 Task: Find connections with filter location Kadaň with filter topic #Jobhunterswith filter profile language English with filter current company BMW India with filter school Lala Lajpatrai College of Commerce And Economics Lajpatrai Marg Mahalaxmi Haji Ali Mumbai 400 034 with filter industry Wind Electric Power Generation with filter service category CateringChange with filter keywords title Chief People Officer
Action: Mouse moved to (703, 97)
Screenshot: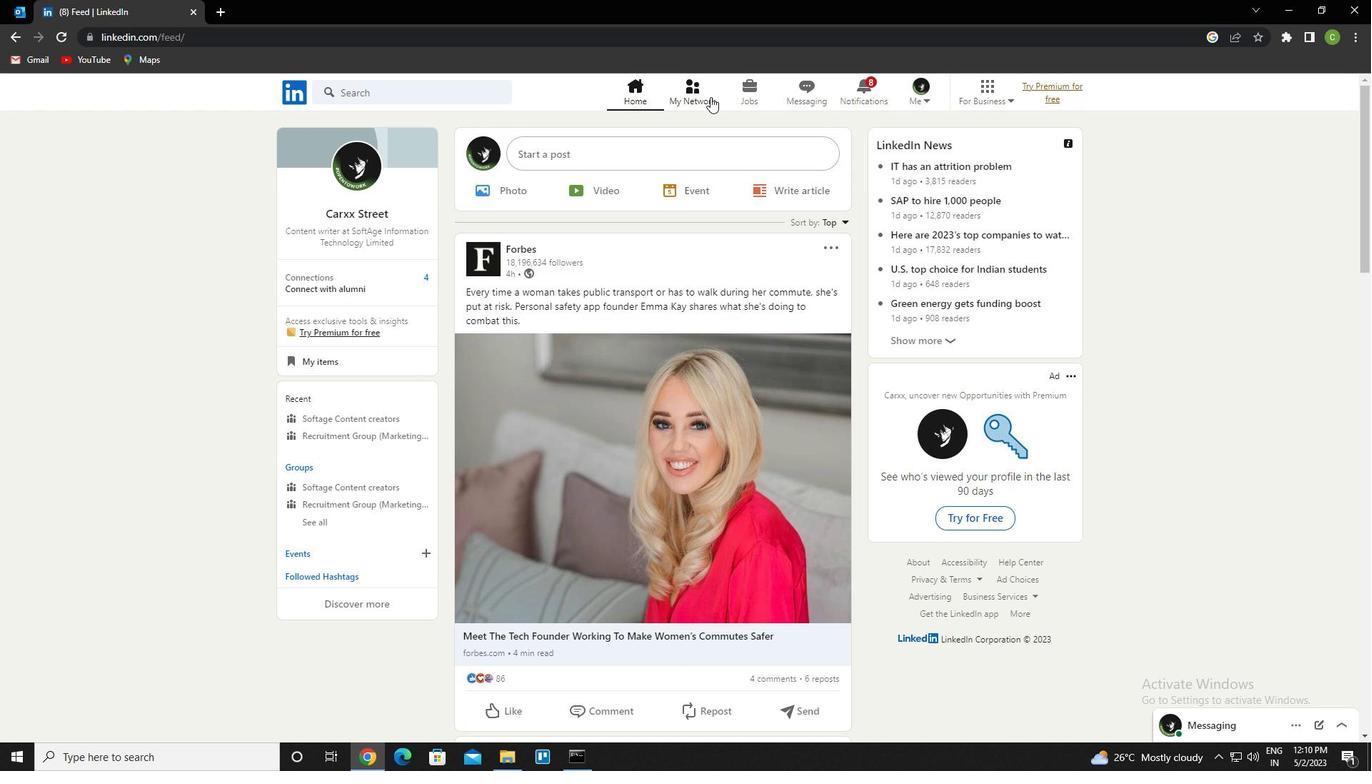 
Action: Mouse pressed left at (703, 97)
Screenshot: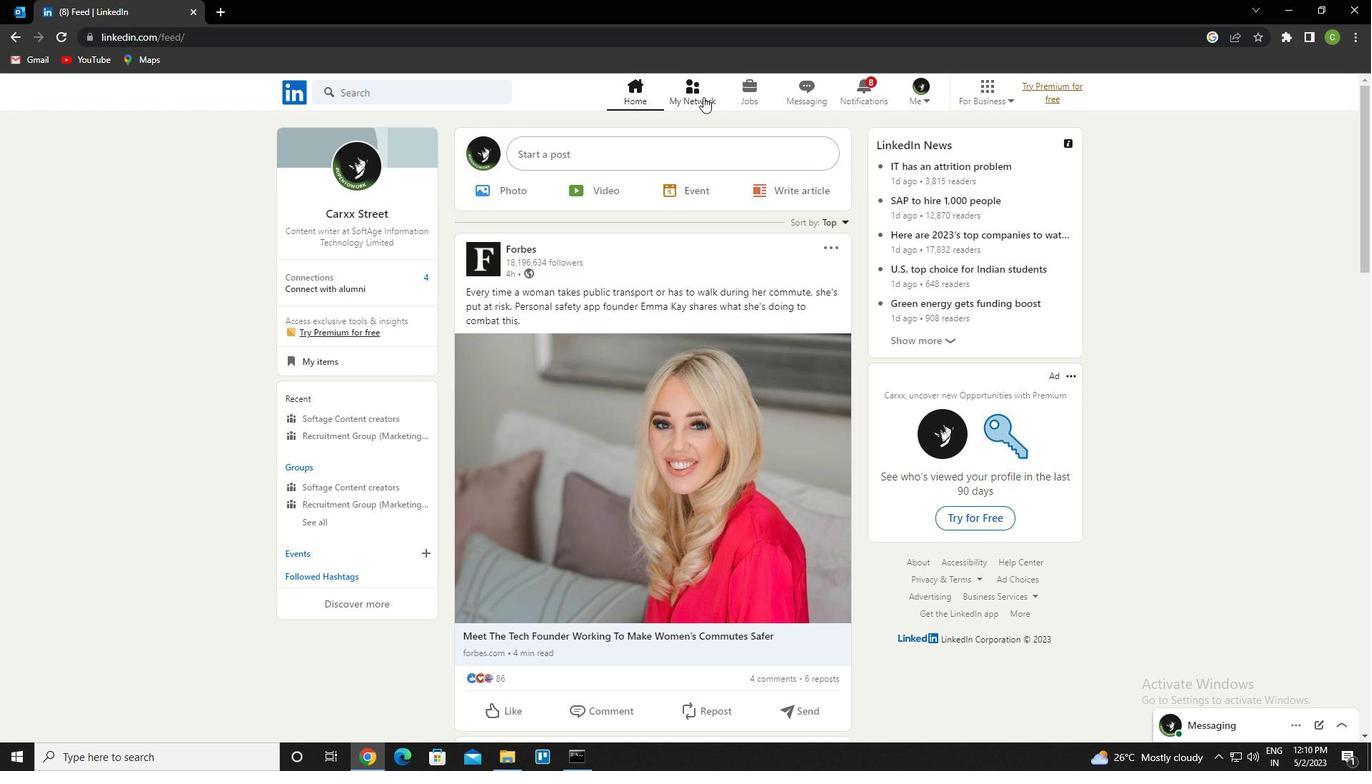 
Action: Mouse moved to (359, 164)
Screenshot: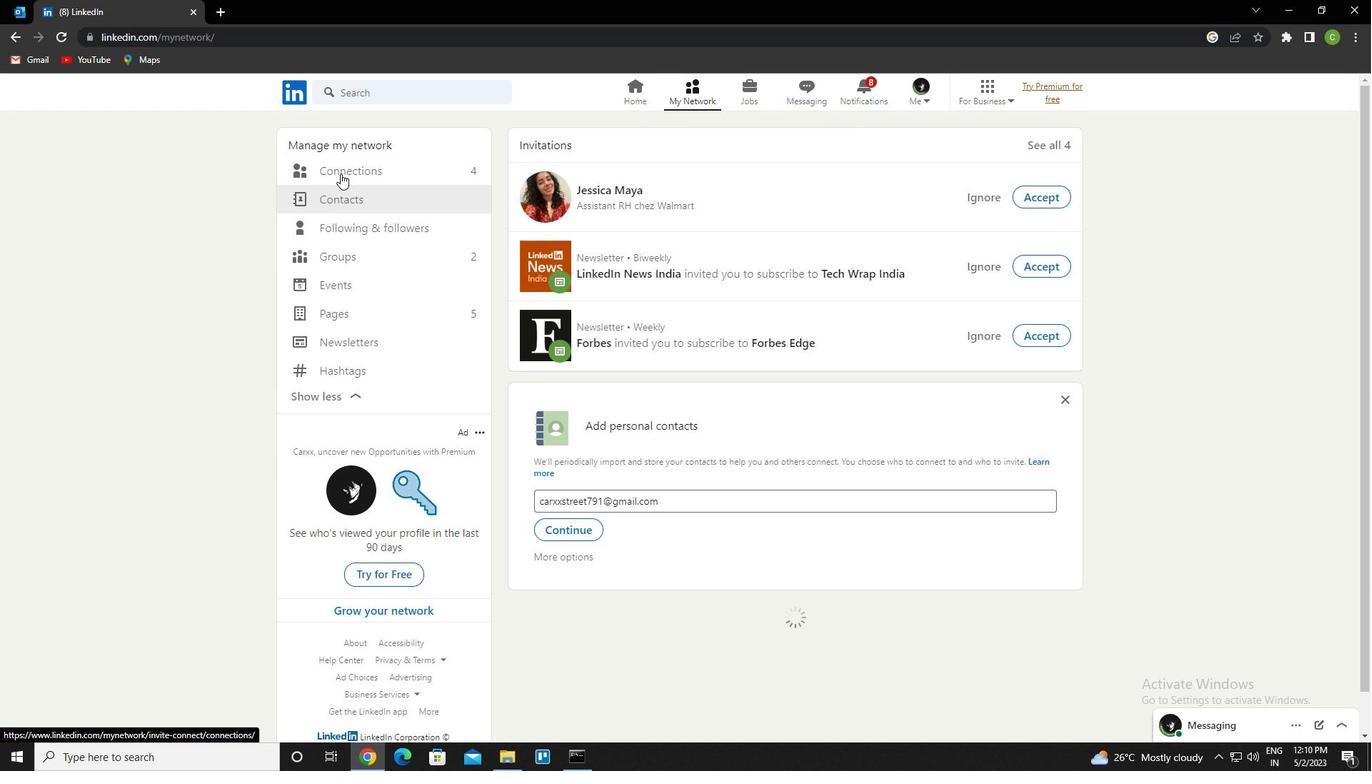 
Action: Mouse pressed left at (359, 164)
Screenshot: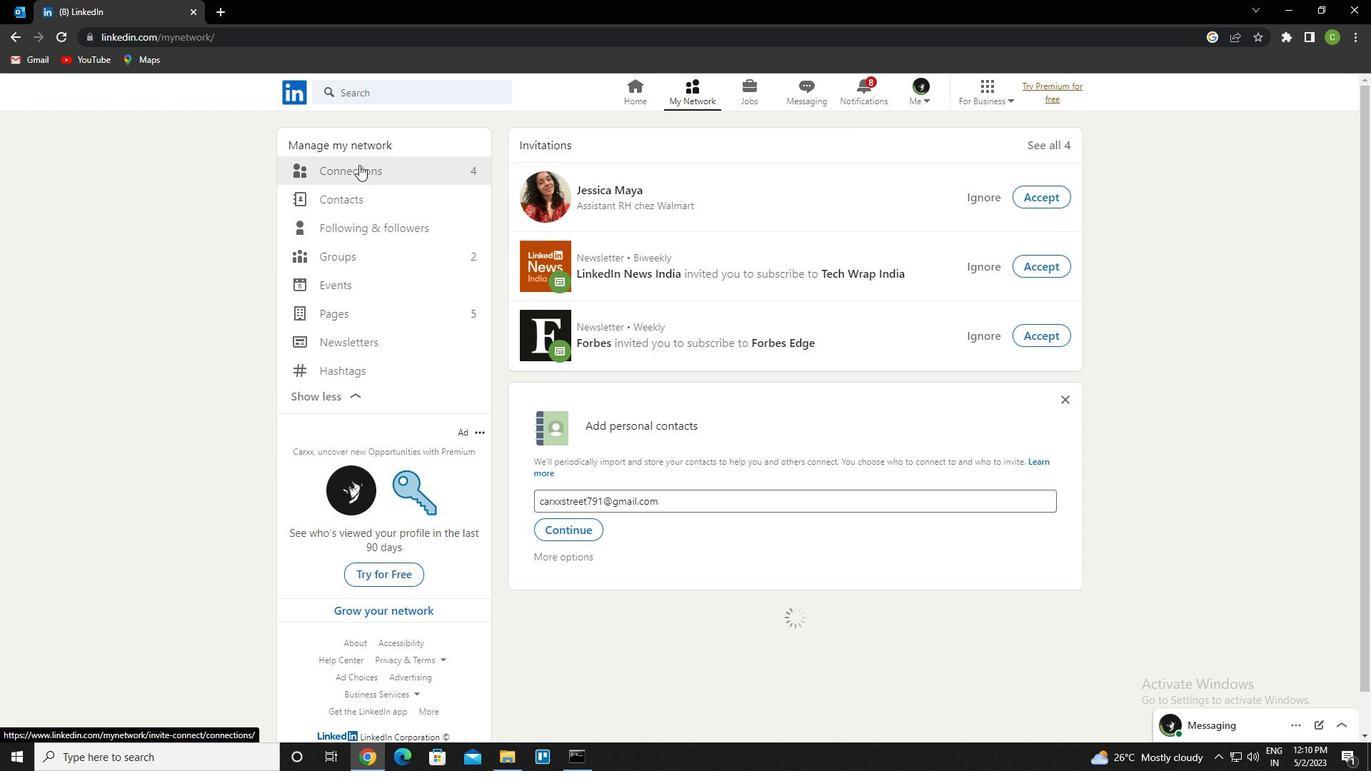 
Action: Mouse moved to (801, 170)
Screenshot: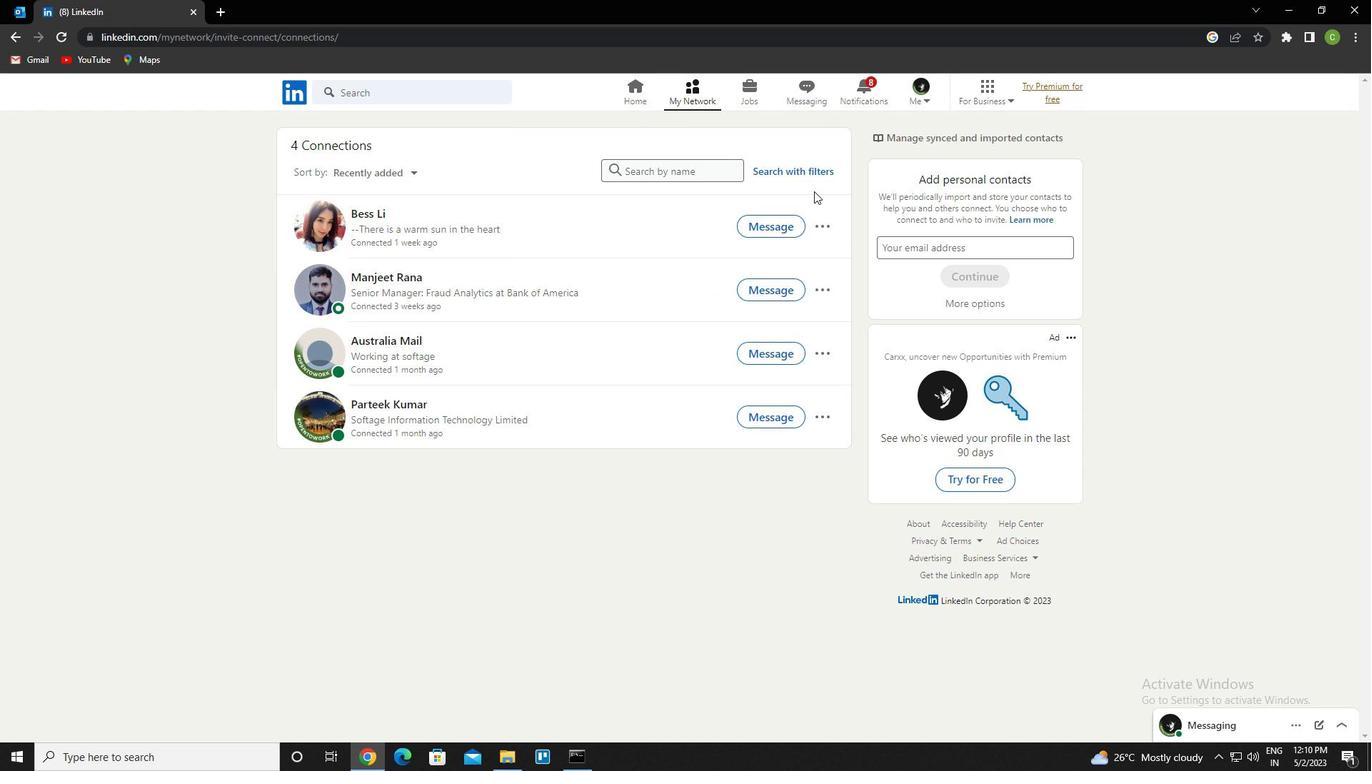
Action: Mouse pressed left at (801, 170)
Screenshot: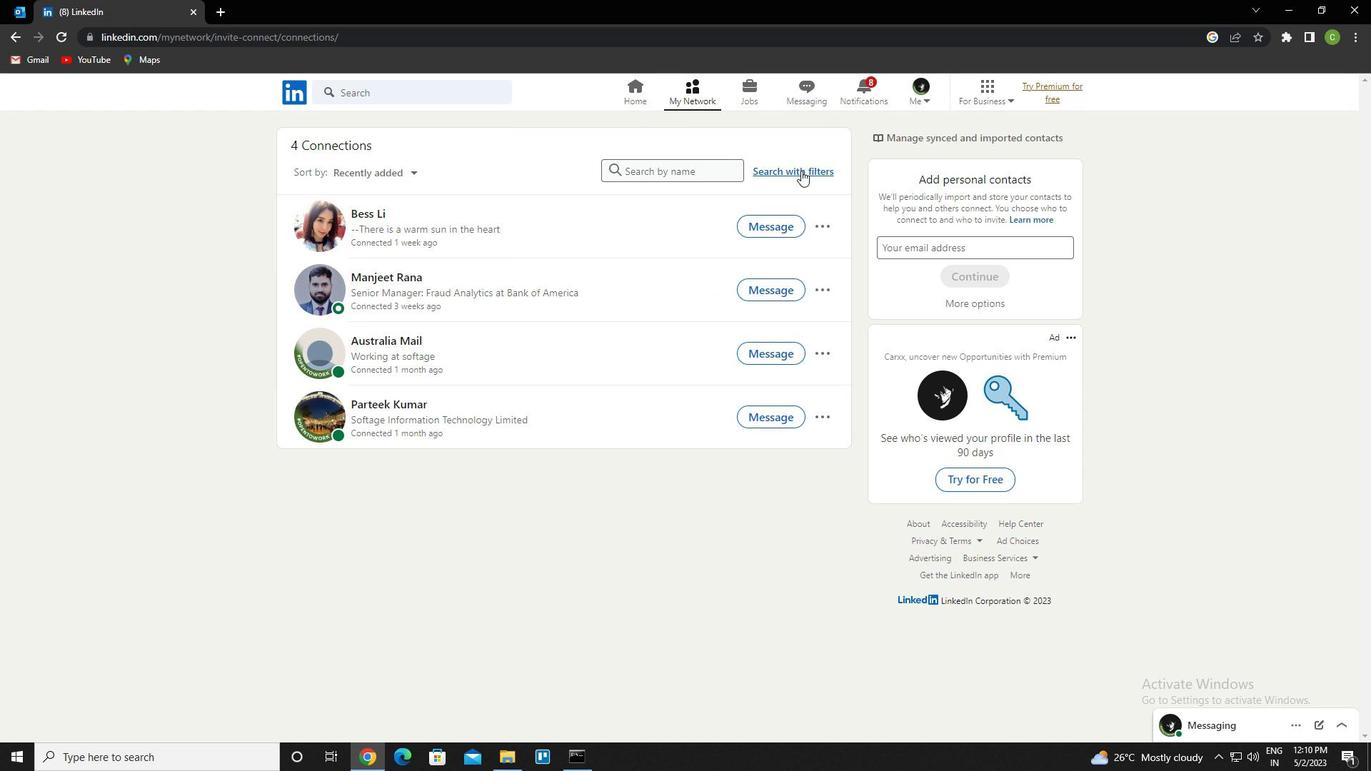 
Action: Mouse moved to (741, 134)
Screenshot: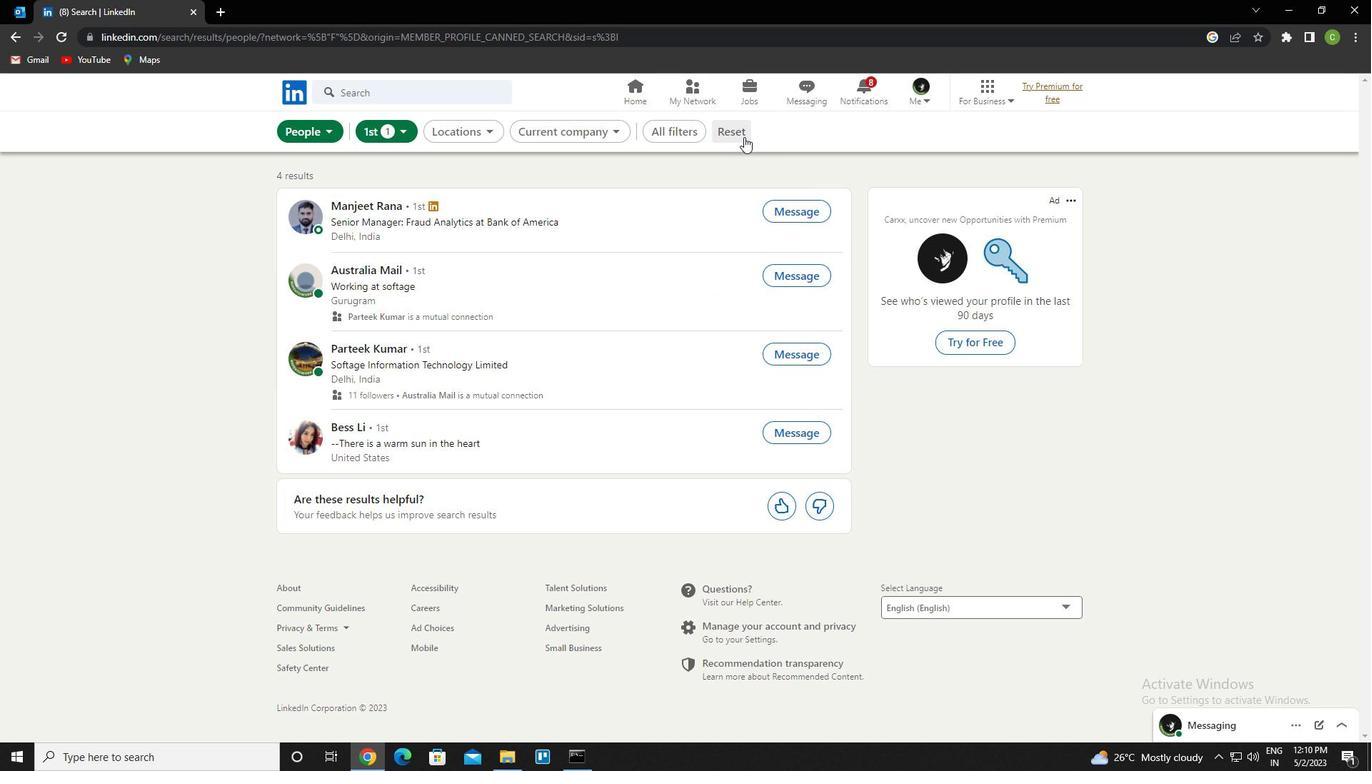 
Action: Mouse pressed left at (741, 134)
Screenshot: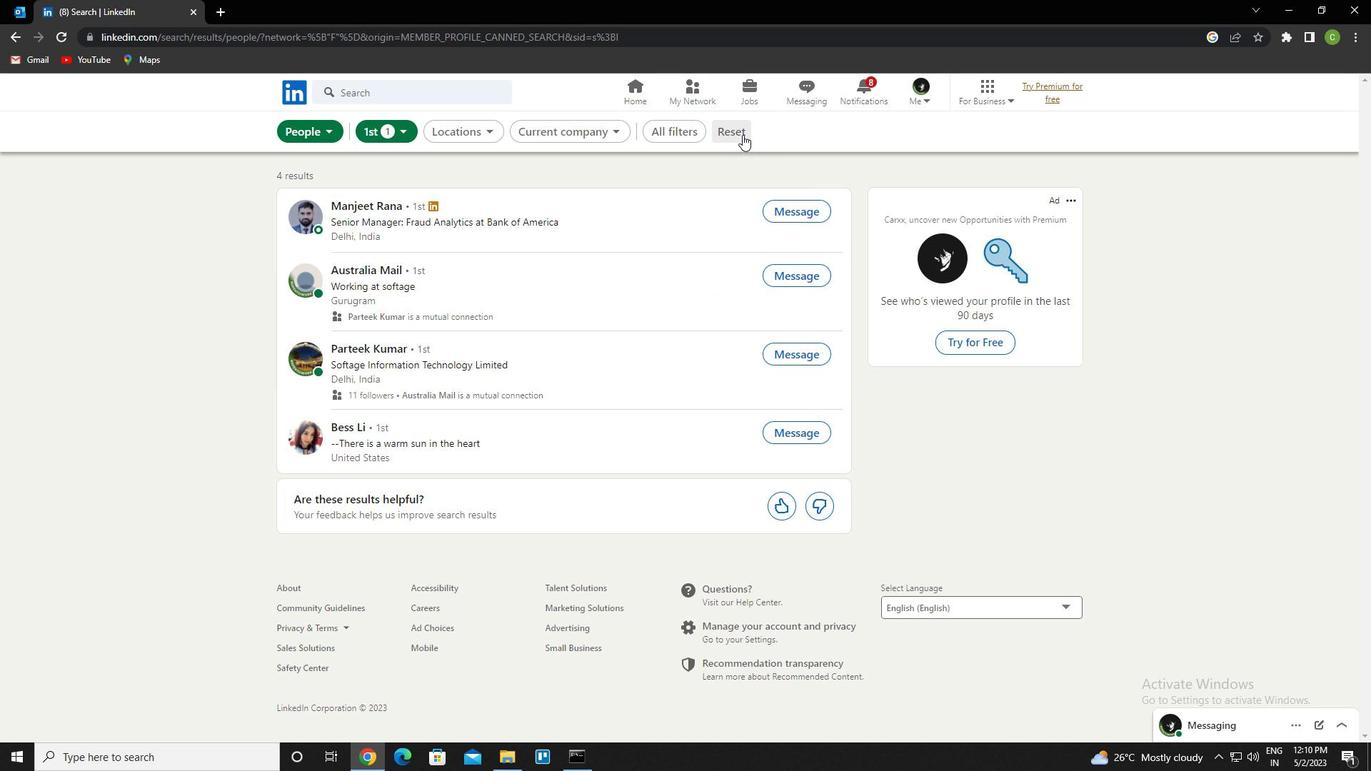 
Action: Mouse moved to (709, 129)
Screenshot: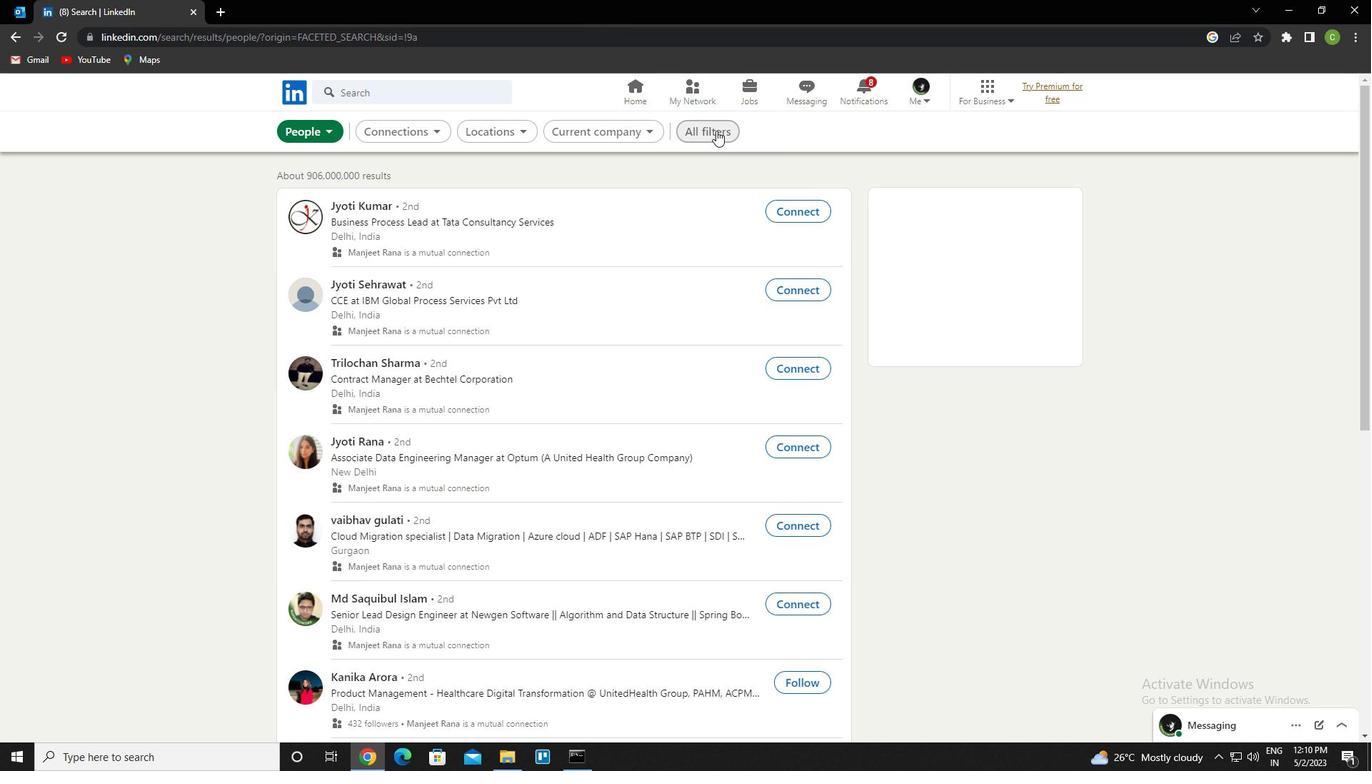 
Action: Mouse pressed left at (709, 129)
Screenshot: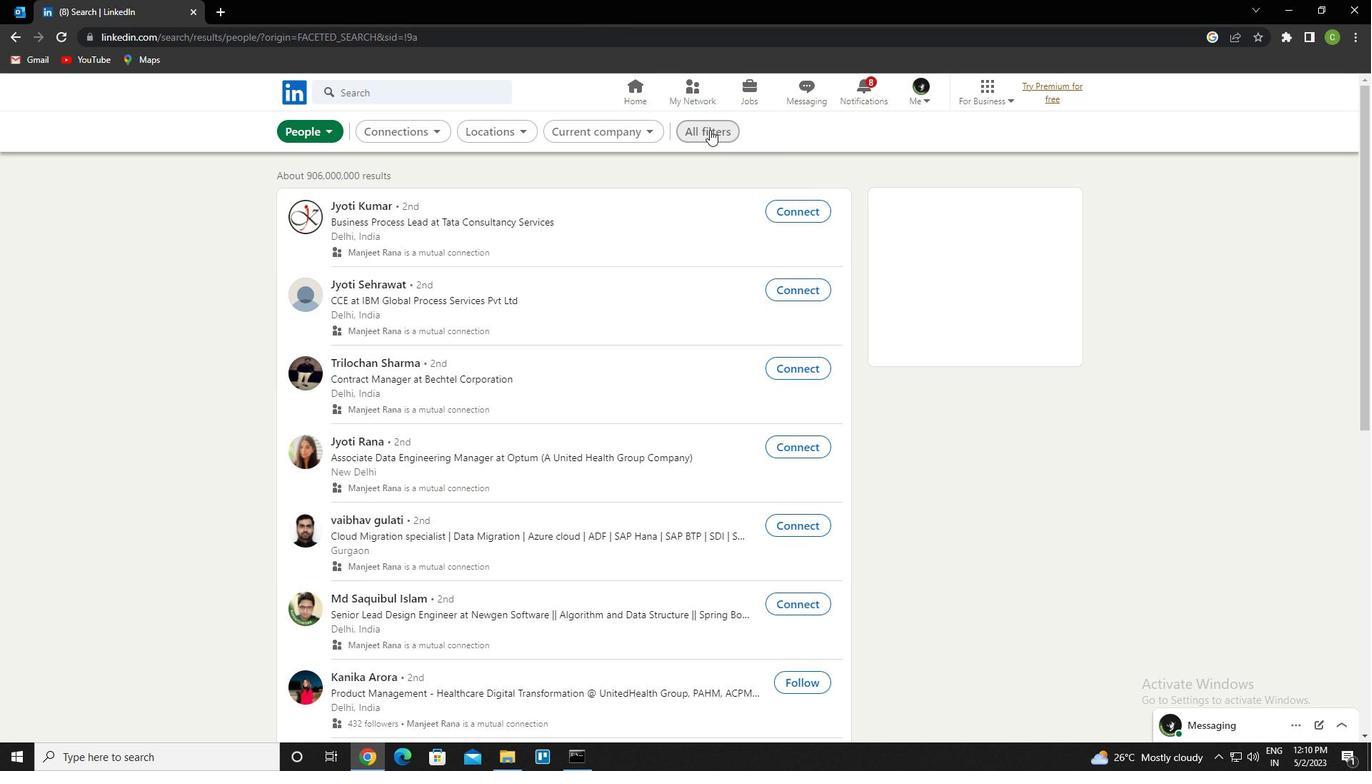 
Action: Mouse moved to (1310, 434)
Screenshot: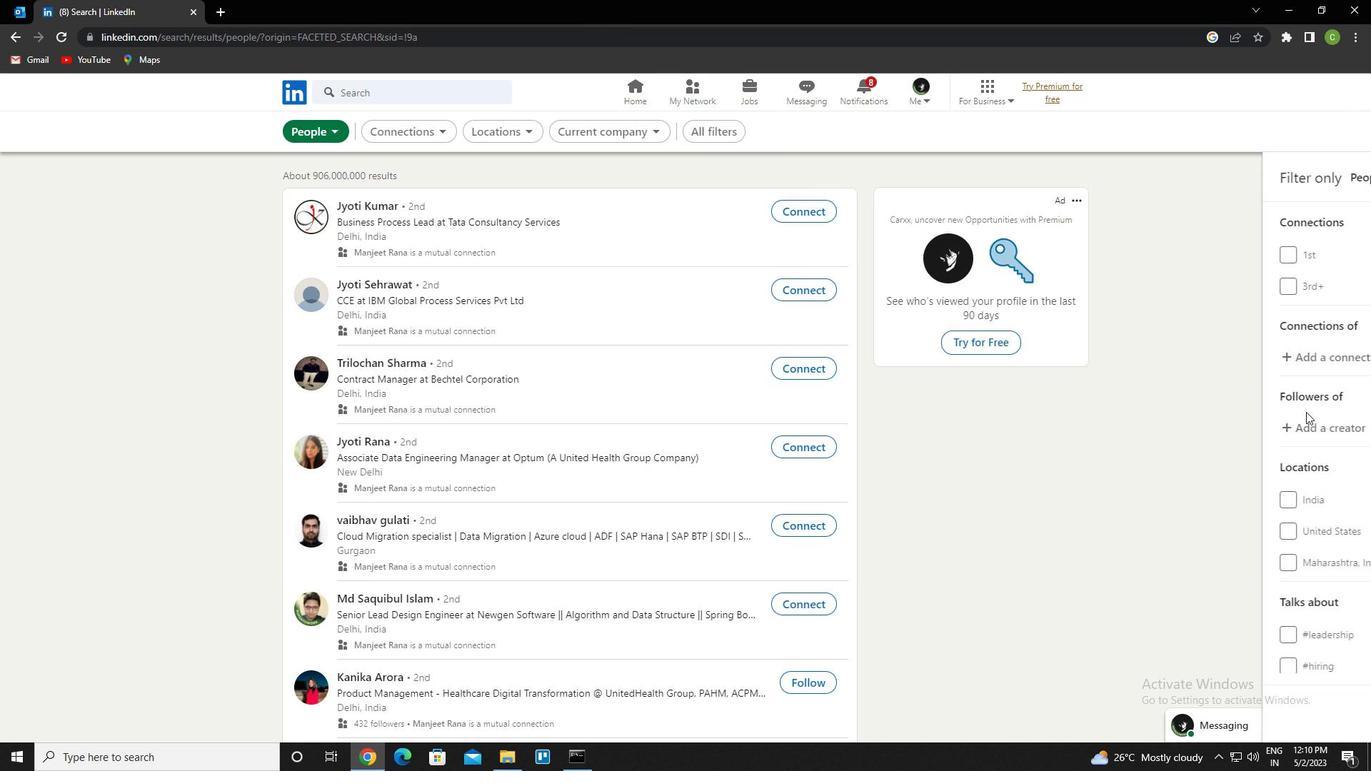
Action: Mouse scrolled (1310, 434) with delta (0, 0)
Screenshot: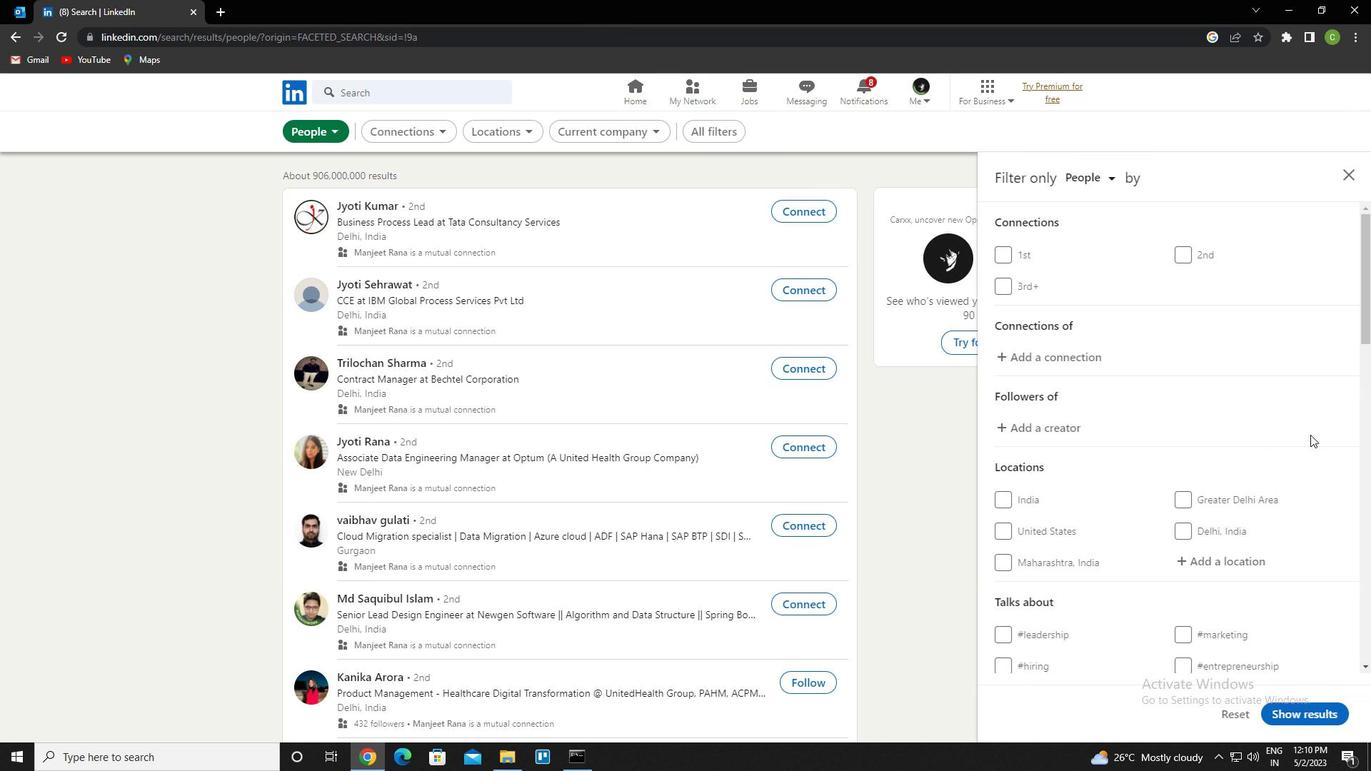 
Action: Mouse scrolled (1310, 434) with delta (0, 0)
Screenshot: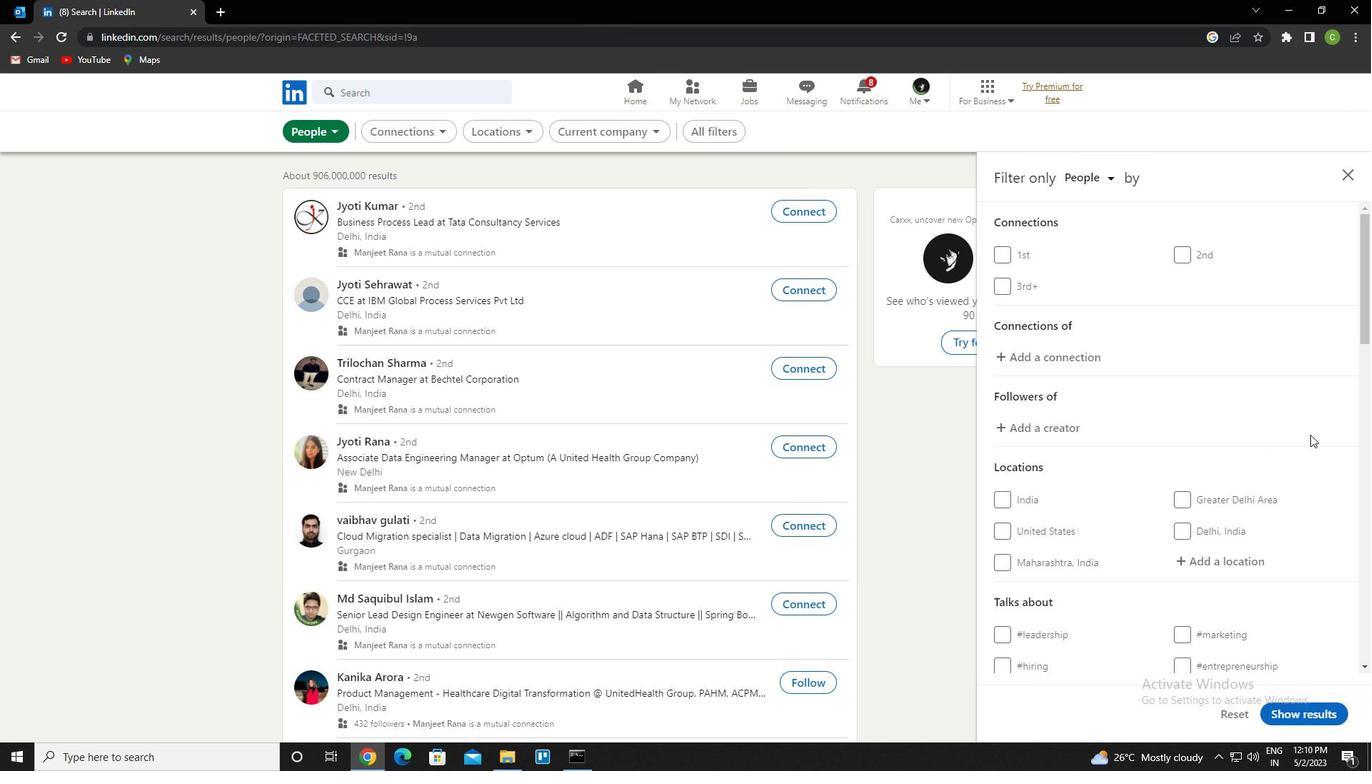 
Action: Mouse moved to (1236, 412)
Screenshot: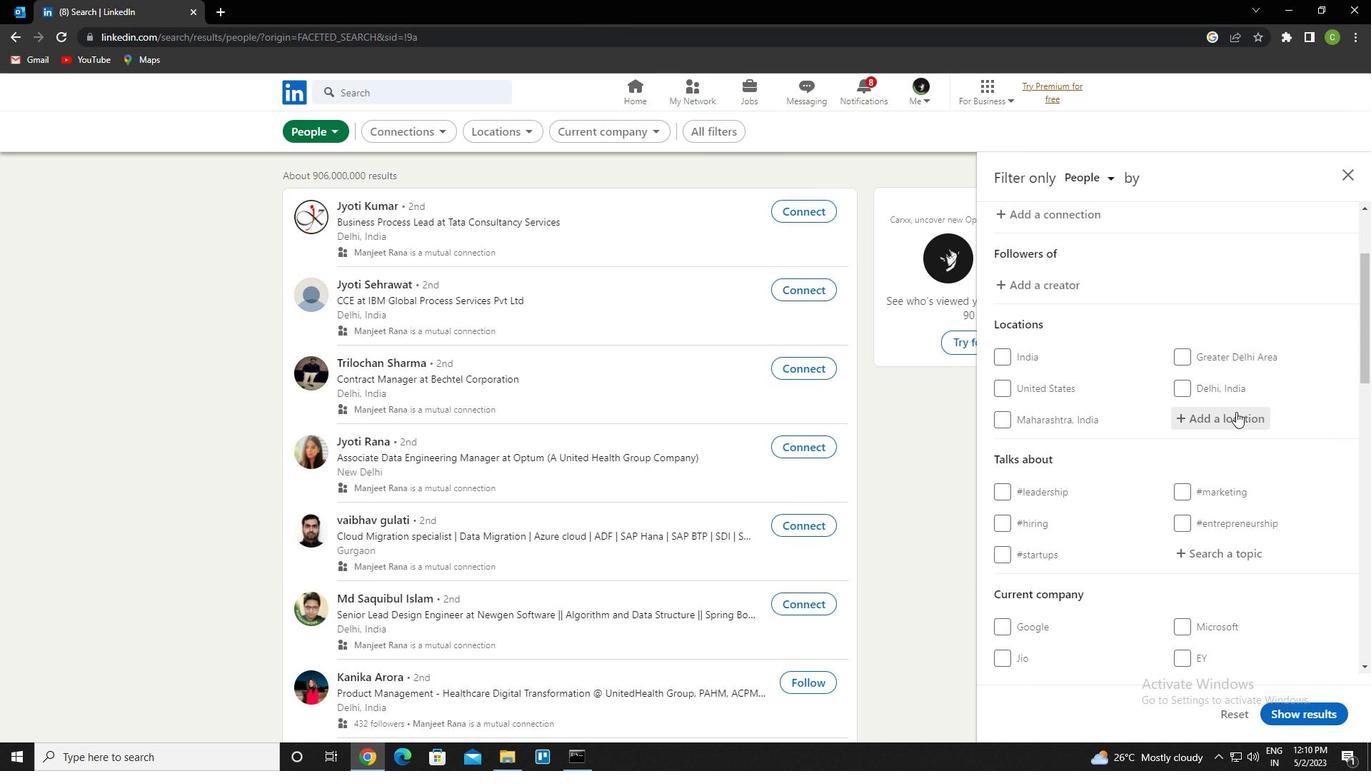 
Action: Mouse pressed left at (1236, 412)
Screenshot: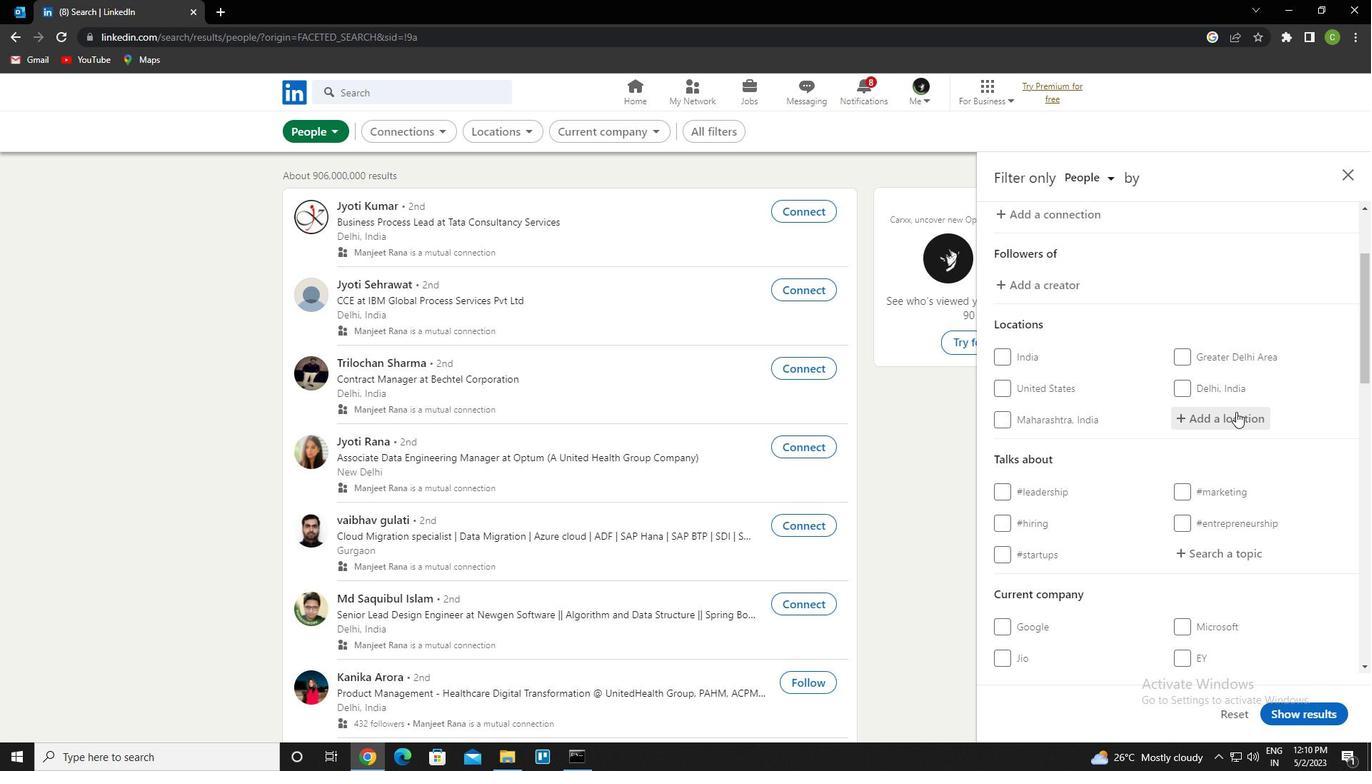 
Action: Key pressed <Key.caps_lock>k<Key.caps_lock>adan<Key.down><Key.enter>
Screenshot: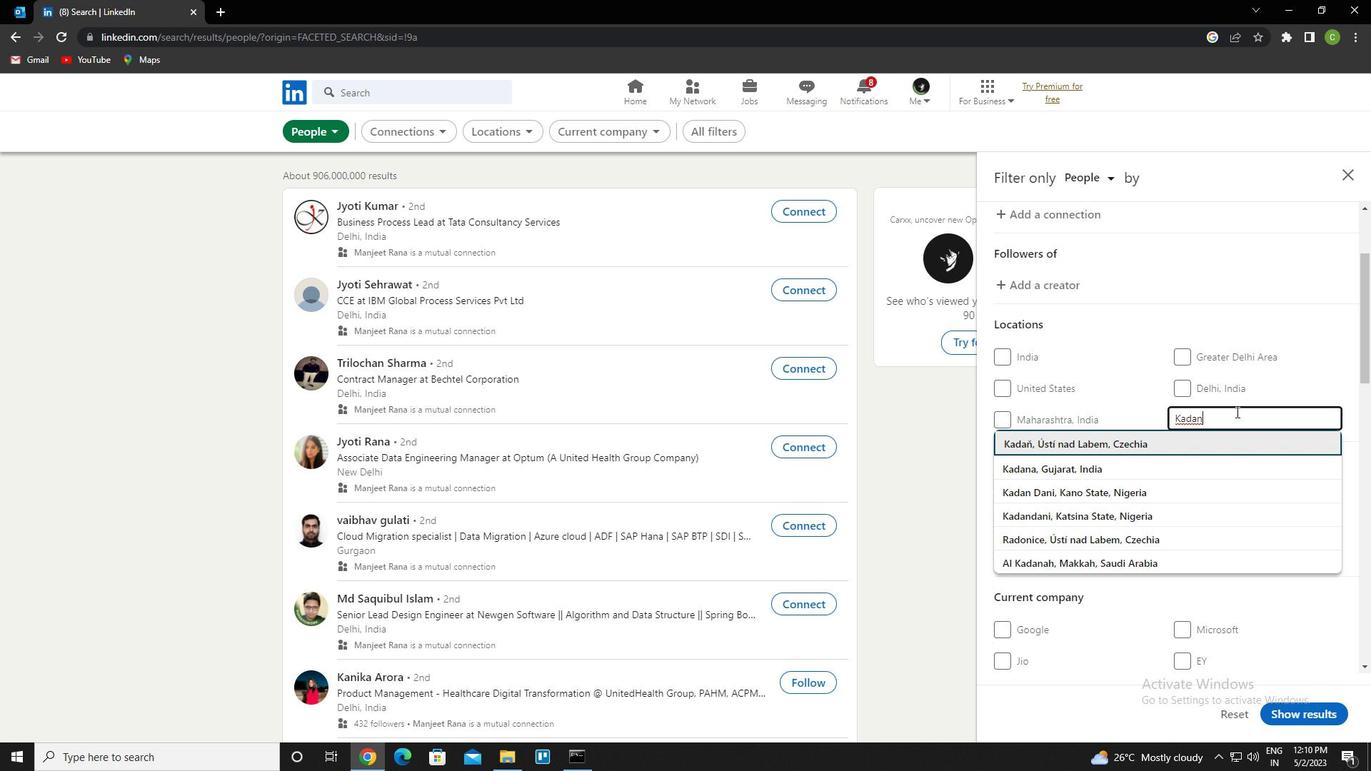 
Action: Mouse scrolled (1236, 411) with delta (0, 0)
Screenshot: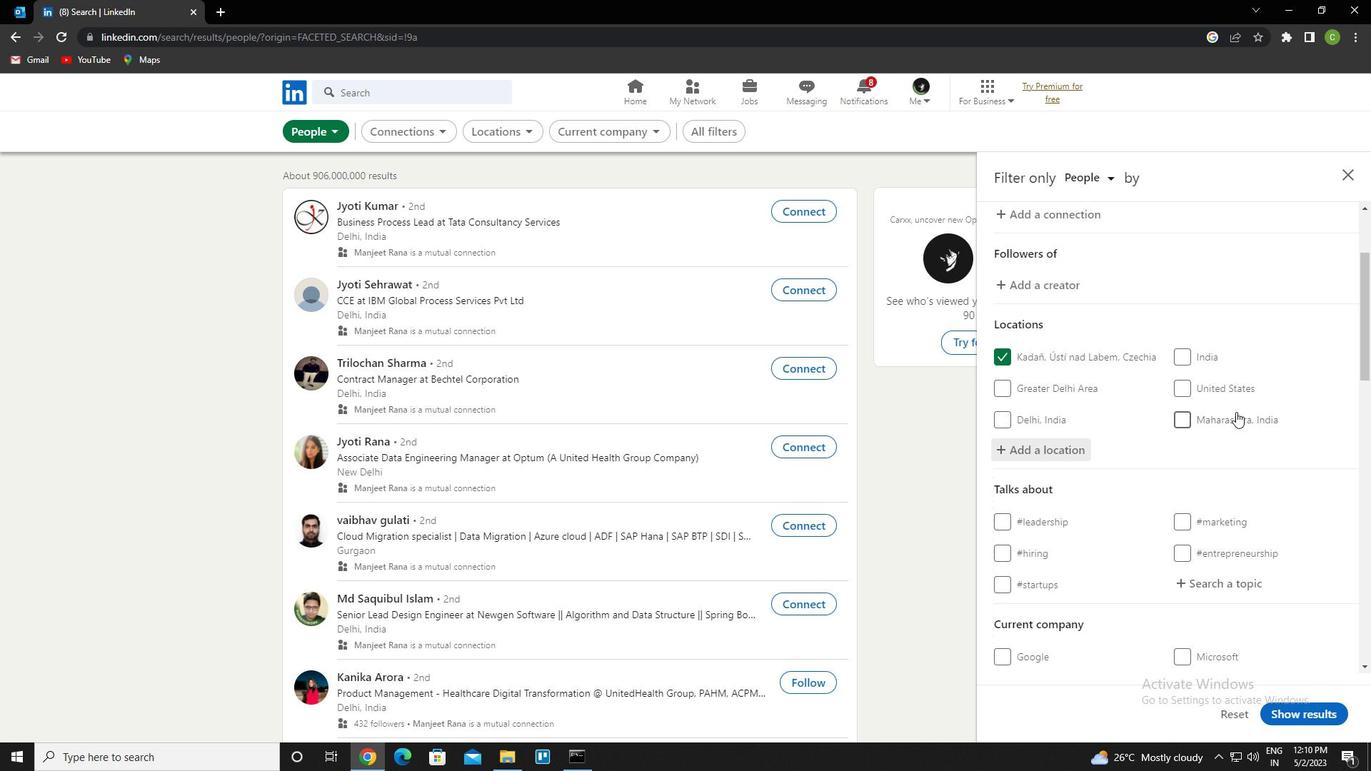 
Action: Mouse scrolled (1236, 411) with delta (0, 0)
Screenshot: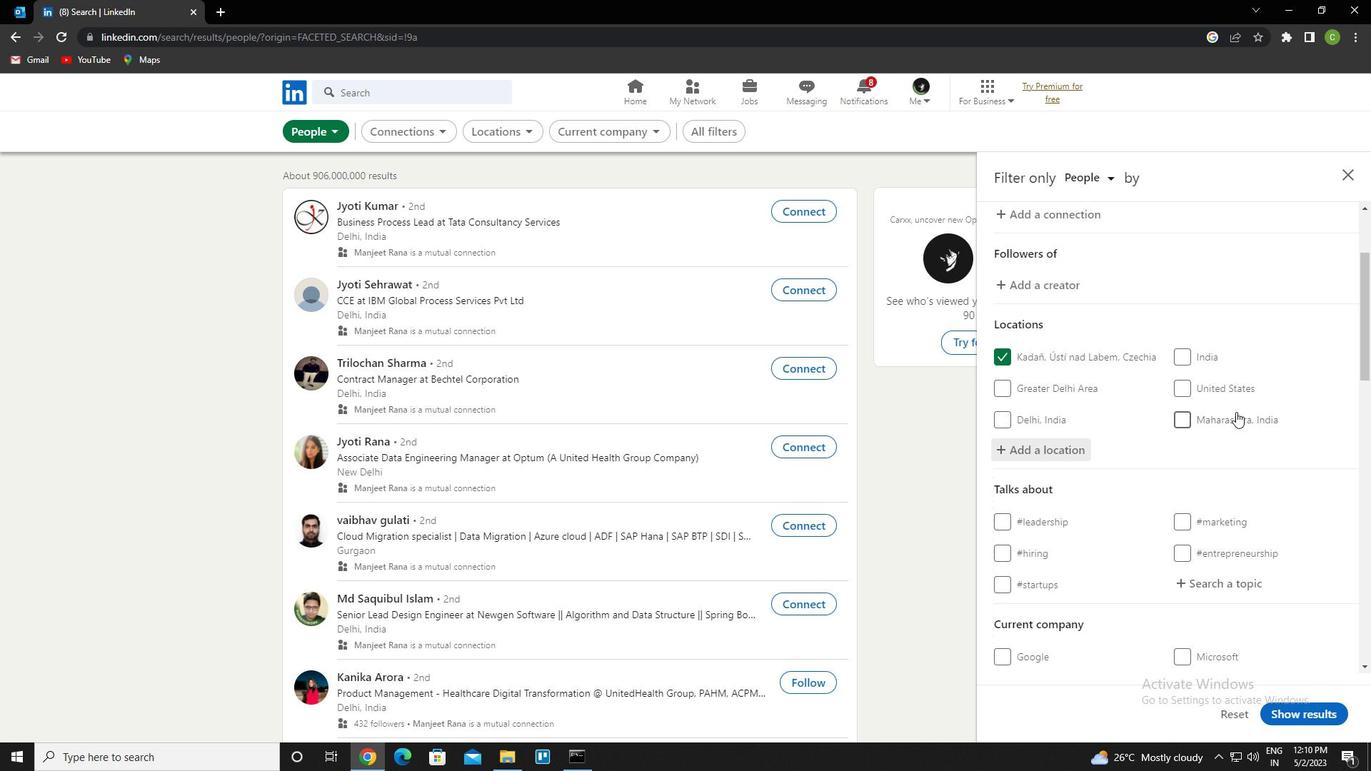 
Action: Mouse moved to (1231, 444)
Screenshot: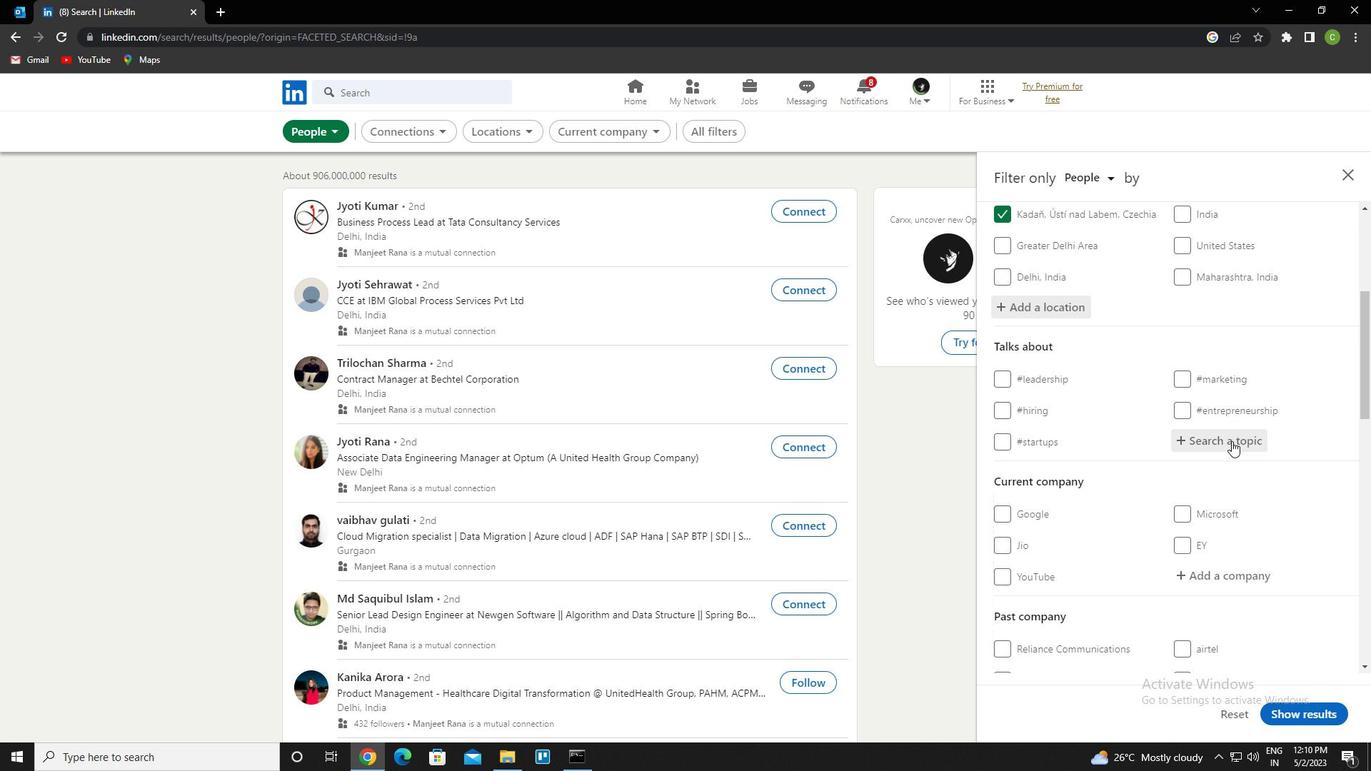 
Action: Mouse pressed left at (1231, 444)
Screenshot: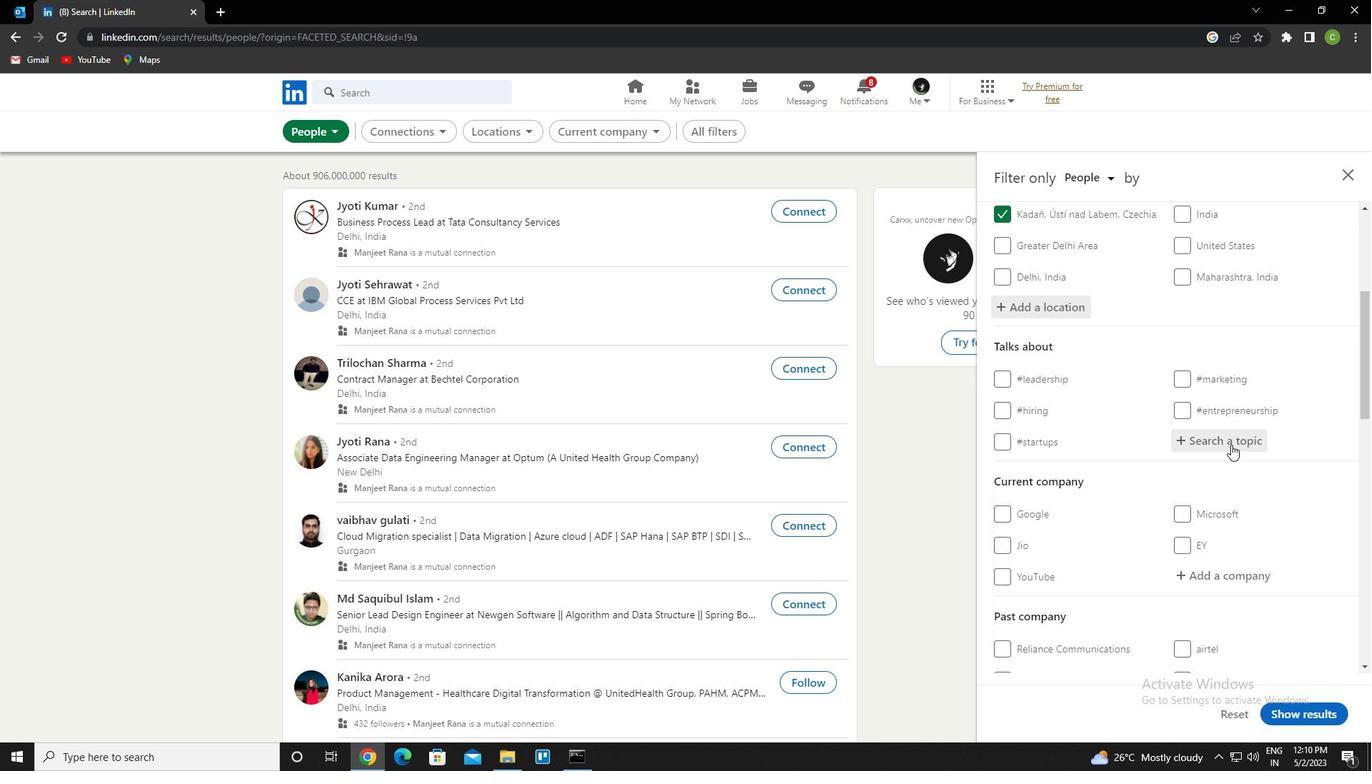 
Action: Key pressed jobhunter<Key.down><Key.enter>
Screenshot: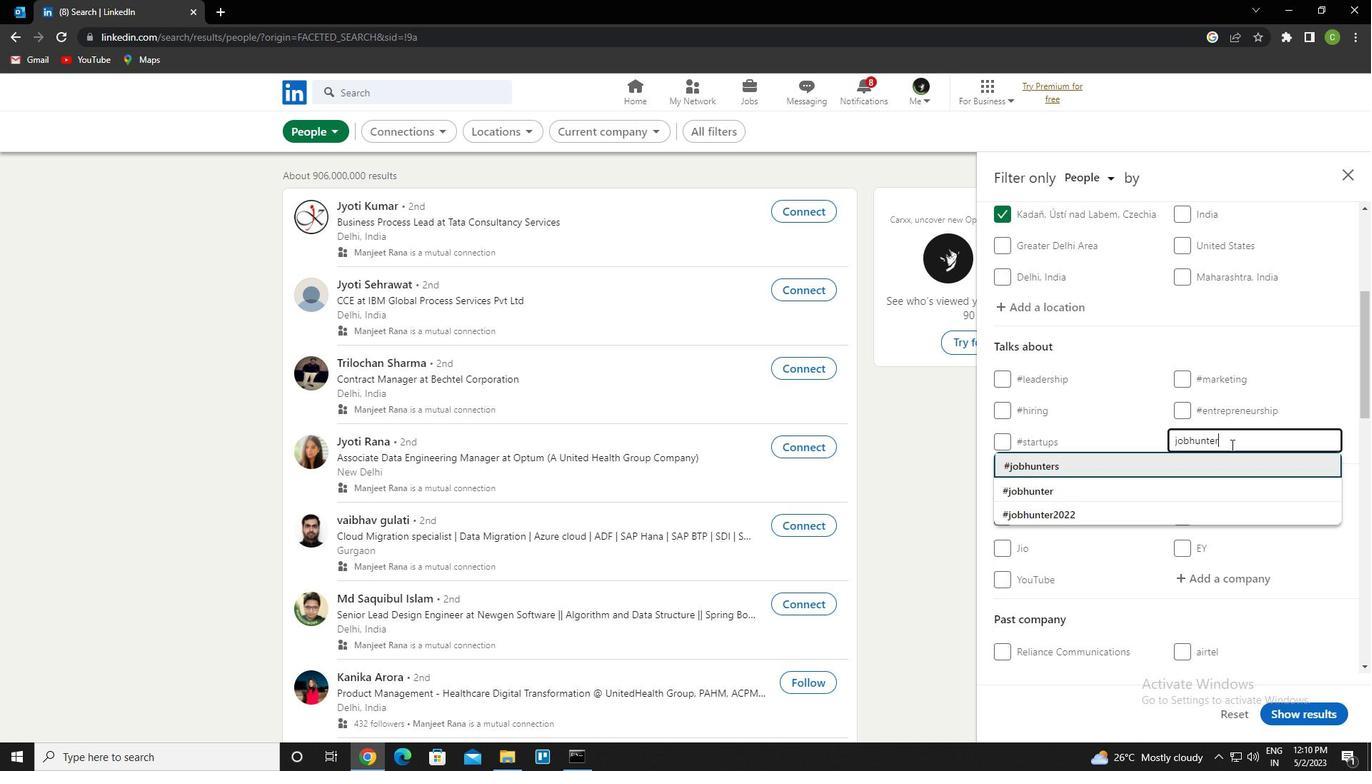 
Action: Mouse scrolled (1231, 444) with delta (0, 0)
Screenshot: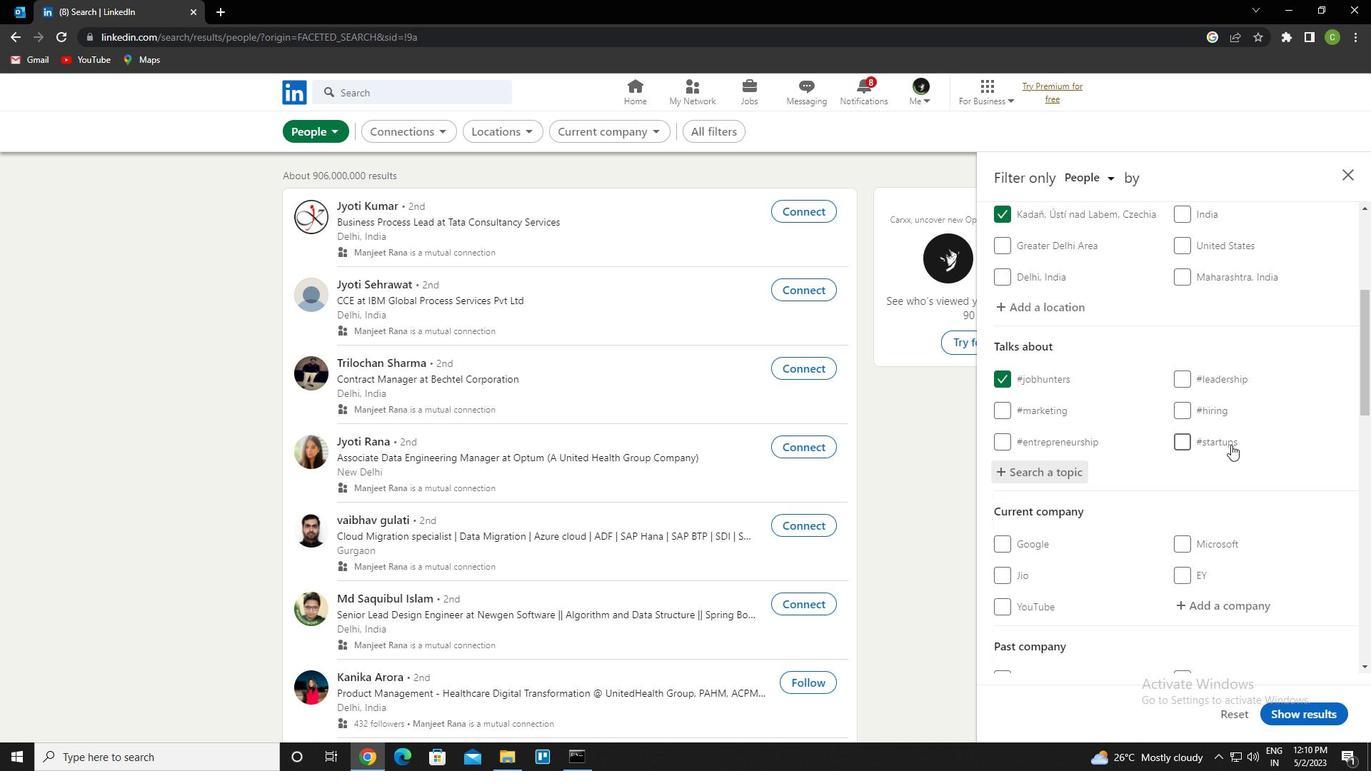 
Action: Mouse scrolled (1231, 444) with delta (0, 0)
Screenshot: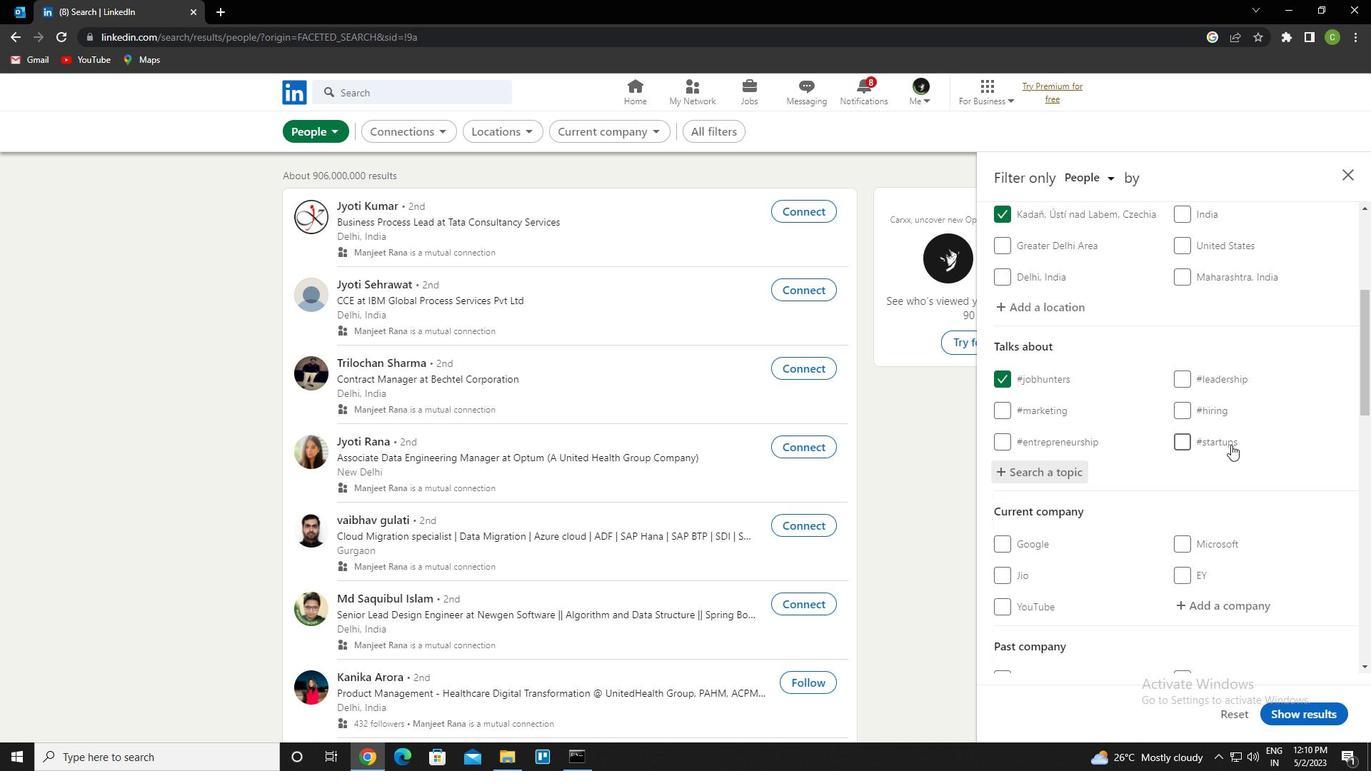 
Action: Mouse scrolled (1231, 444) with delta (0, 0)
Screenshot: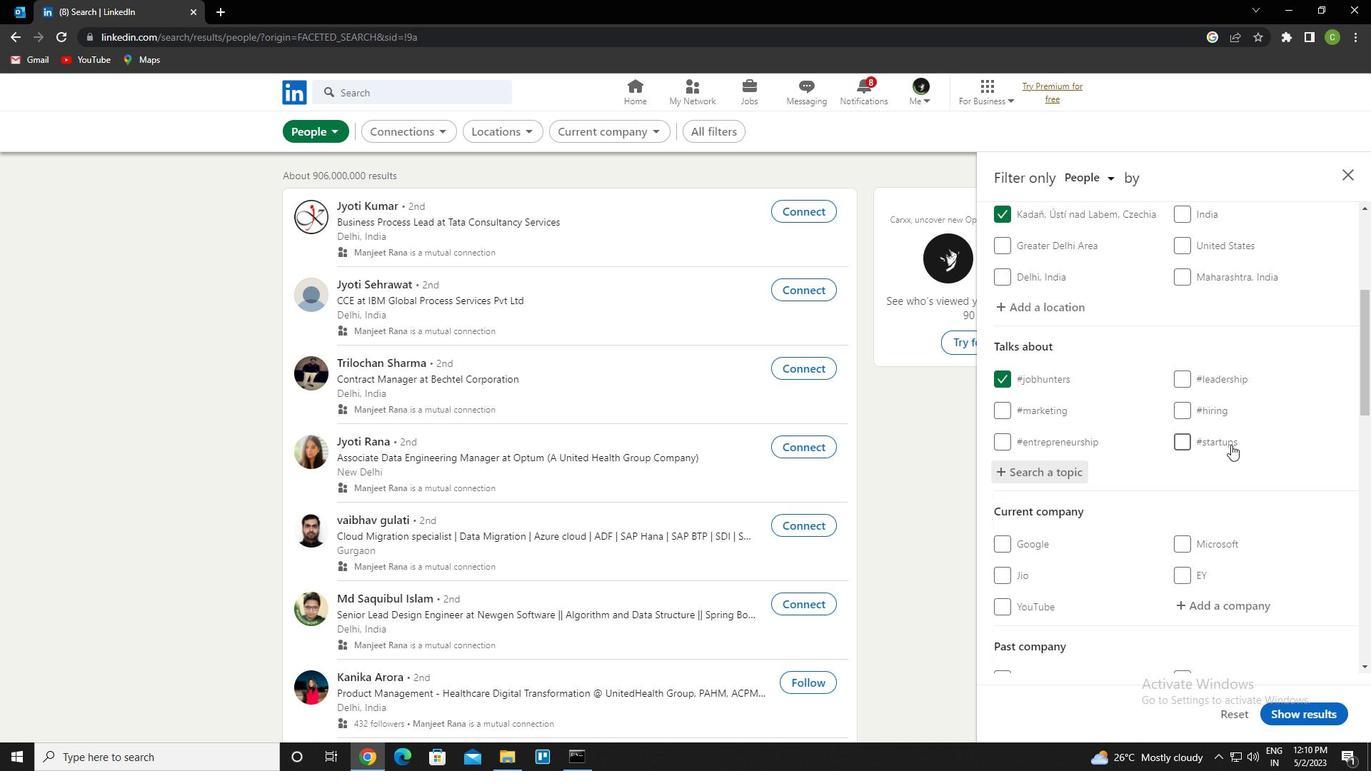 
Action: Mouse scrolled (1231, 444) with delta (0, 0)
Screenshot: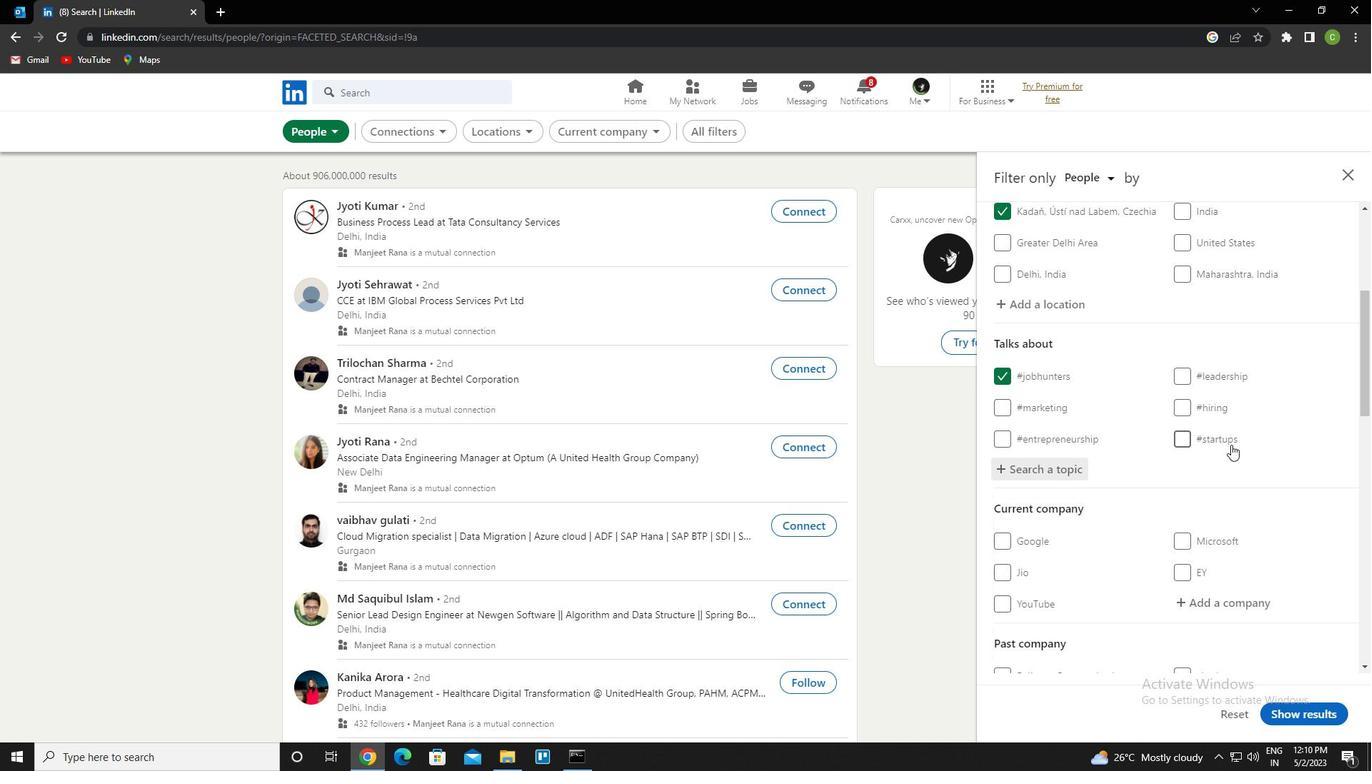 
Action: Mouse scrolled (1231, 444) with delta (0, 0)
Screenshot: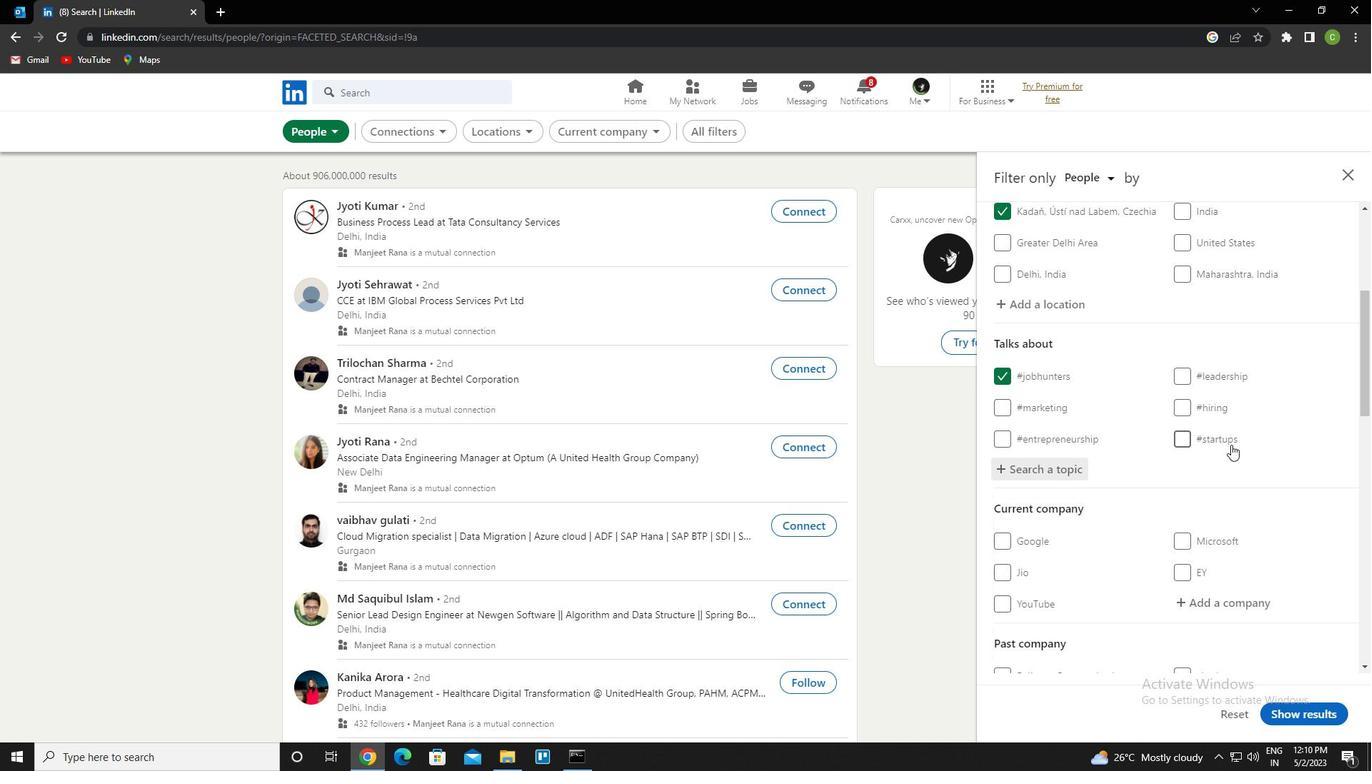 
Action: Mouse scrolled (1231, 444) with delta (0, 0)
Screenshot: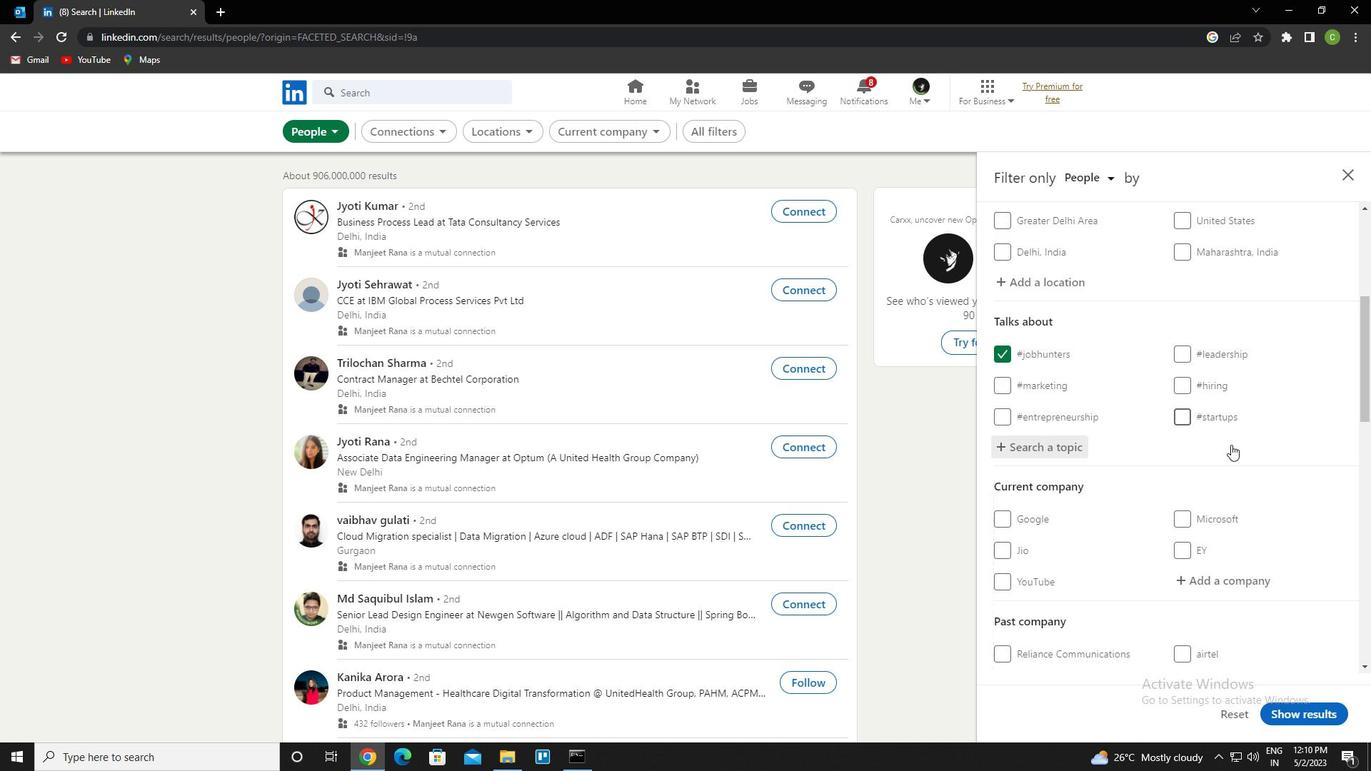 
Action: Mouse scrolled (1231, 444) with delta (0, 0)
Screenshot: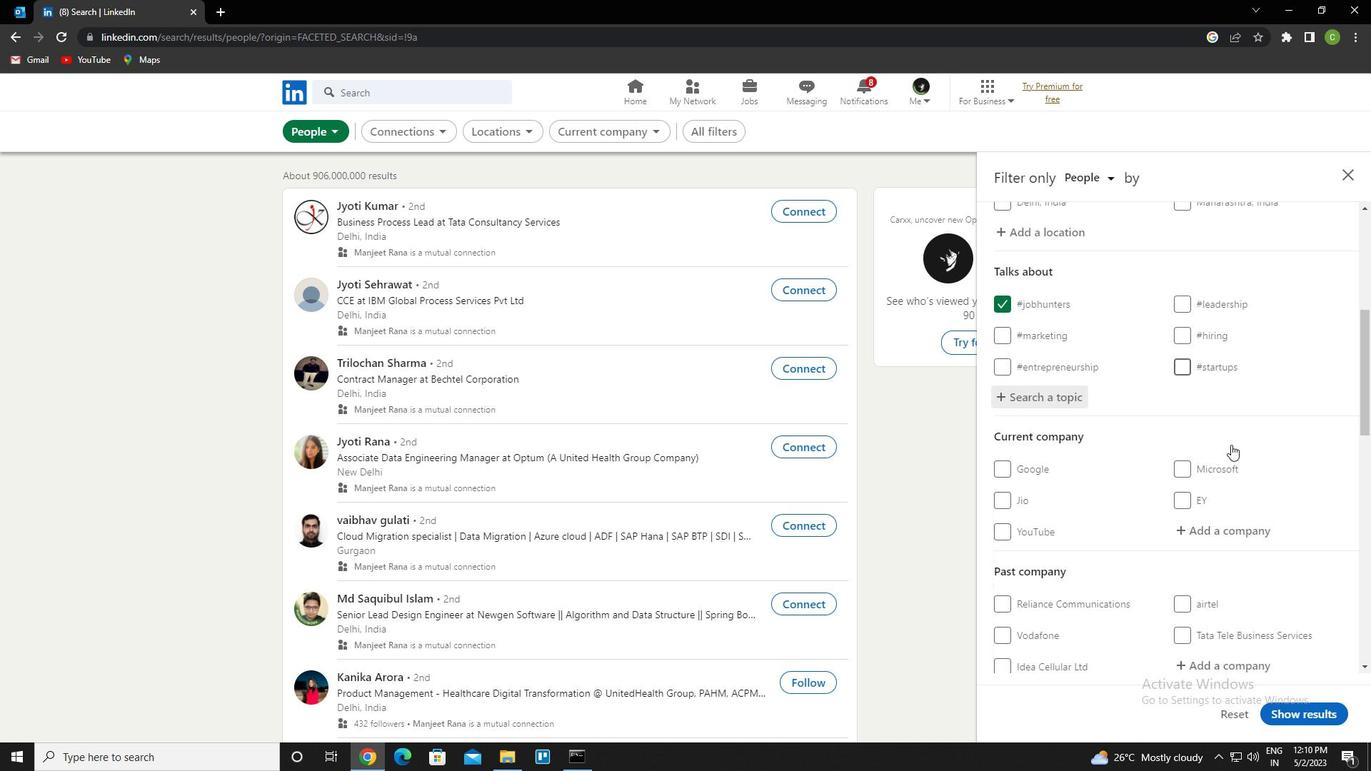 
Action: Mouse scrolled (1231, 444) with delta (0, 0)
Screenshot: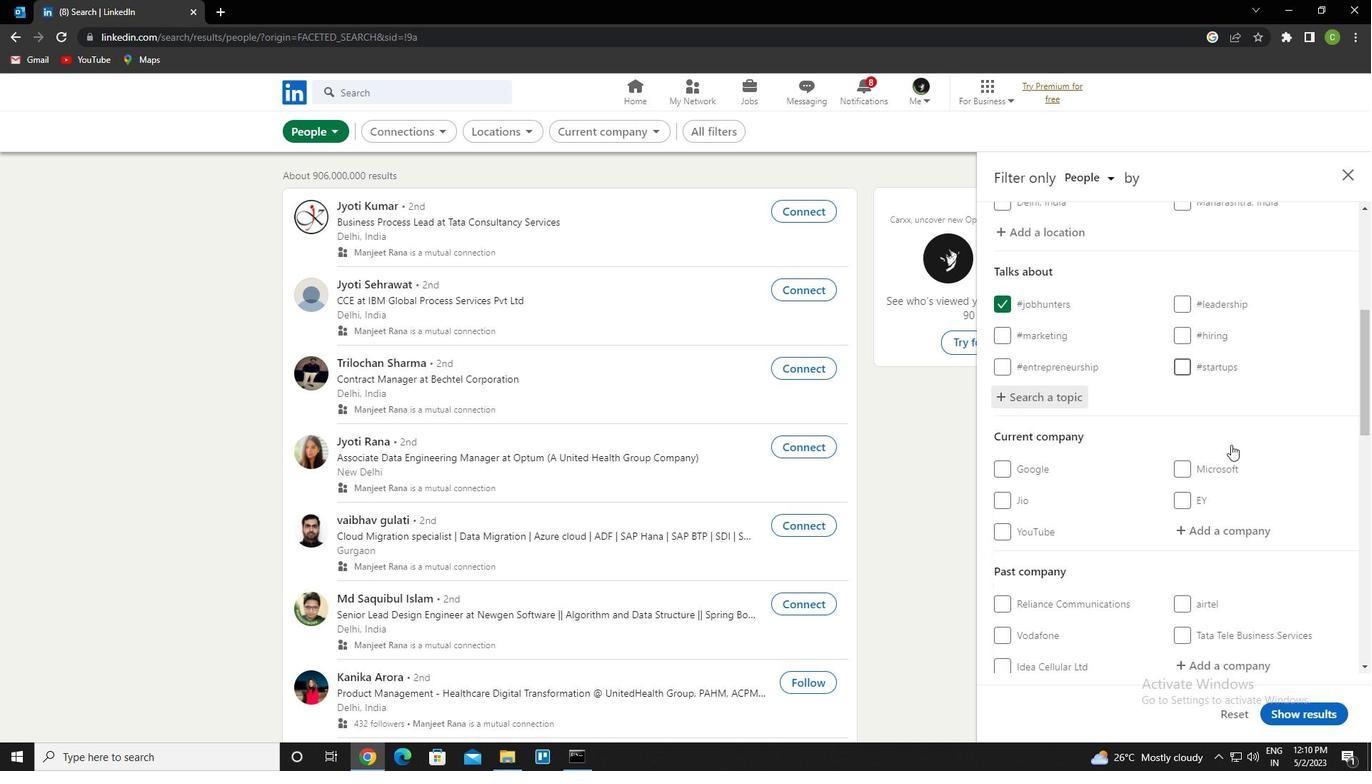 
Action: Mouse scrolled (1231, 444) with delta (0, 0)
Screenshot: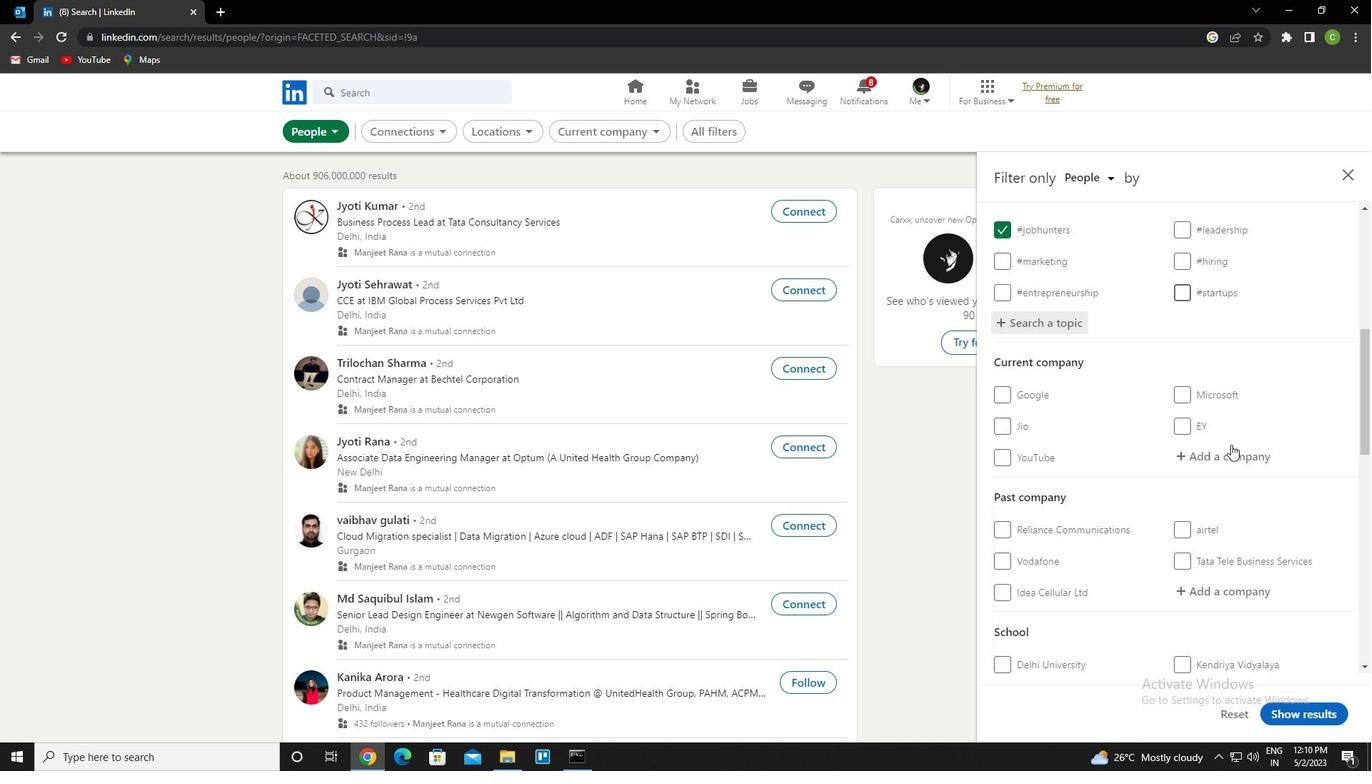 
Action: Mouse moved to (1004, 471)
Screenshot: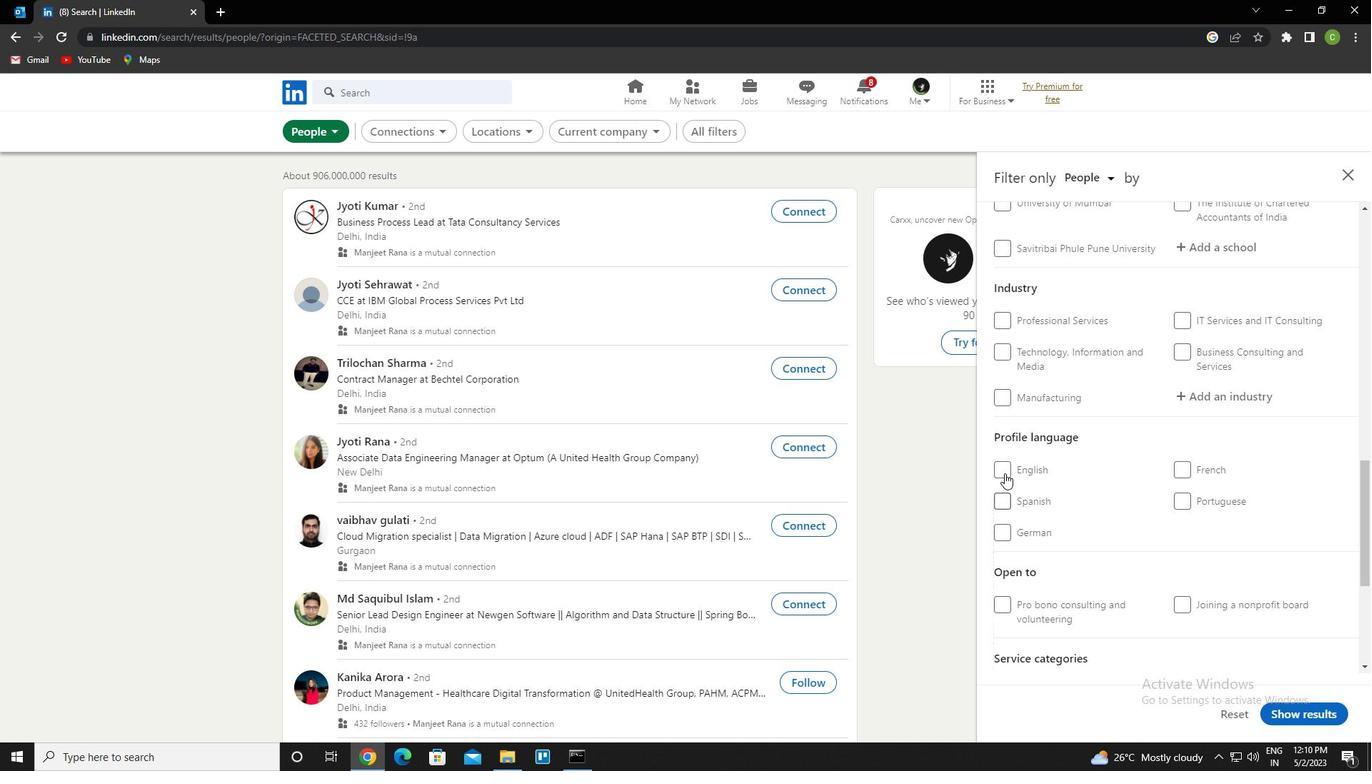 
Action: Mouse pressed left at (1004, 471)
Screenshot: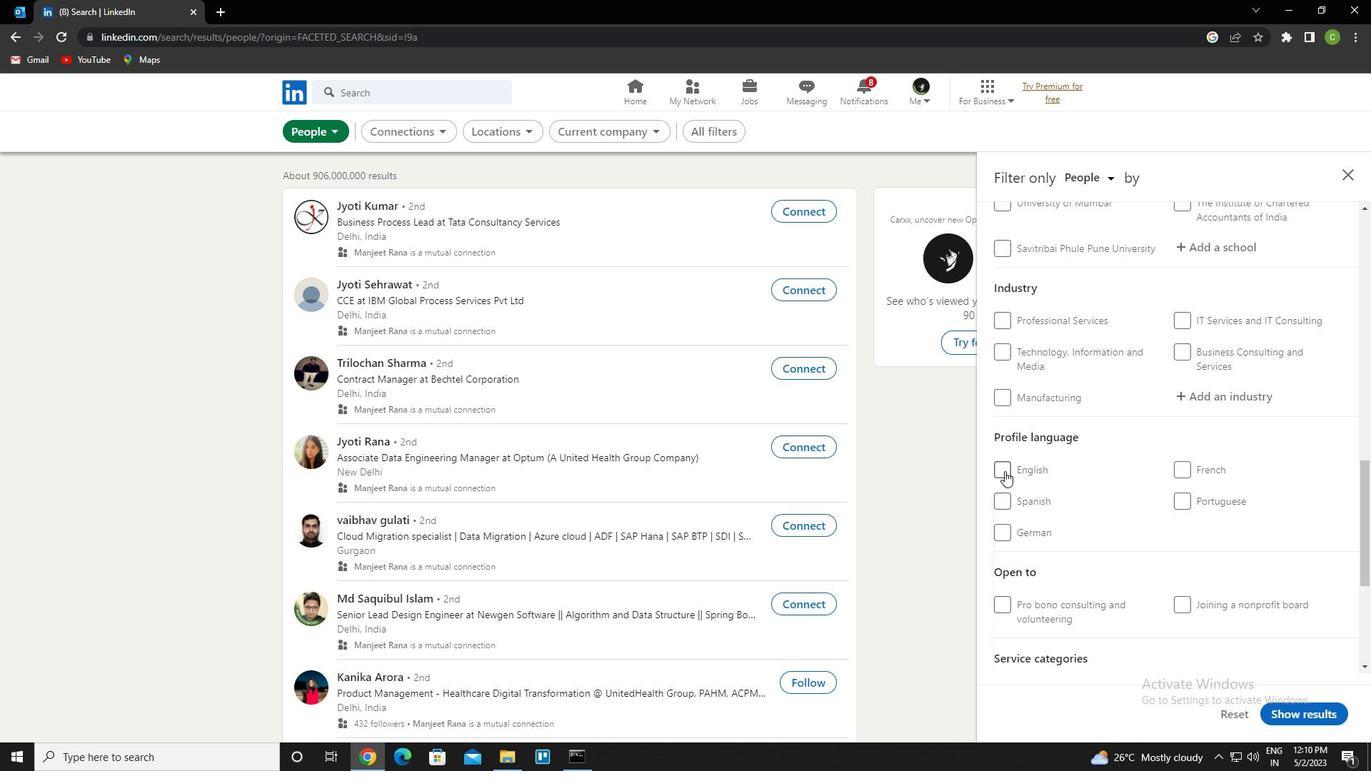 
Action: Mouse moved to (1034, 499)
Screenshot: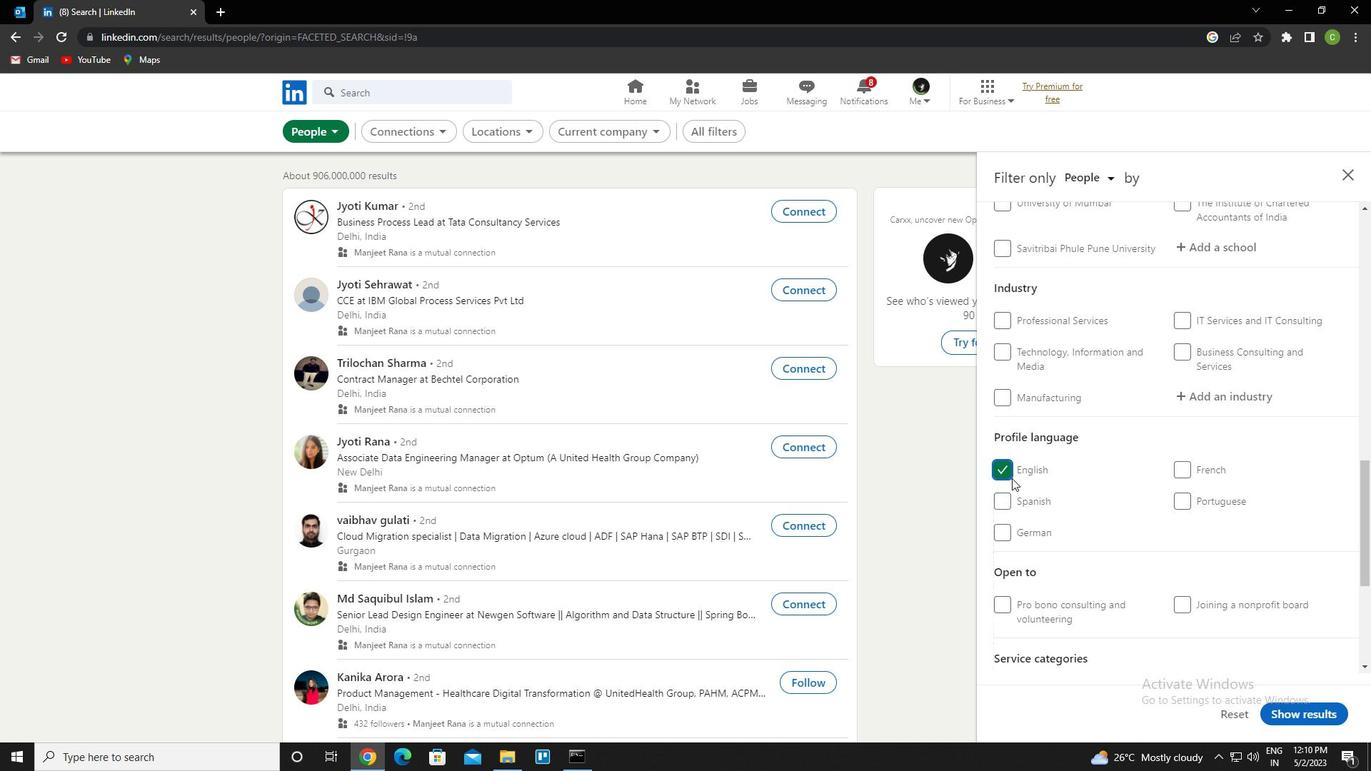 
Action: Mouse scrolled (1034, 500) with delta (0, 0)
Screenshot: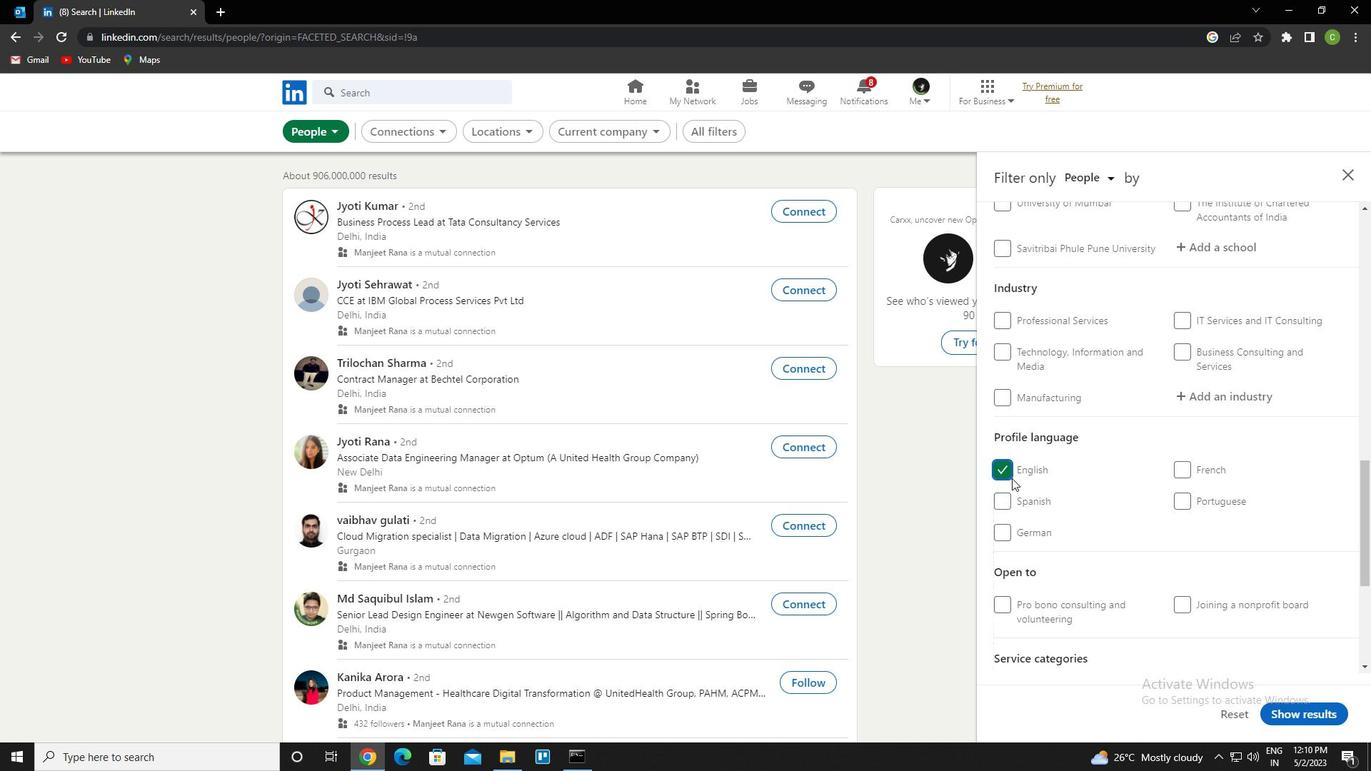 
Action: Mouse scrolled (1034, 500) with delta (0, 0)
Screenshot: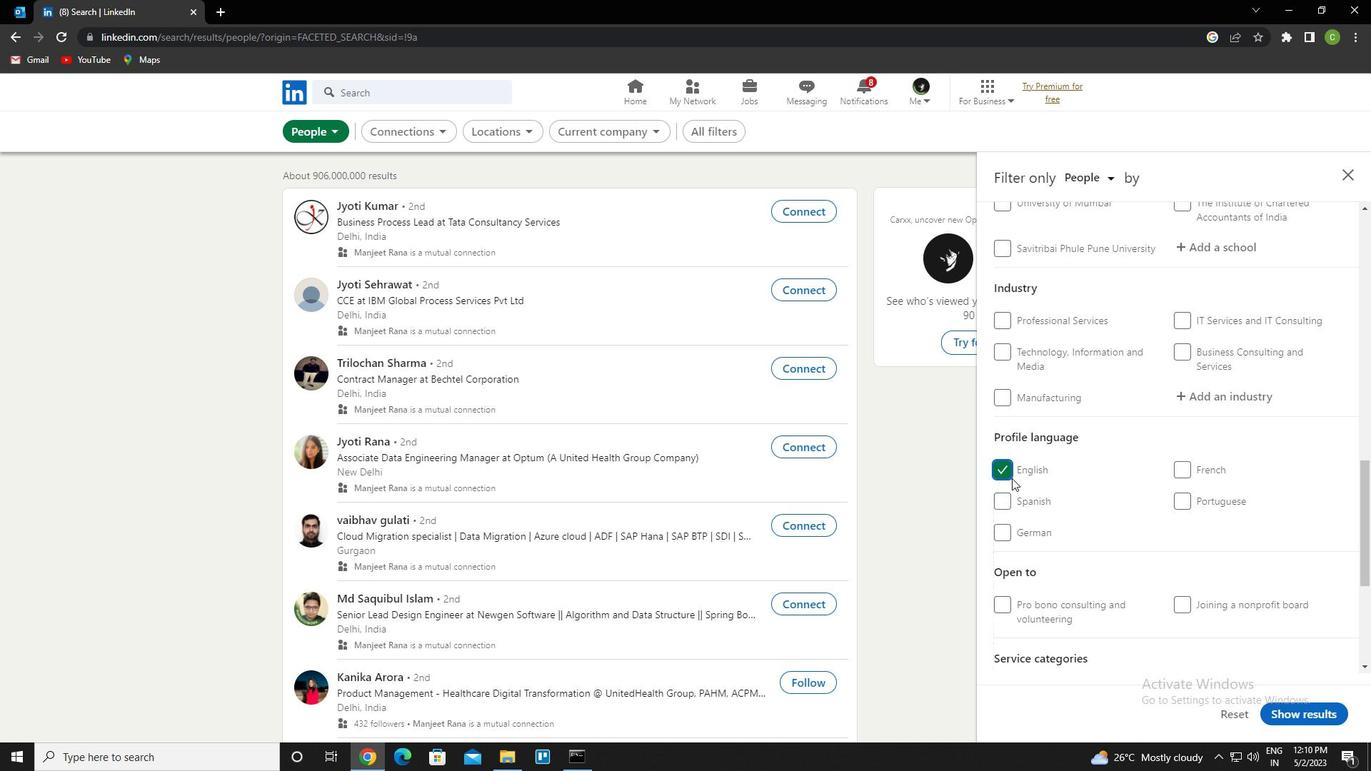 
Action: Mouse scrolled (1034, 500) with delta (0, 0)
Screenshot: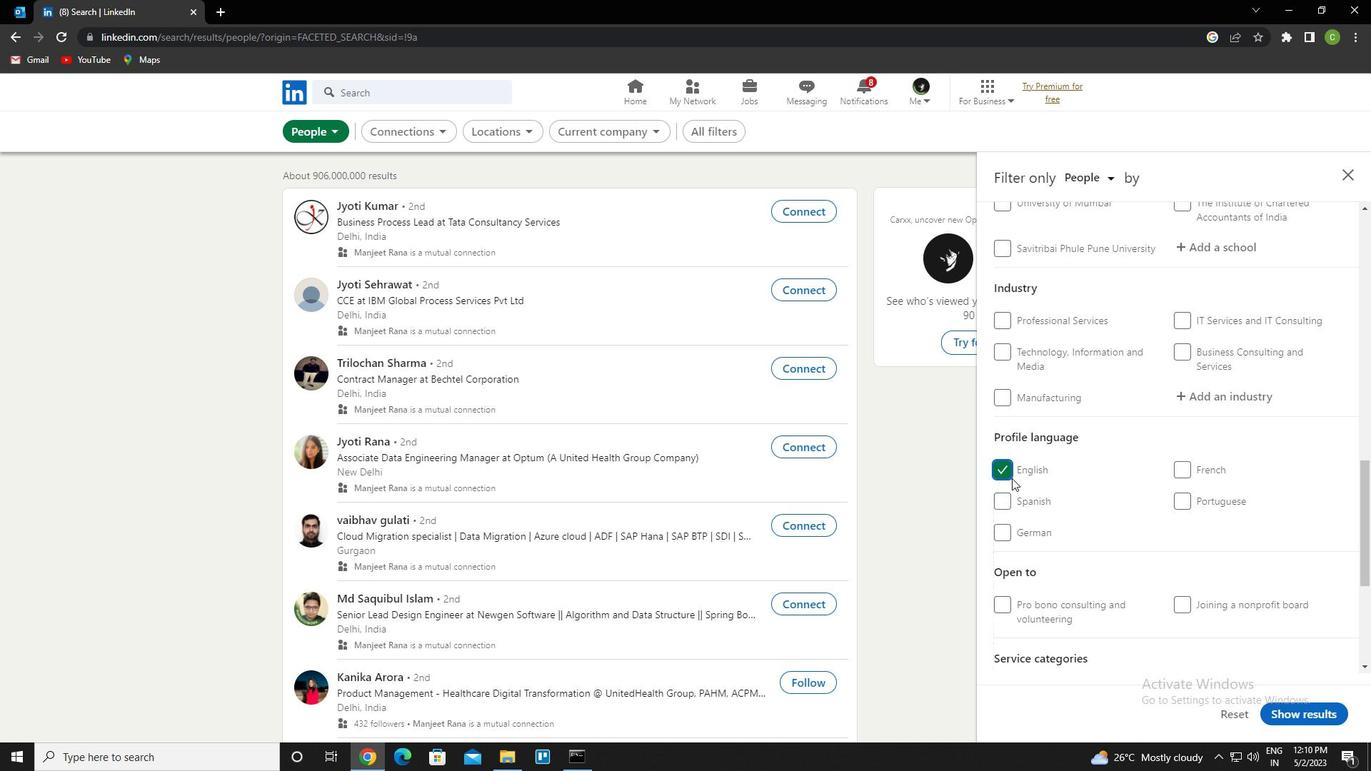 
Action: Mouse scrolled (1034, 500) with delta (0, 0)
Screenshot: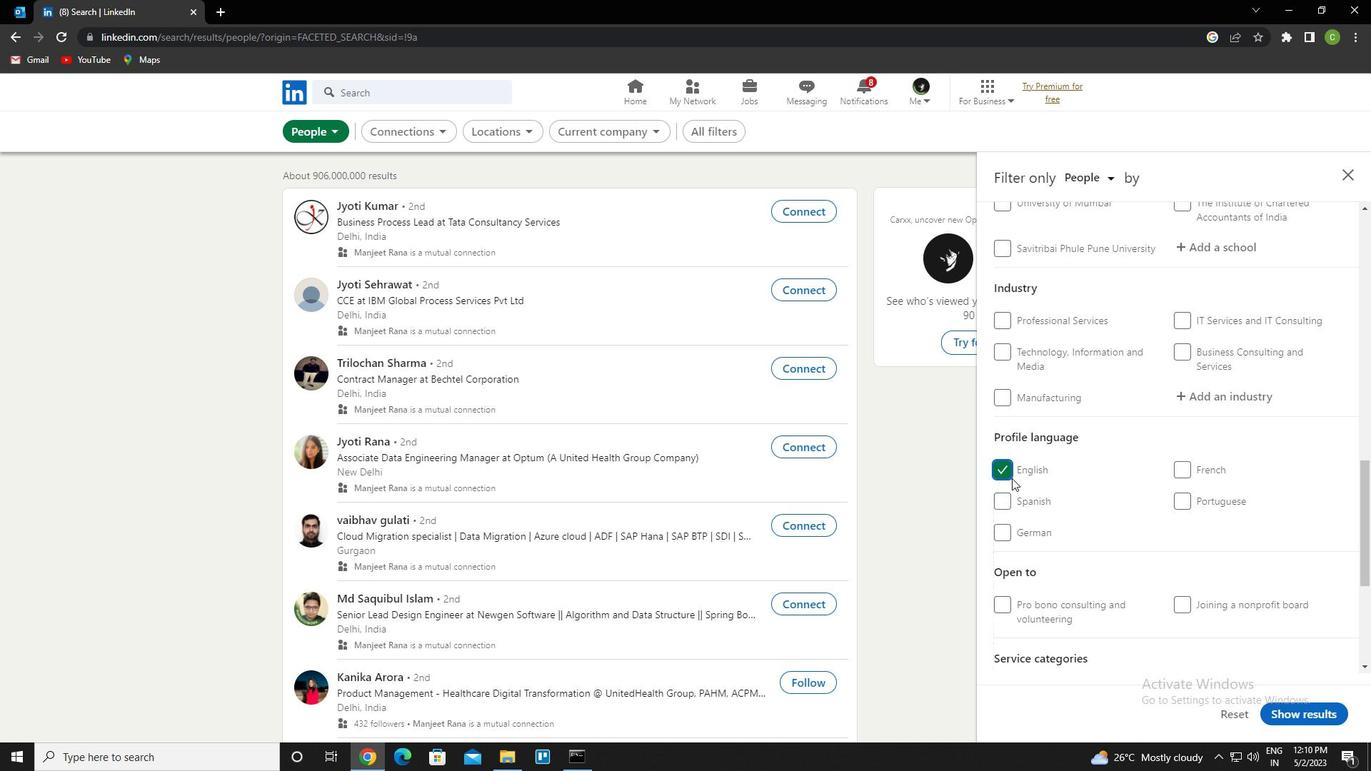 
Action: Mouse scrolled (1034, 500) with delta (0, 0)
Screenshot: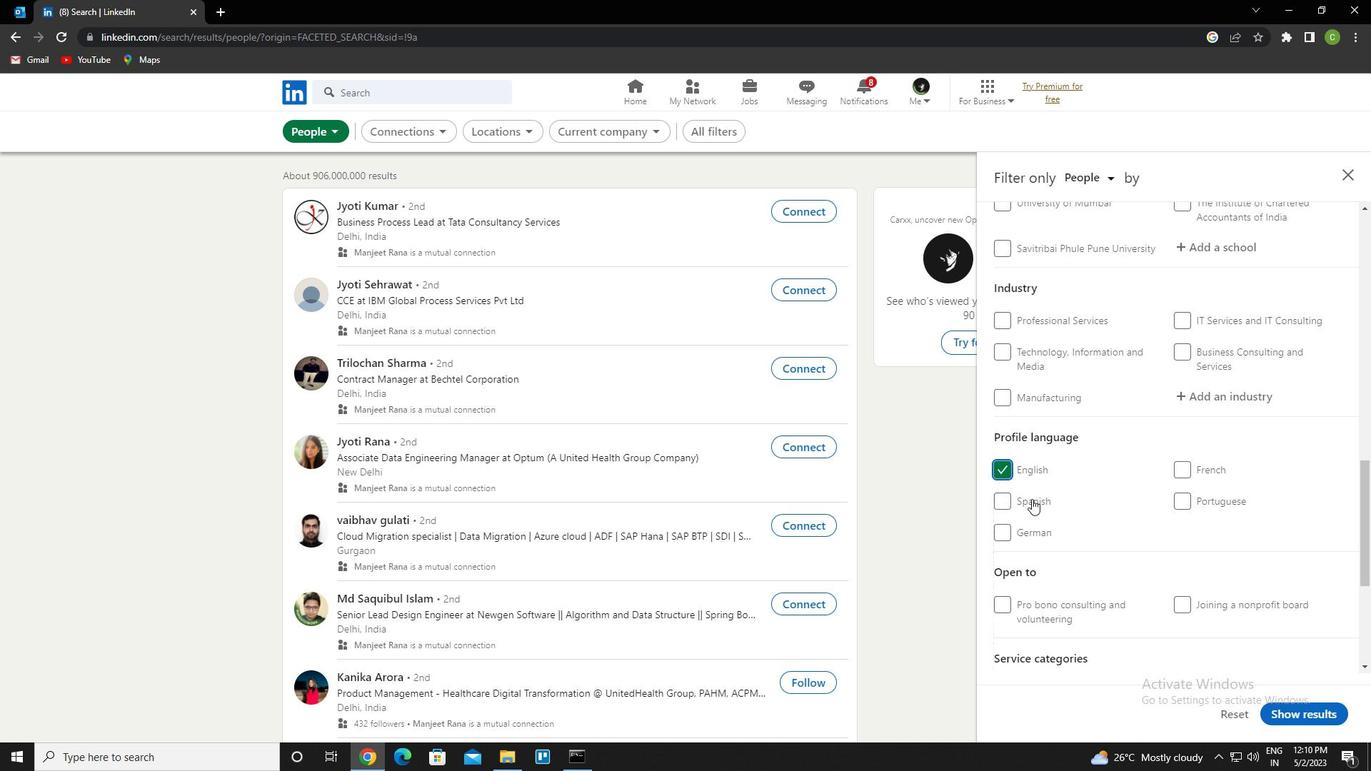 
Action: Mouse scrolled (1034, 500) with delta (0, 0)
Screenshot: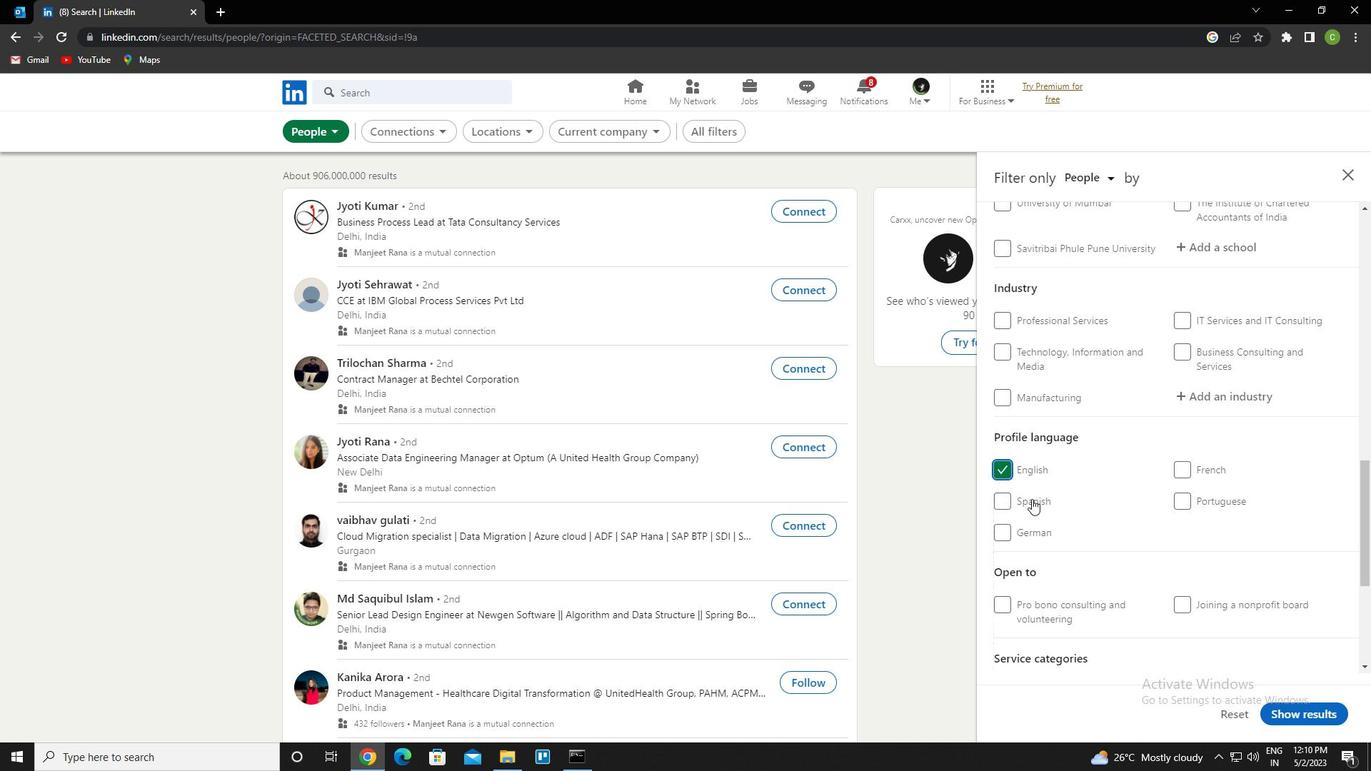 
Action: Mouse moved to (1193, 393)
Screenshot: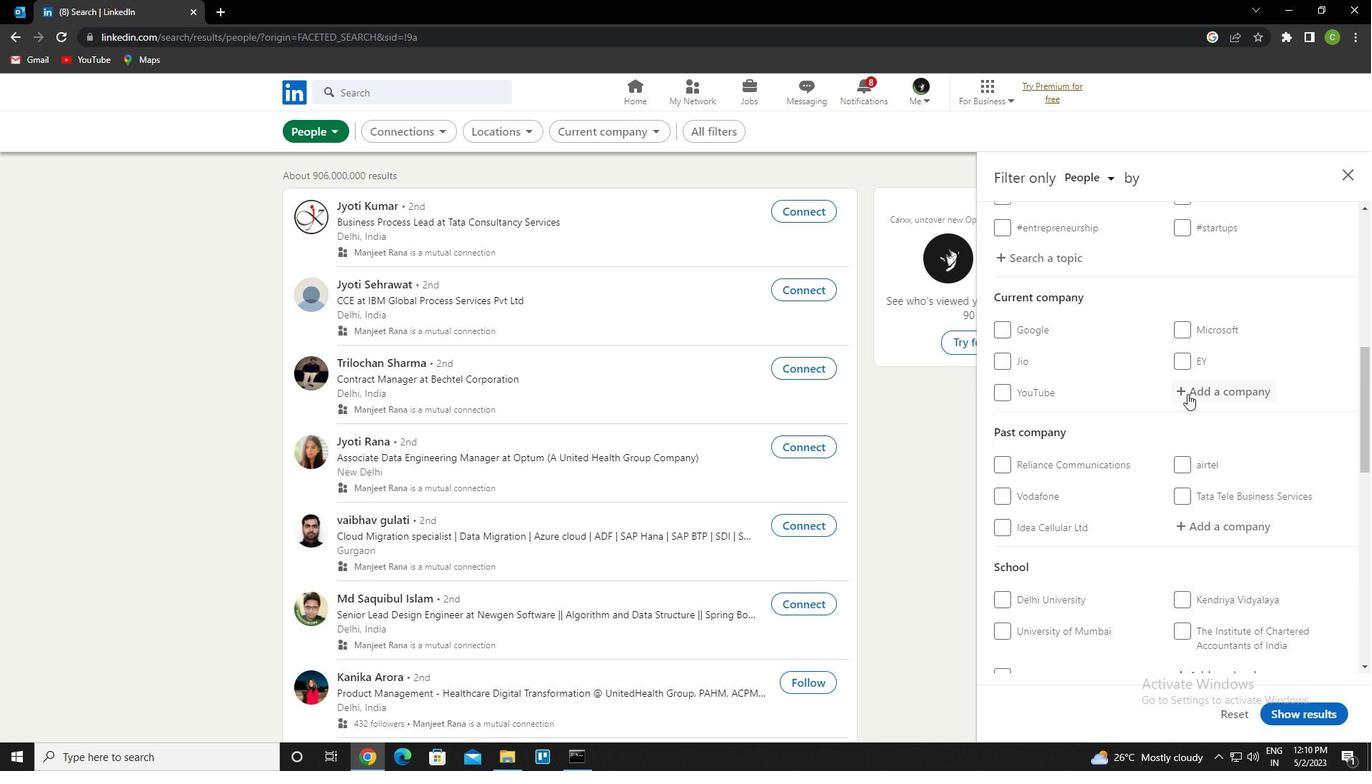 
Action: Mouse pressed left at (1193, 393)
Screenshot: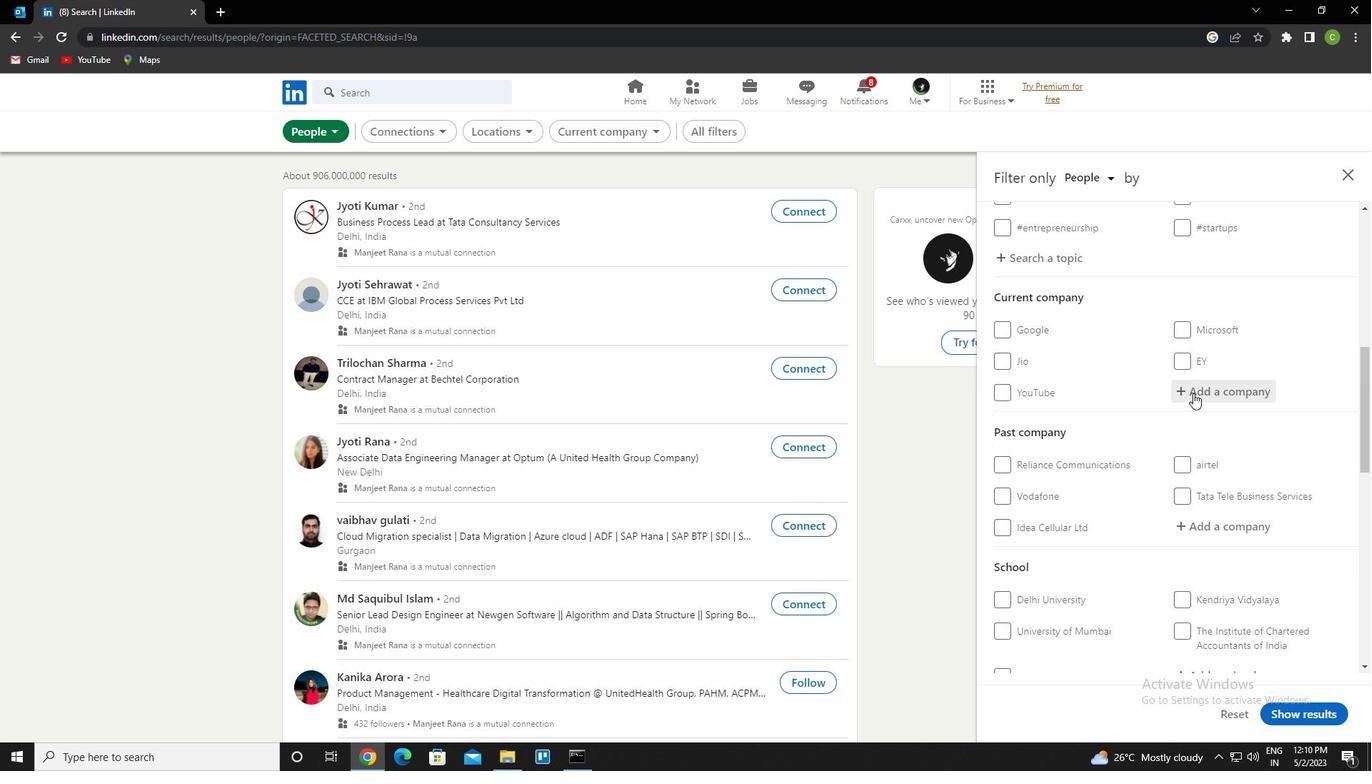 
Action: Key pressed <Key.caps_lock>bmw<Key.space>i<Key.caps_lock>ndia<Key.down><Key.down><Key.up><Key.up><Key.up><Key.up><Key.up>
Screenshot: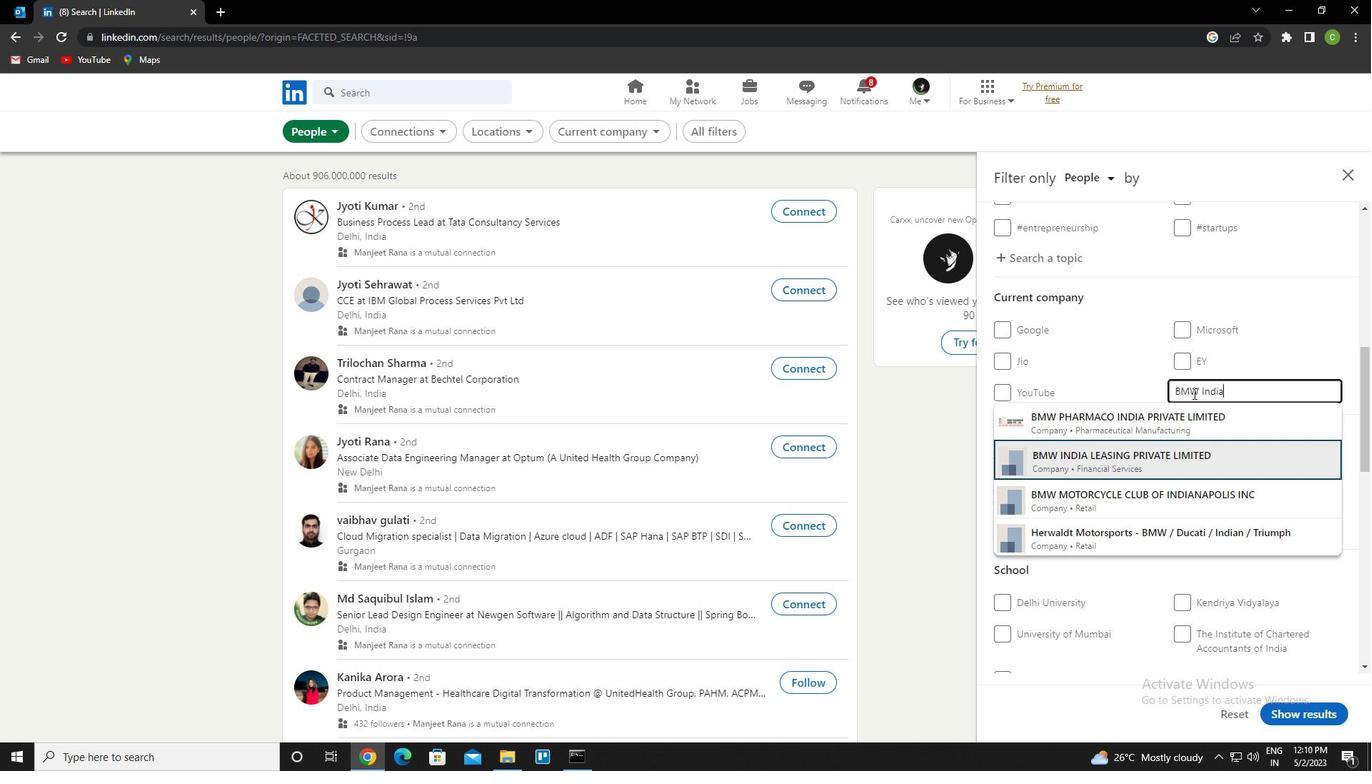 
Action: Mouse moved to (1266, 393)
Screenshot: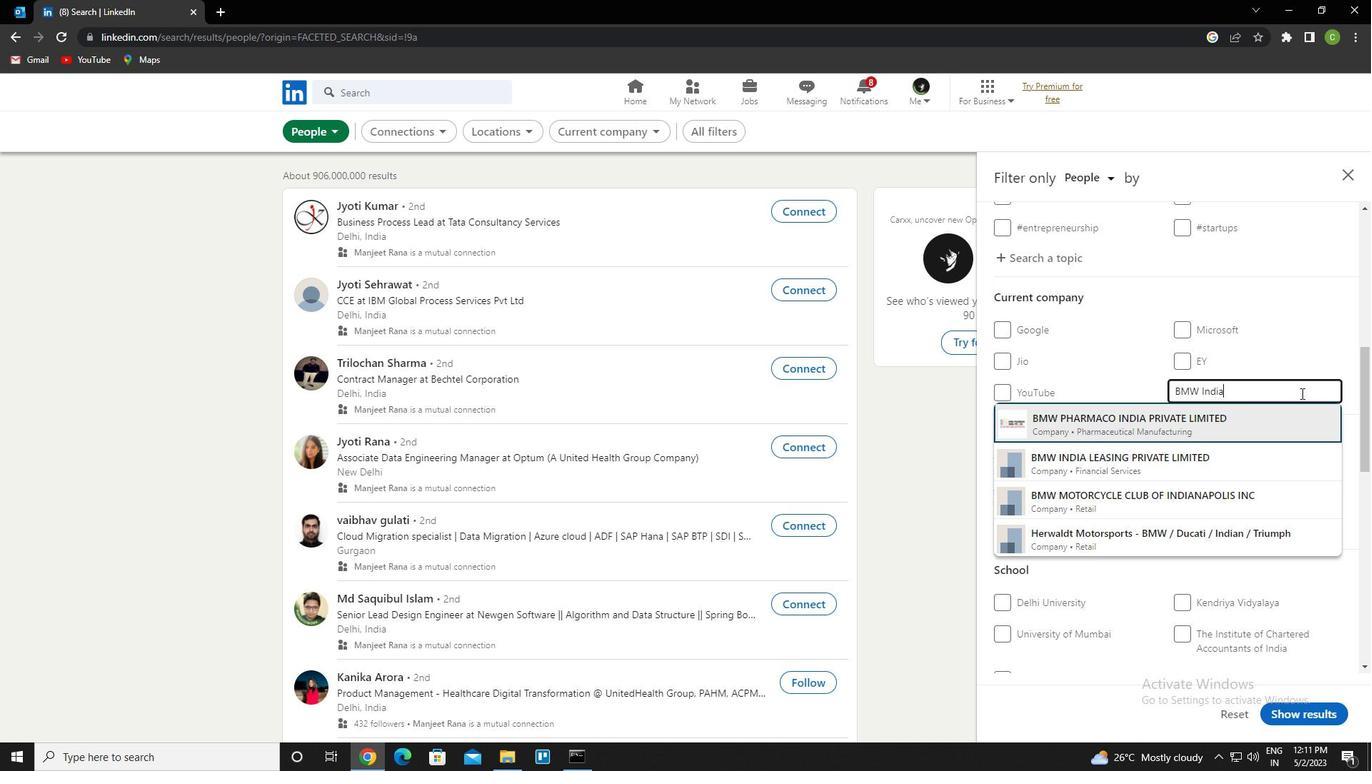 
Action: Mouse pressed left at (1266, 393)
Screenshot: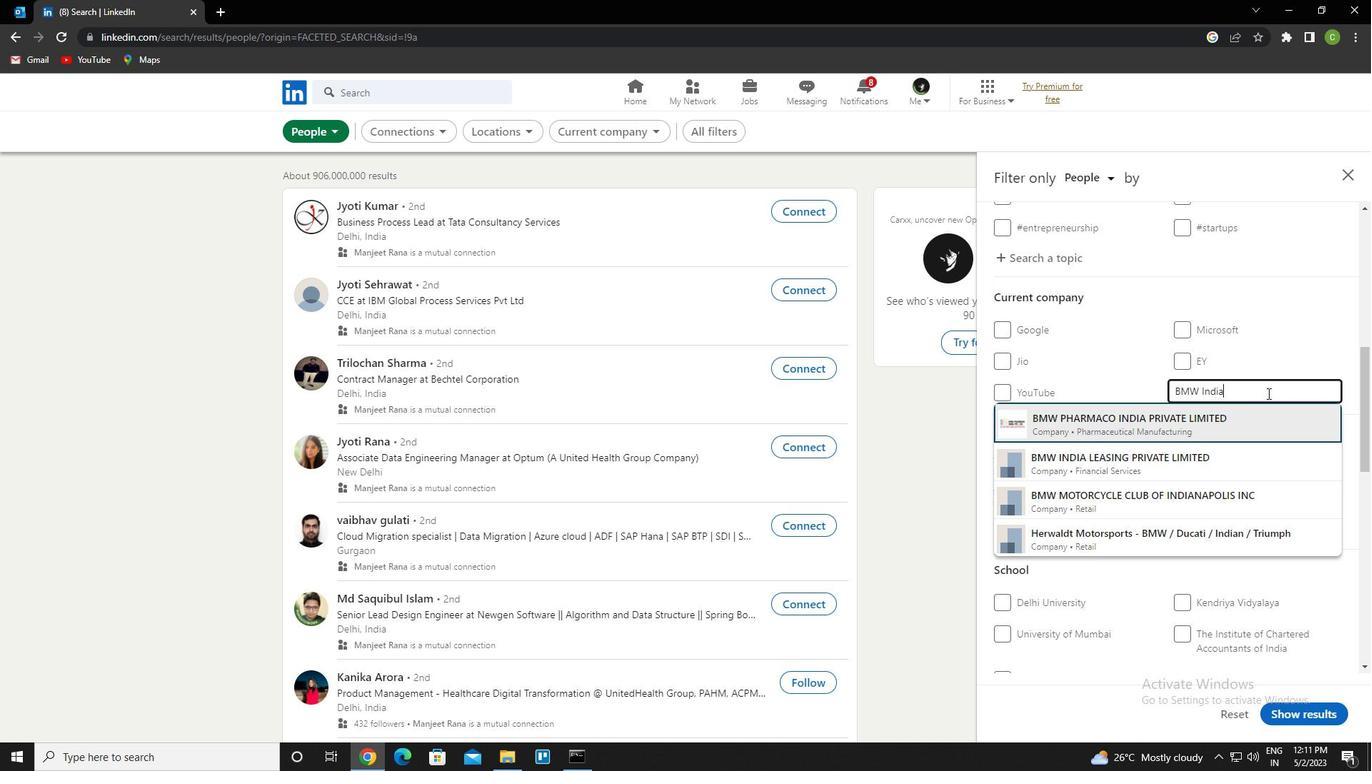 
Action: Key pressed <Key.enter>
Screenshot: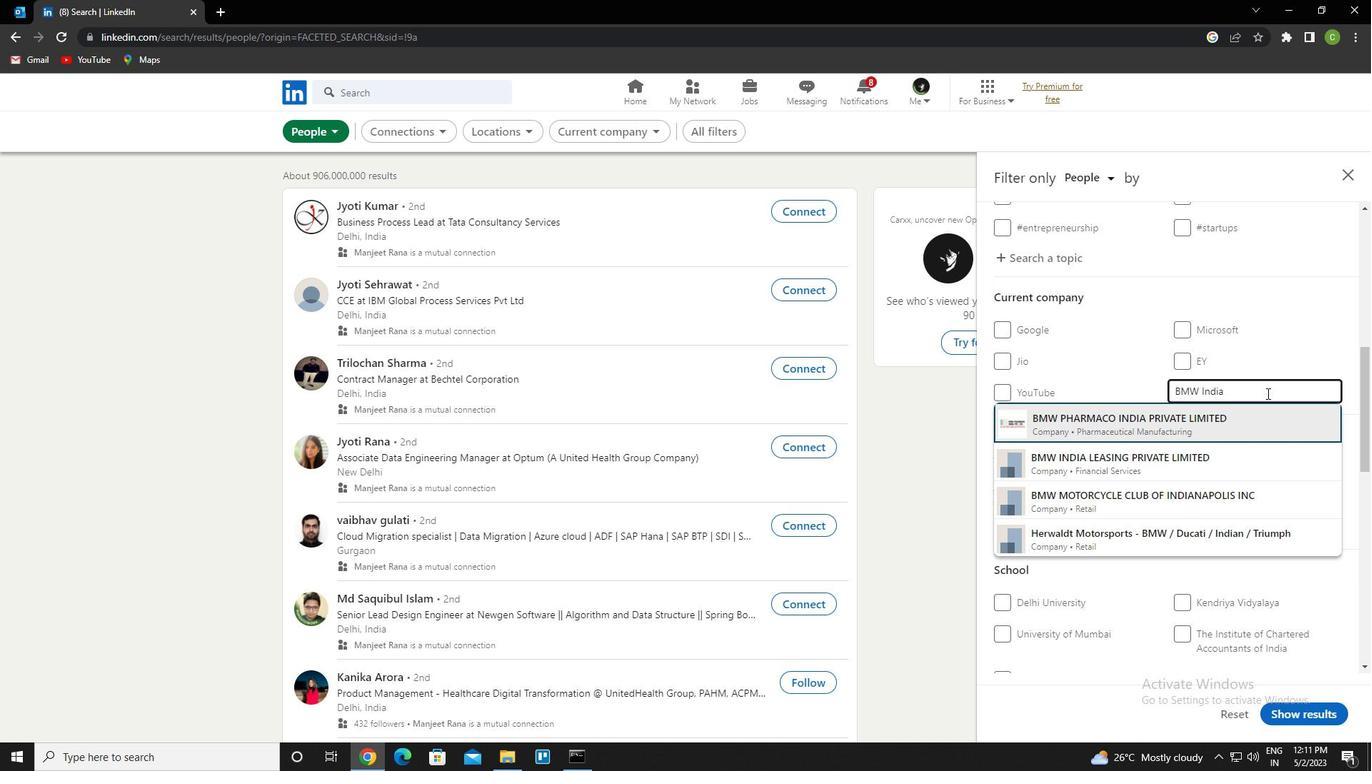 
Action: Mouse moved to (1234, 404)
Screenshot: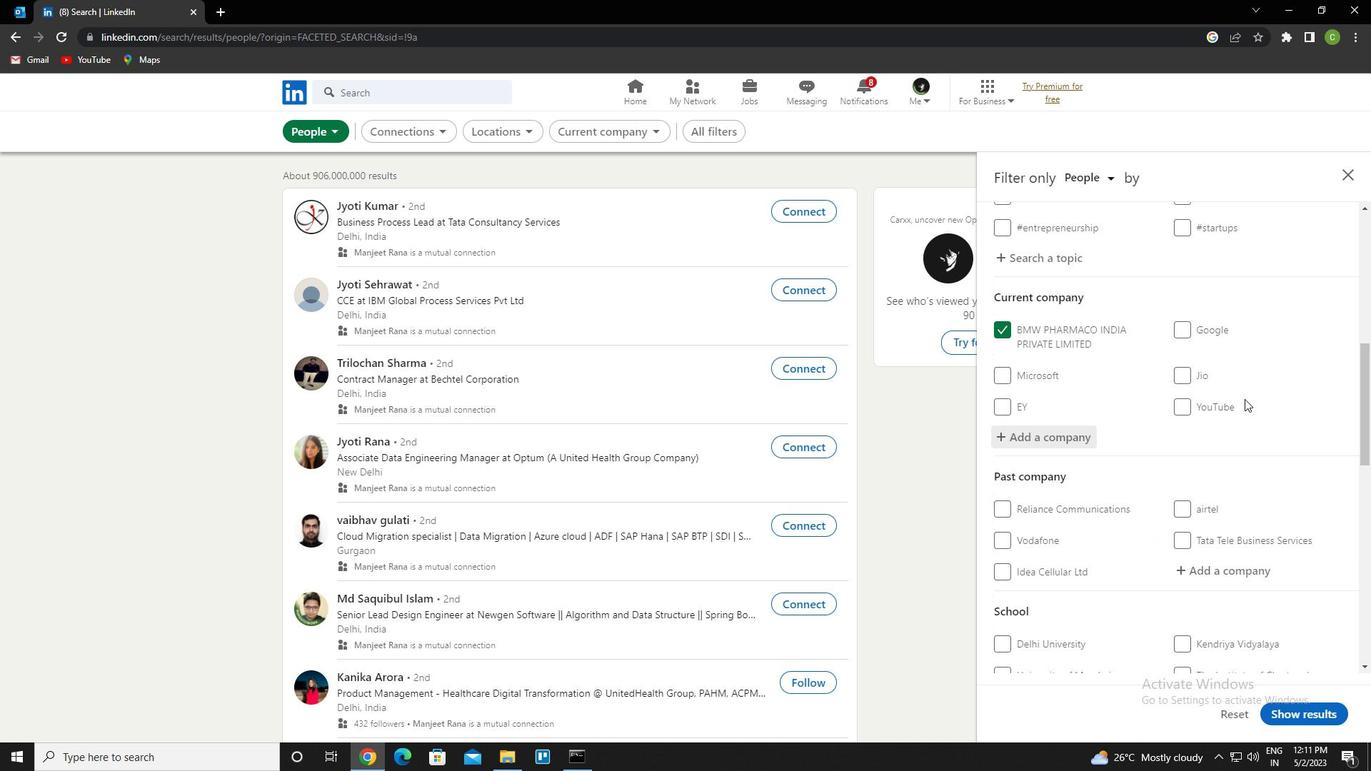 
Action: Mouse scrolled (1234, 403) with delta (0, 0)
Screenshot: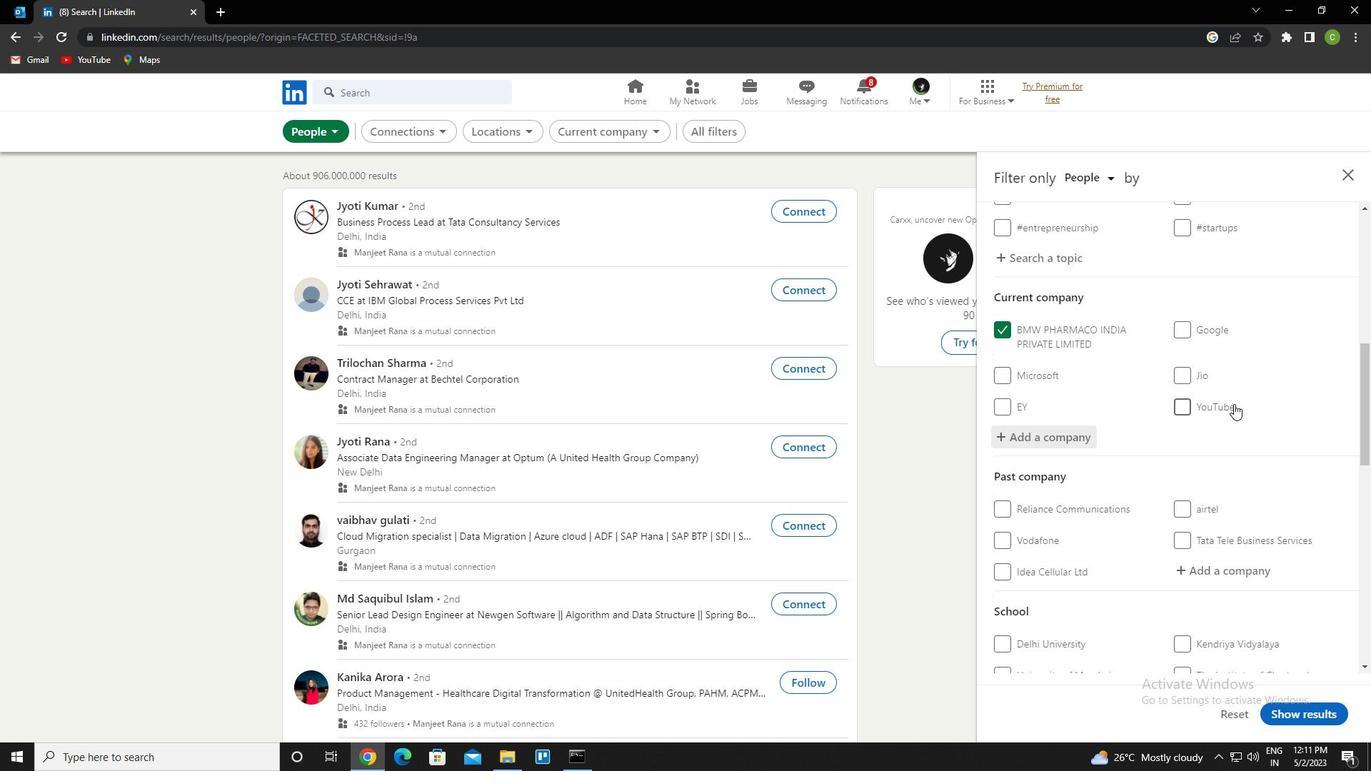 
Action: Mouse scrolled (1234, 403) with delta (0, 0)
Screenshot: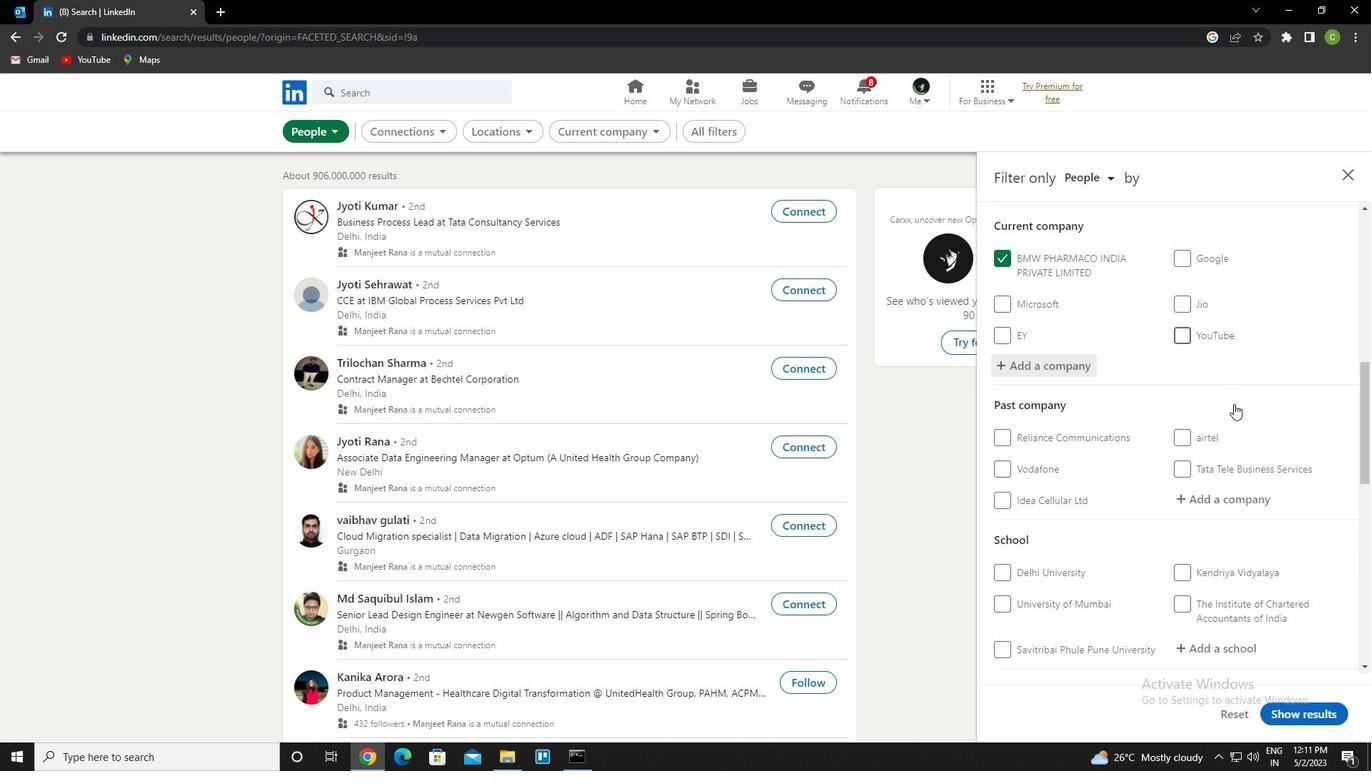 
Action: Mouse moved to (1216, 434)
Screenshot: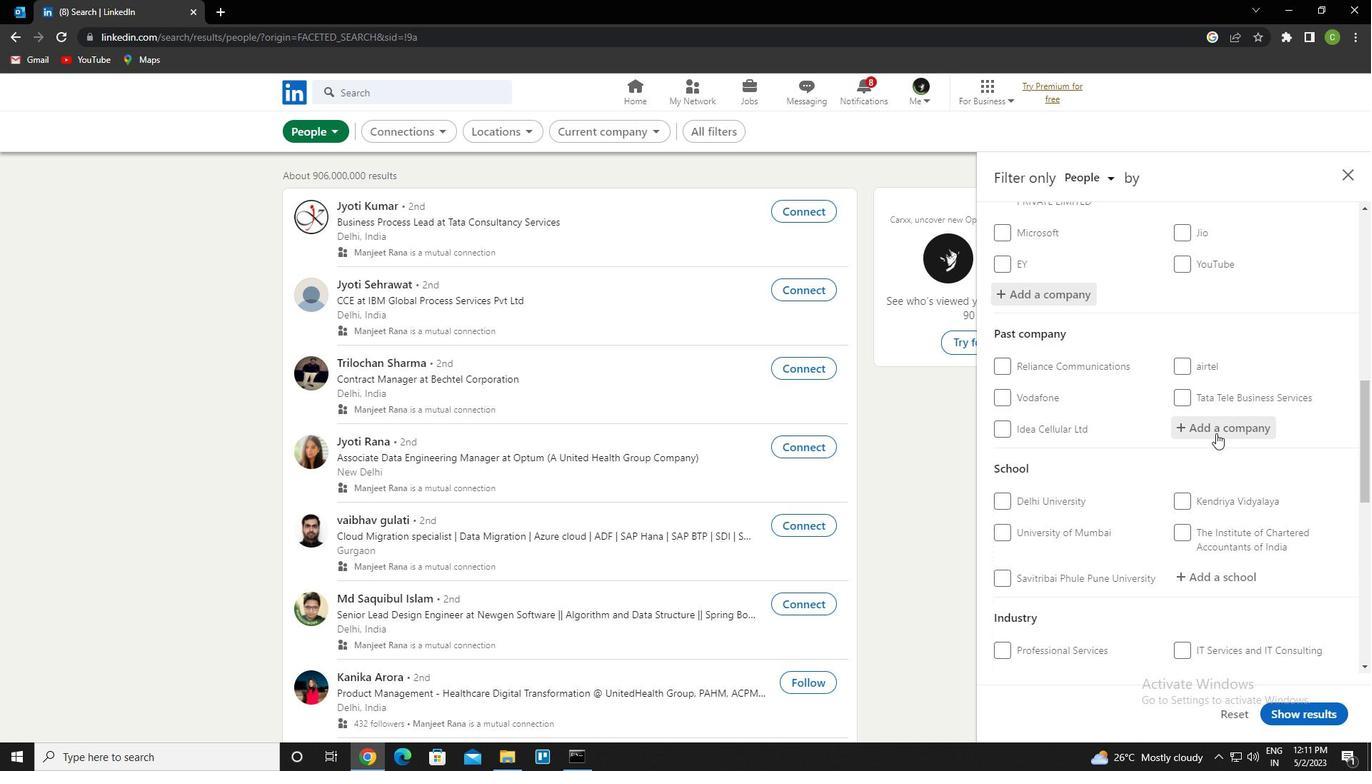
Action: Mouse scrolled (1216, 433) with delta (0, 0)
Screenshot: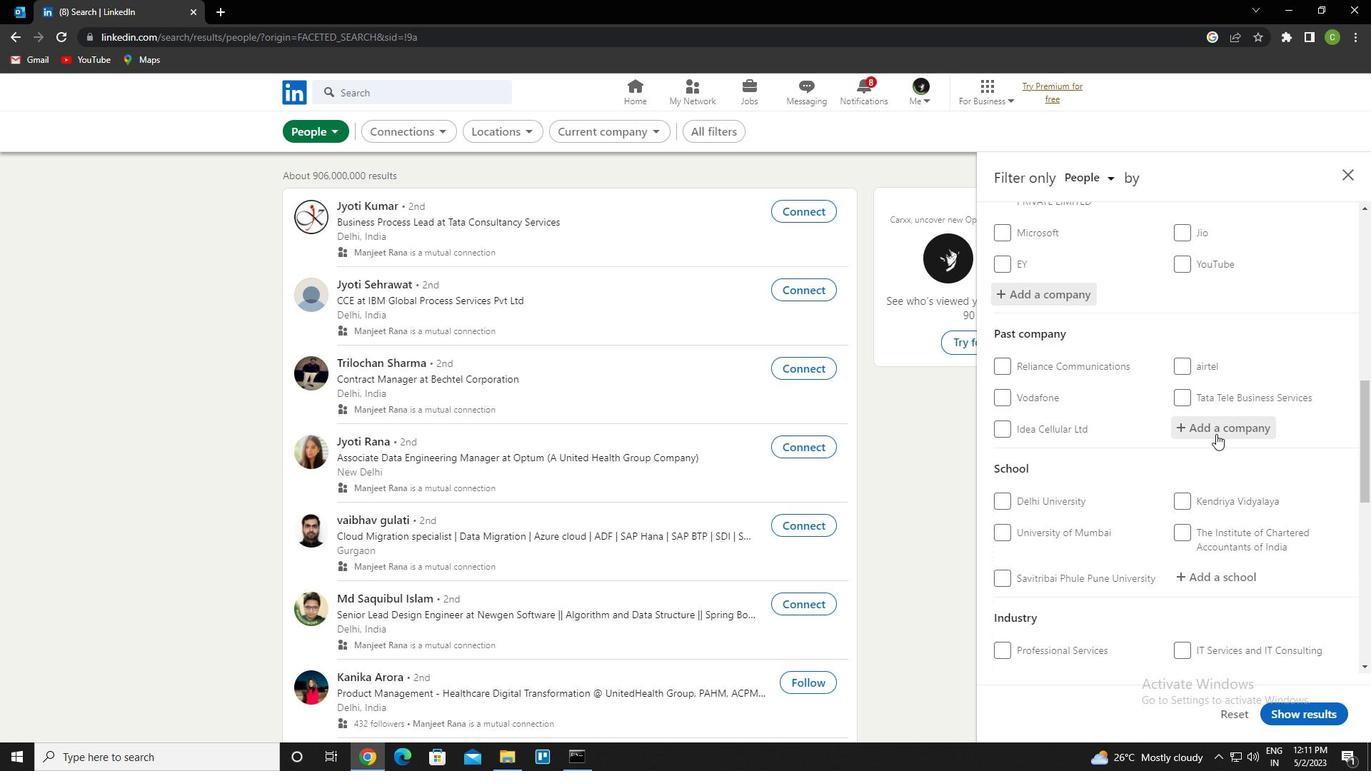 
Action: Mouse scrolled (1216, 433) with delta (0, 0)
Screenshot: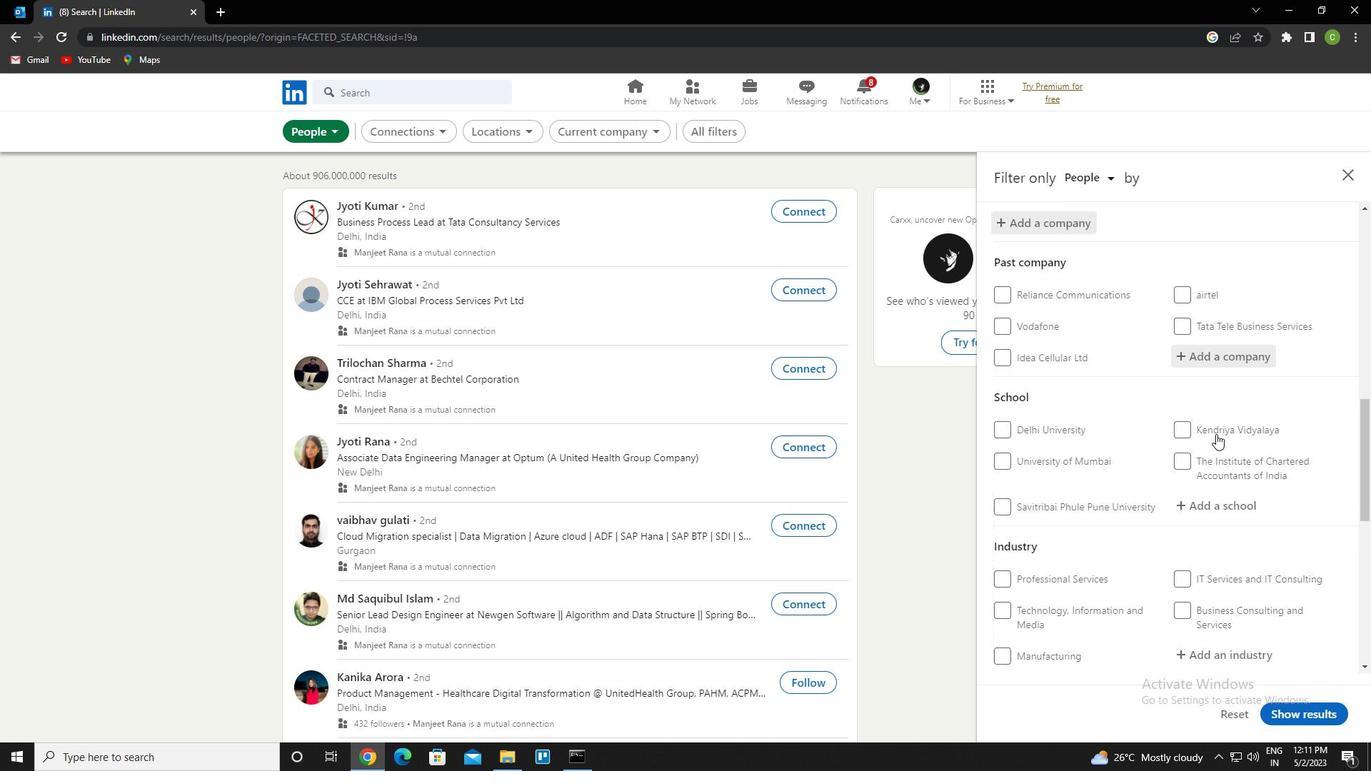 
Action: Mouse scrolled (1216, 433) with delta (0, 0)
Screenshot: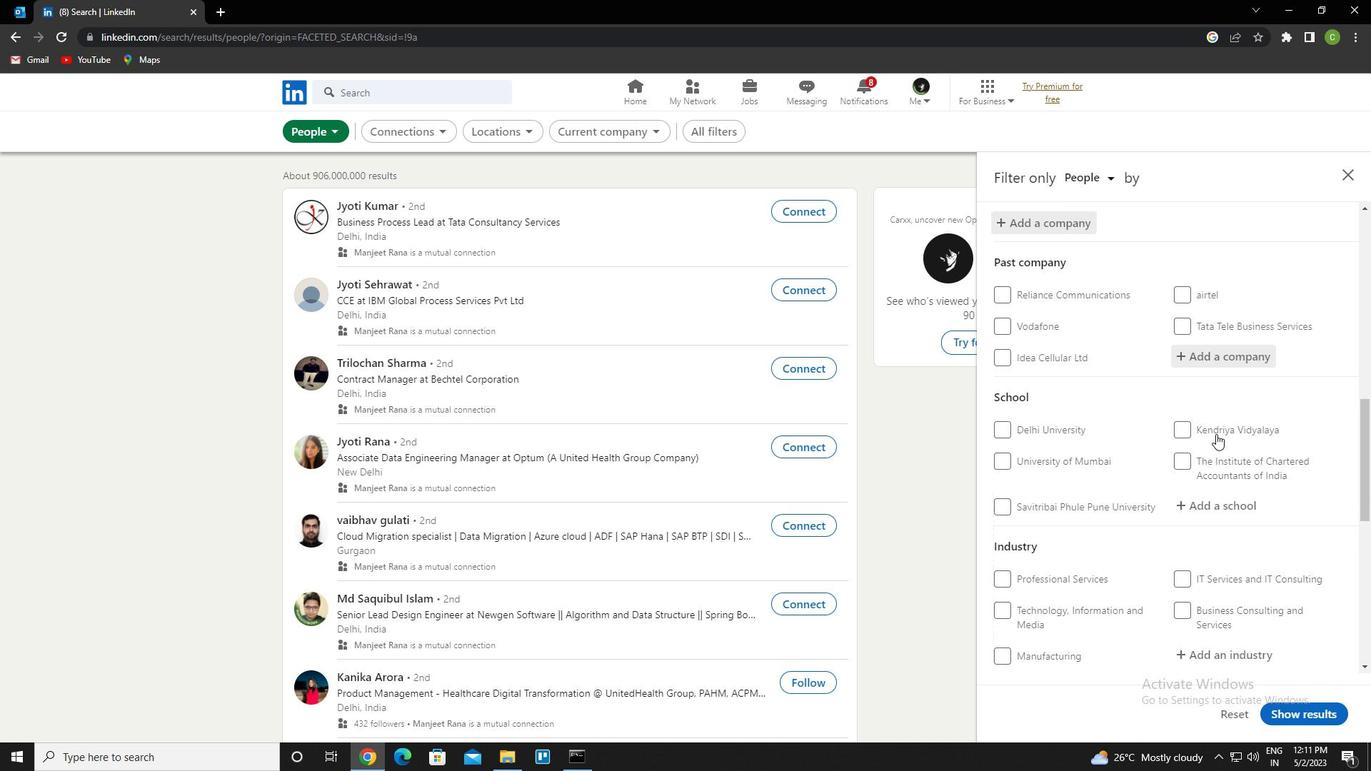 
Action: Mouse moved to (1232, 359)
Screenshot: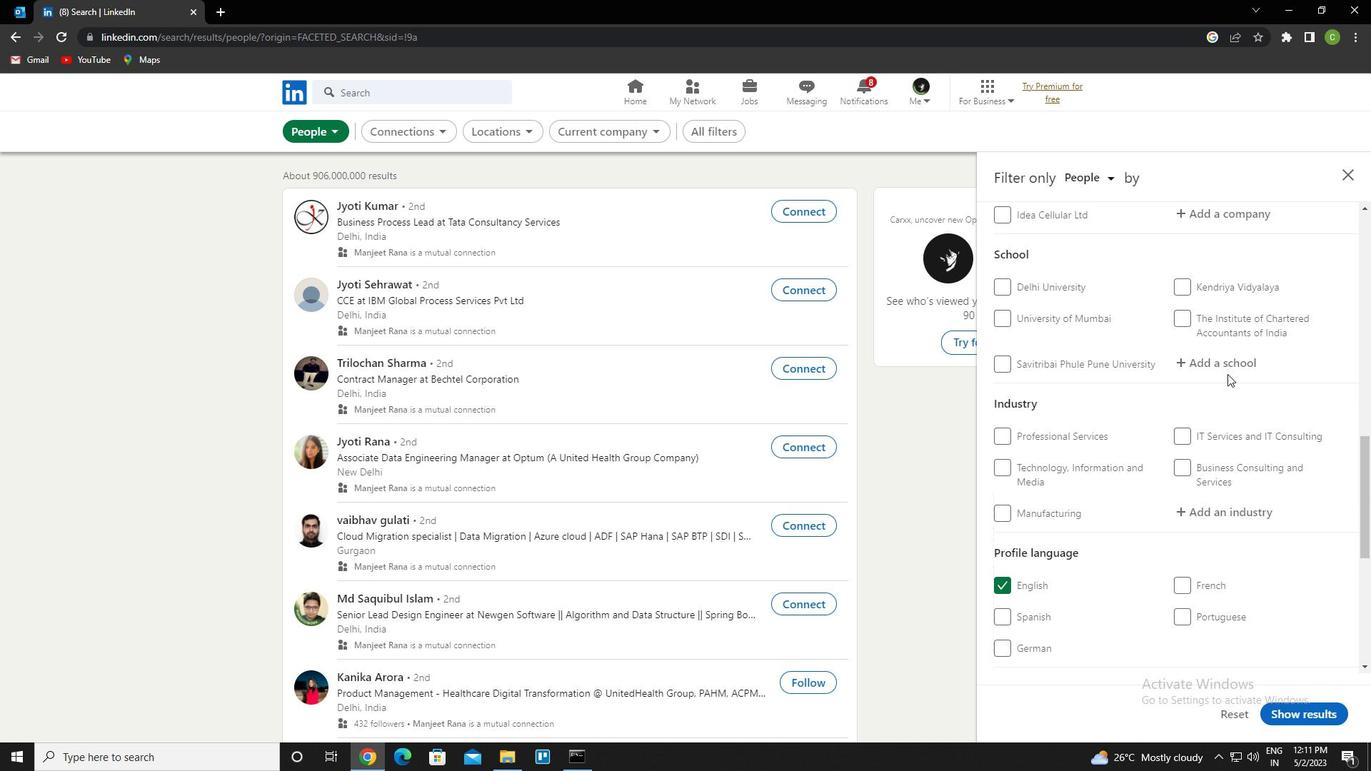 
Action: Mouse pressed left at (1232, 359)
Screenshot: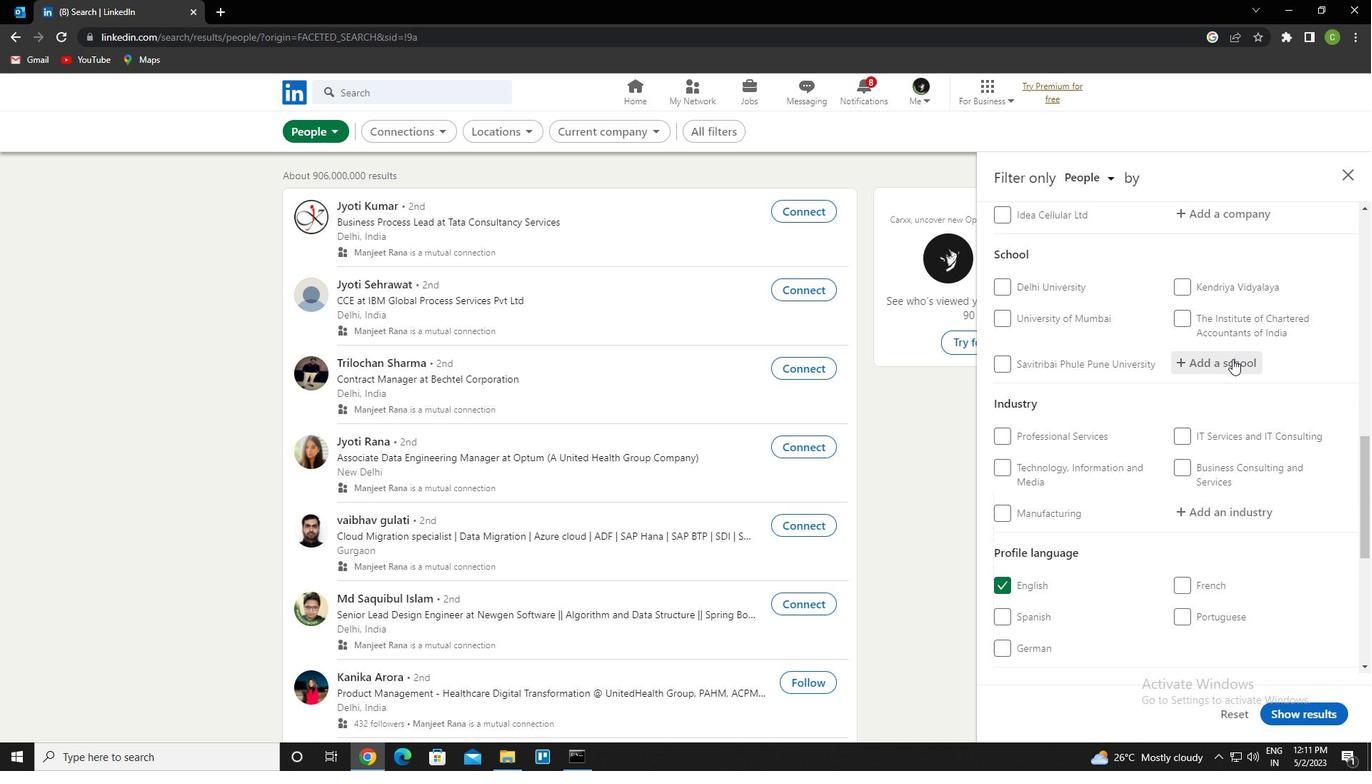 
Action: Key pressed <Key.caps_lock>l<Key.caps_lock>ala<Key.space><Key.caps_lock>l<Key.caps_lock>ajpat<Key.down><Key.down><Key.enter>
Screenshot: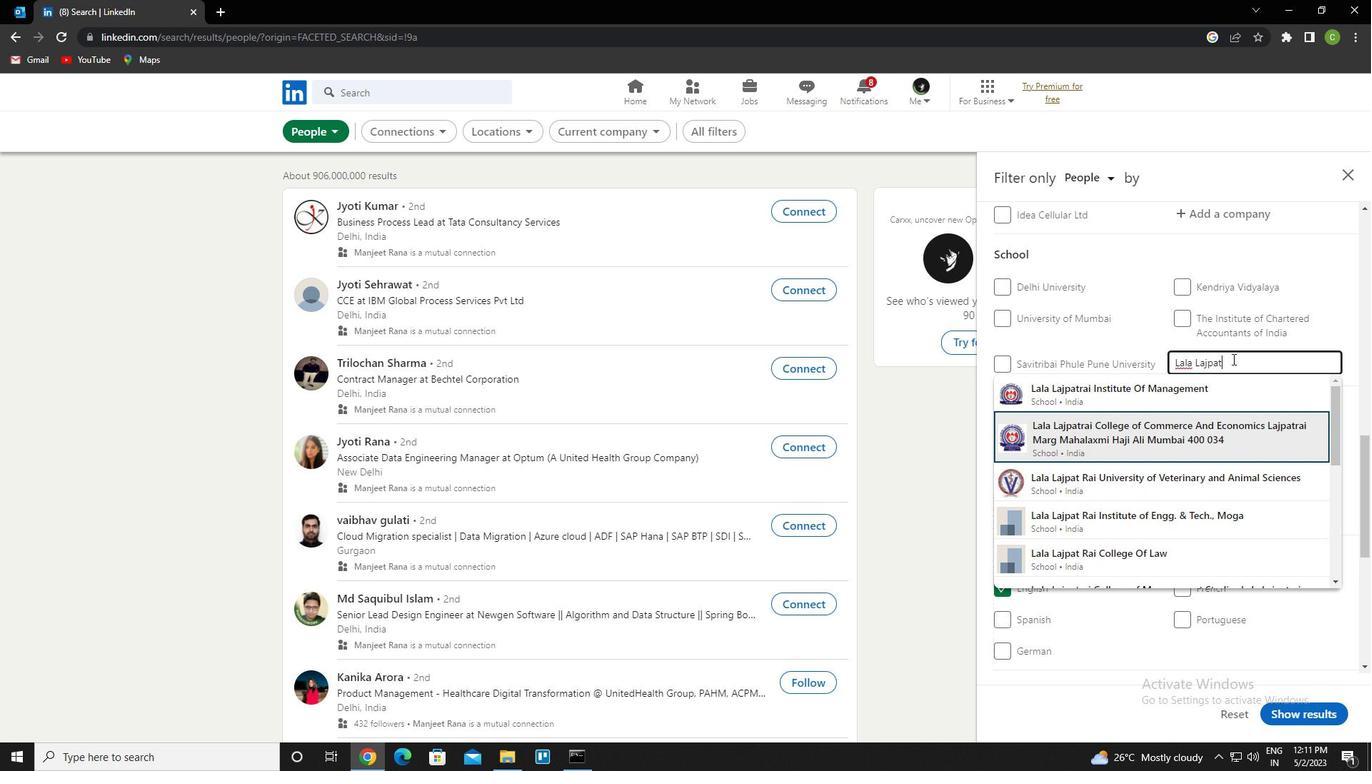 
Action: Mouse scrolled (1232, 358) with delta (0, 0)
Screenshot: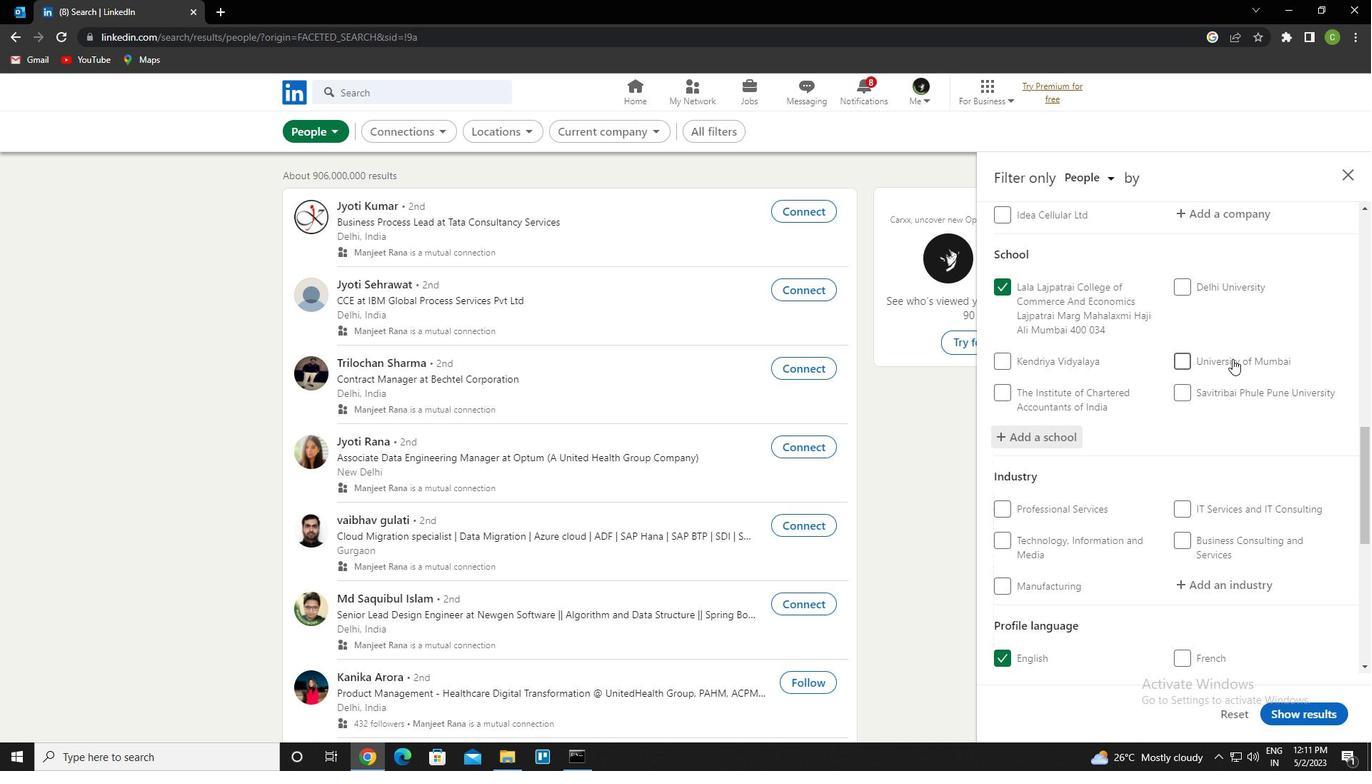 
Action: Mouse scrolled (1232, 358) with delta (0, 0)
Screenshot: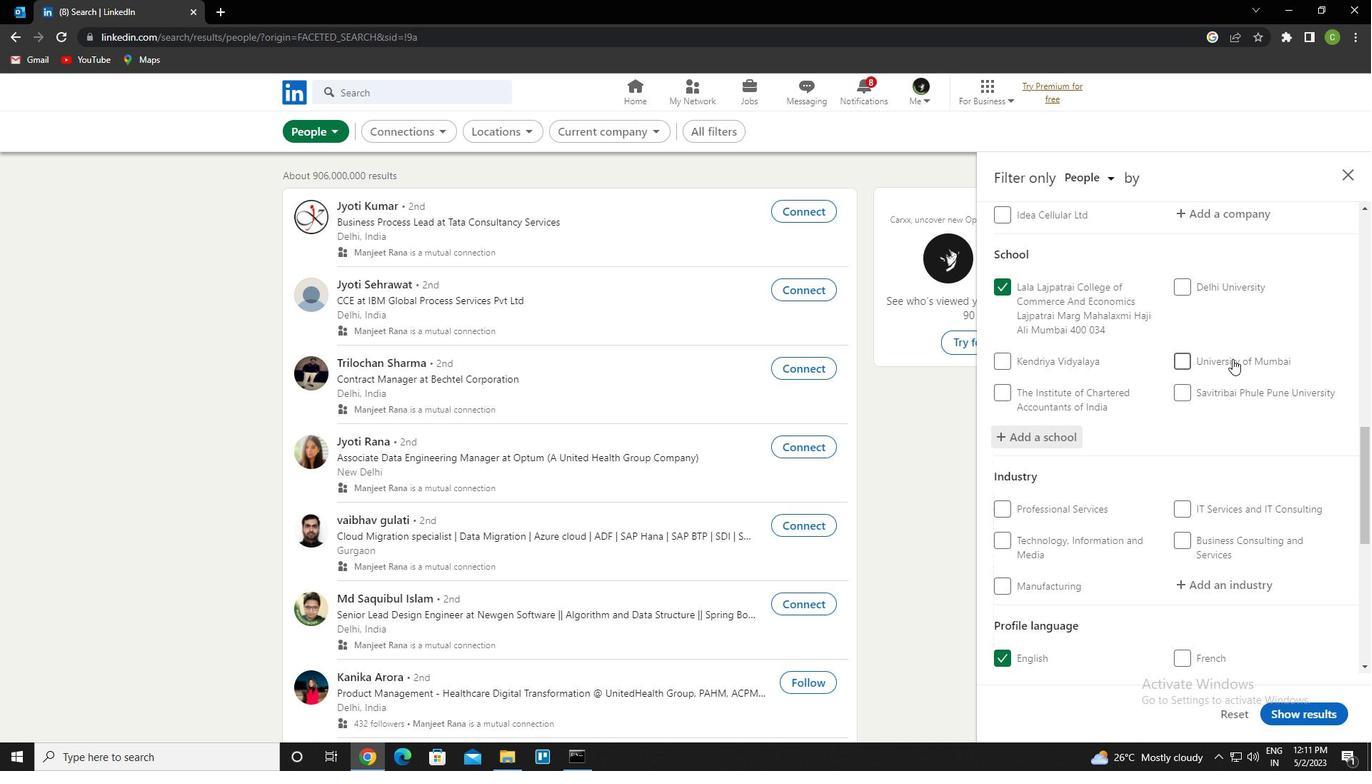 
Action: Mouse scrolled (1232, 358) with delta (0, 0)
Screenshot: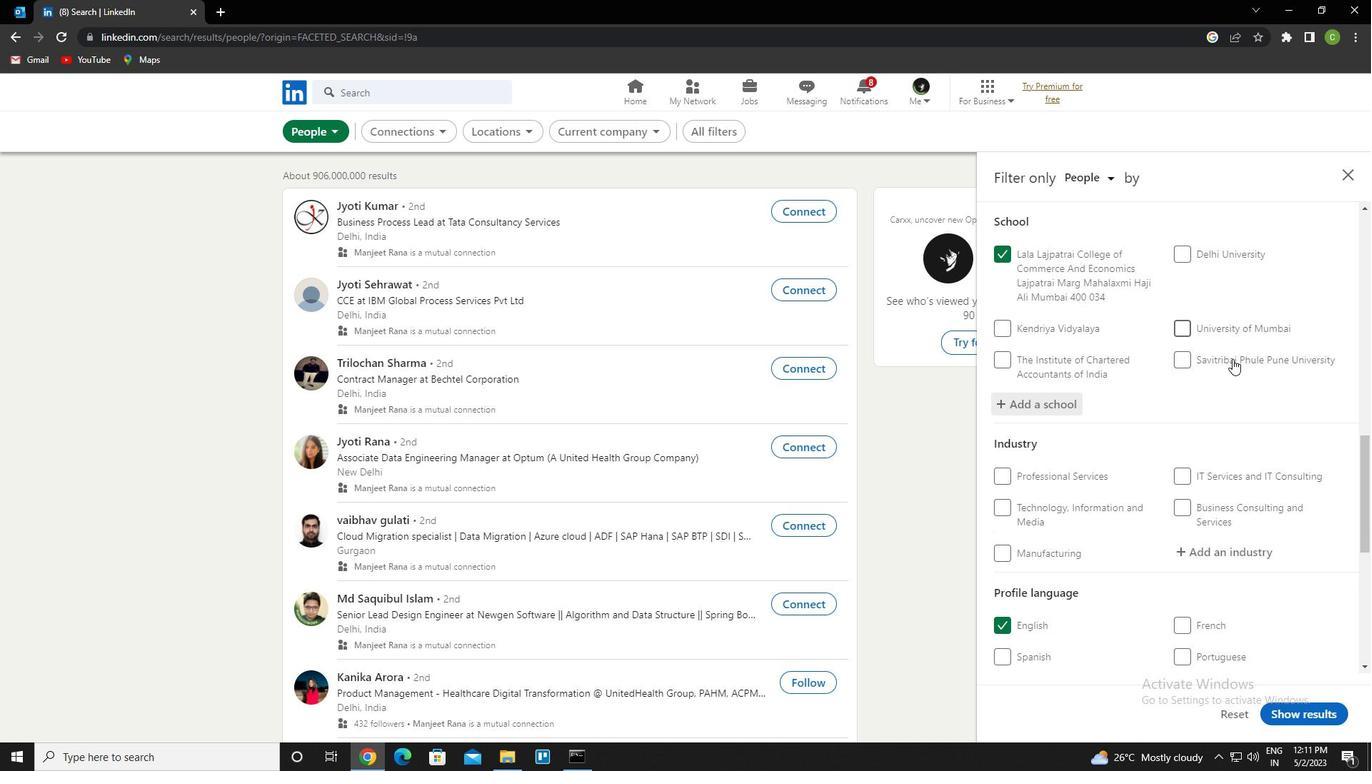 
Action: Mouse moved to (1234, 380)
Screenshot: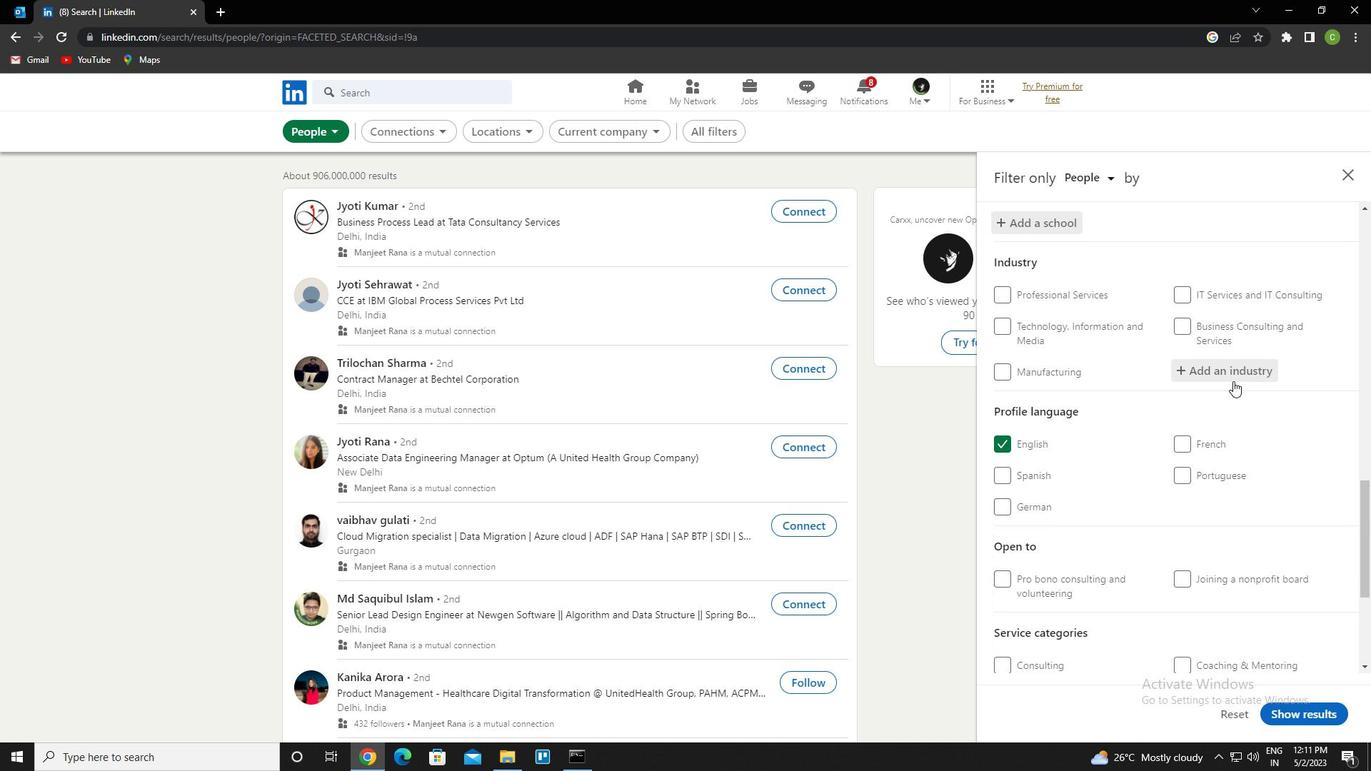 
Action: Mouse pressed left at (1234, 380)
Screenshot: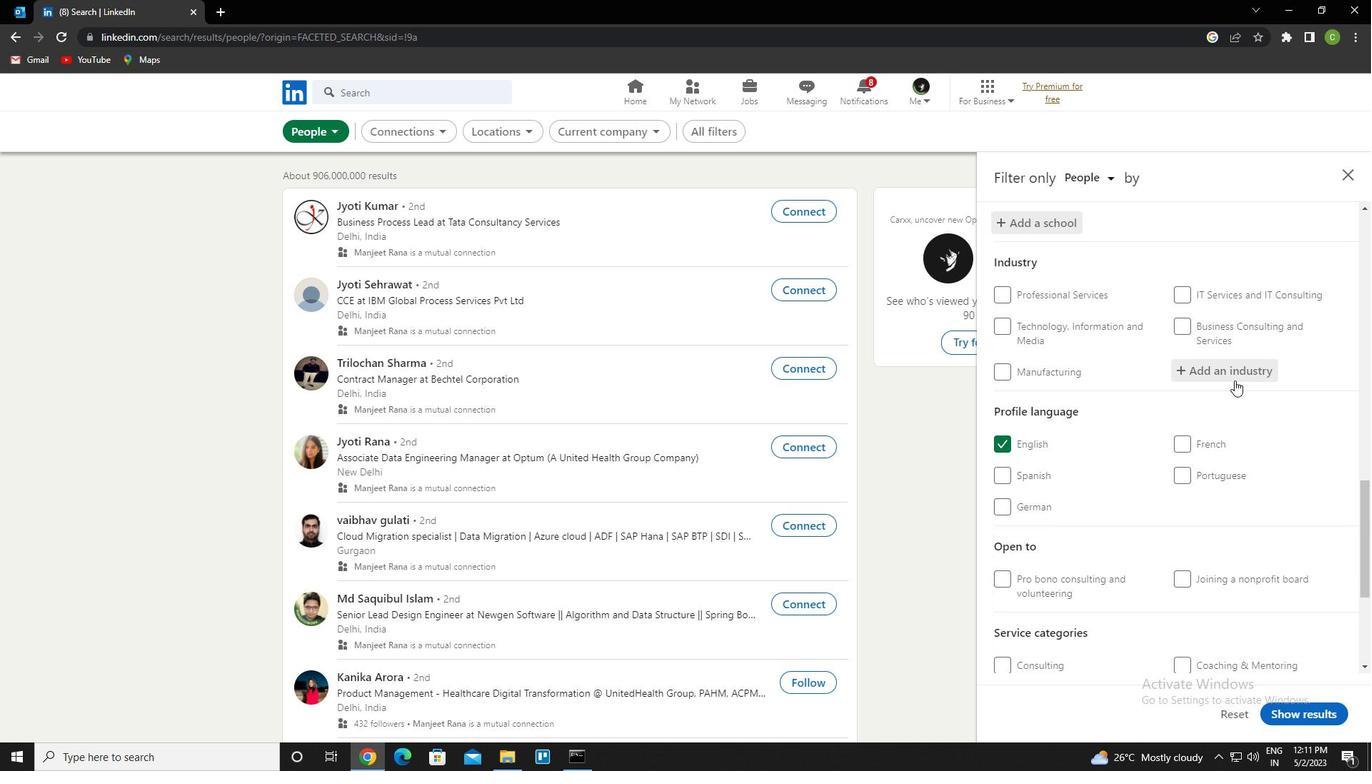 
Action: Key pressed <Key.caps_lock>w<Key.caps_lock>inf<Key.backspace>d<Key.space>ele<Key.down><Key.enter>
Screenshot: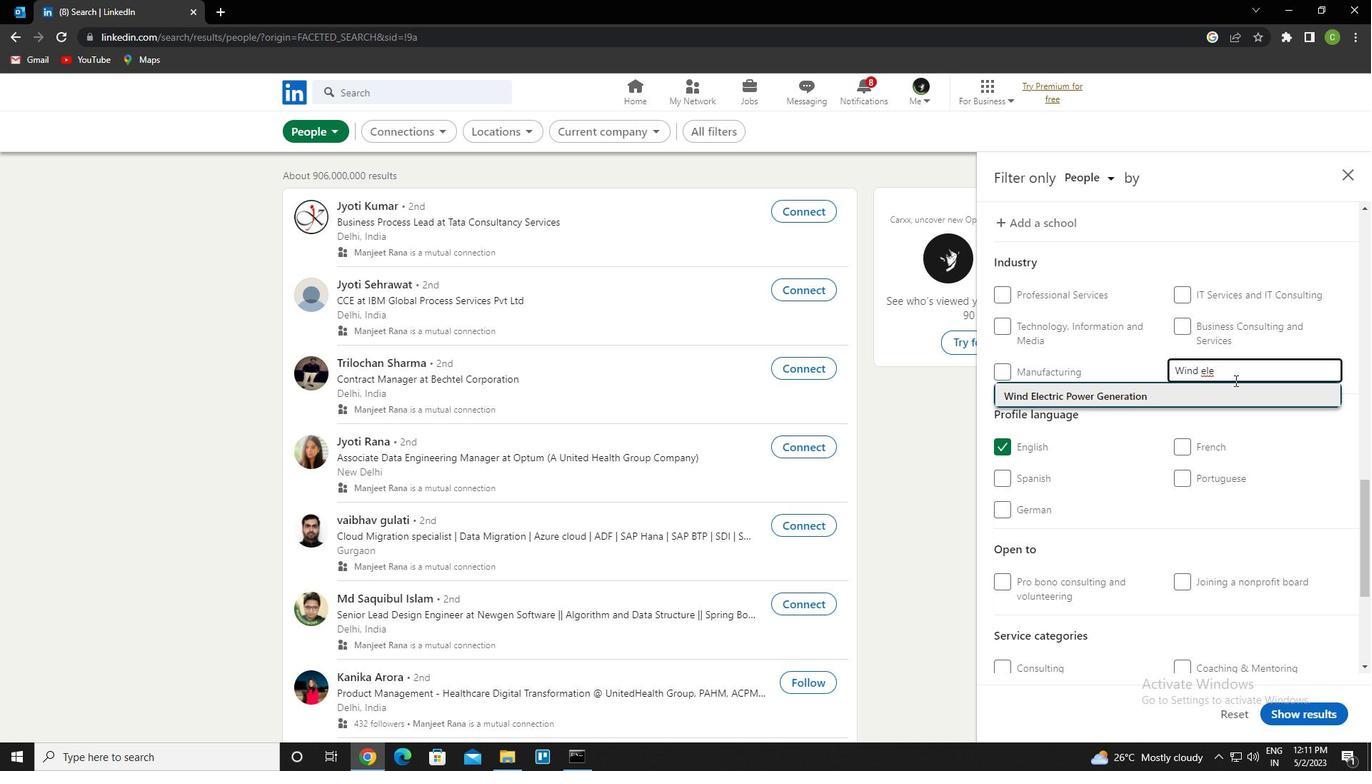 
Action: Mouse scrolled (1234, 379) with delta (0, 0)
Screenshot: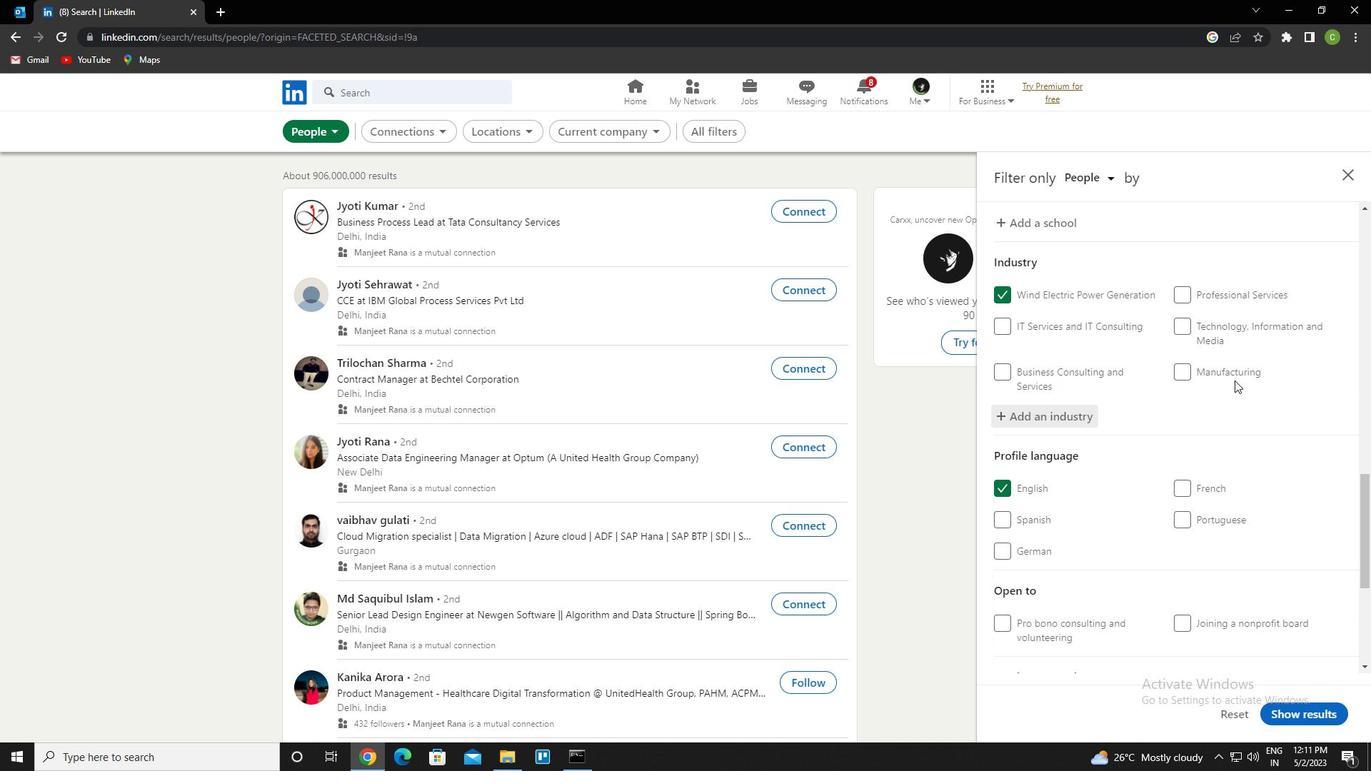 
Action: Mouse scrolled (1234, 379) with delta (0, 0)
Screenshot: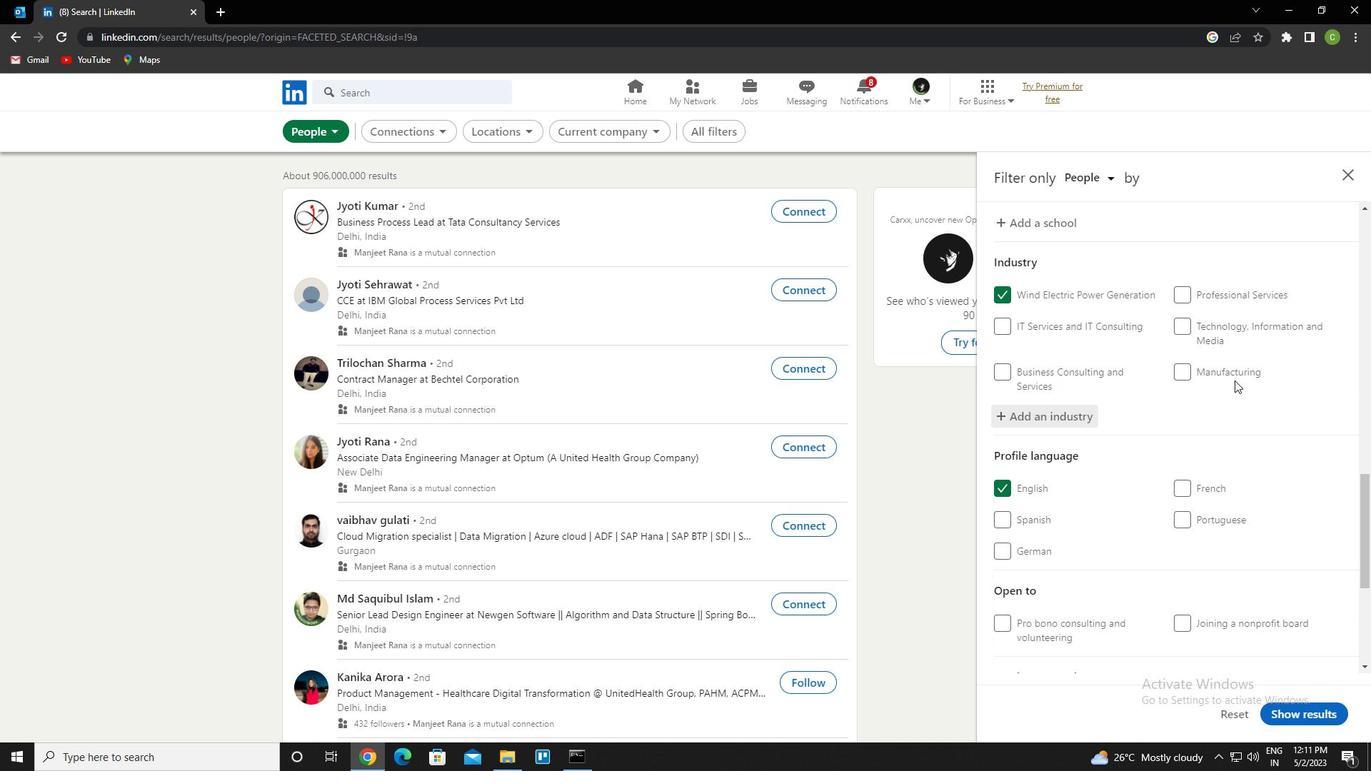 
Action: Mouse scrolled (1234, 379) with delta (0, 0)
Screenshot: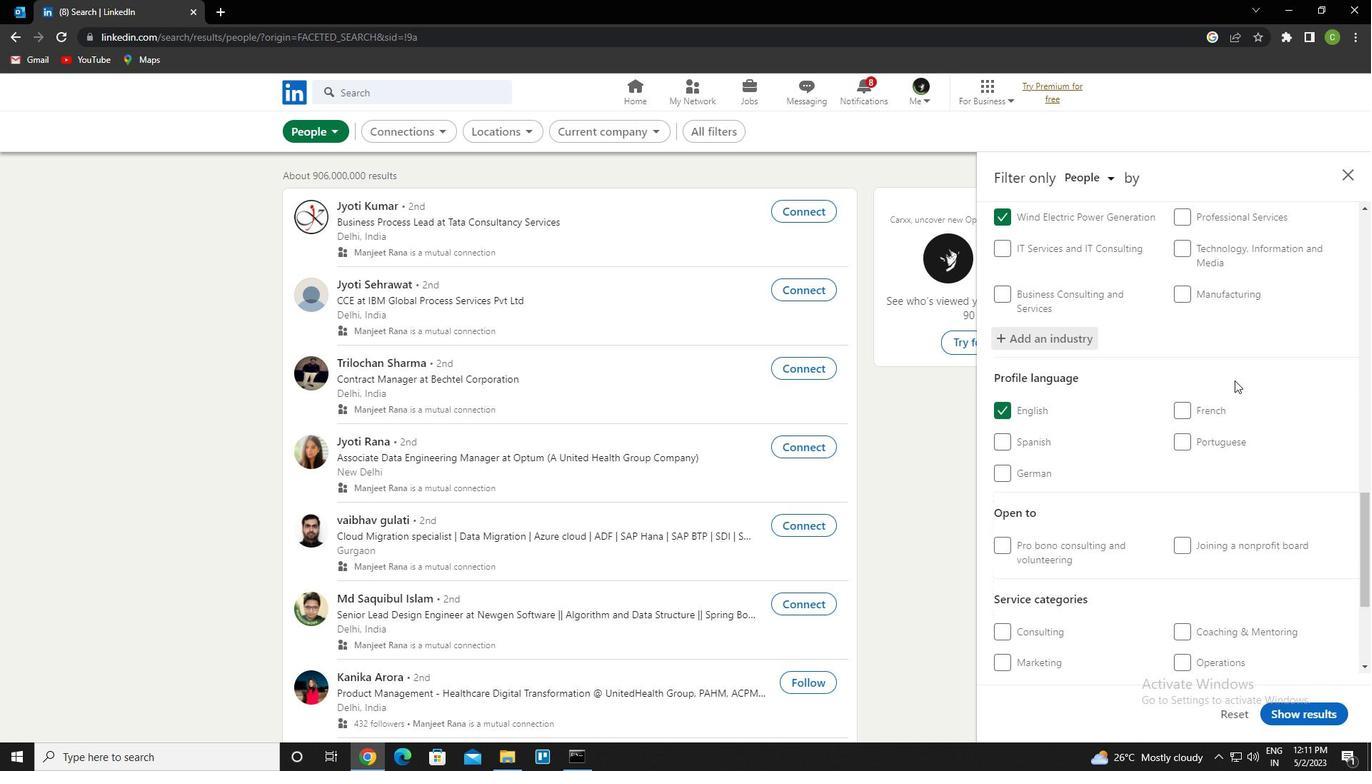 
Action: Mouse scrolled (1234, 379) with delta (0, 0)
Screenshot: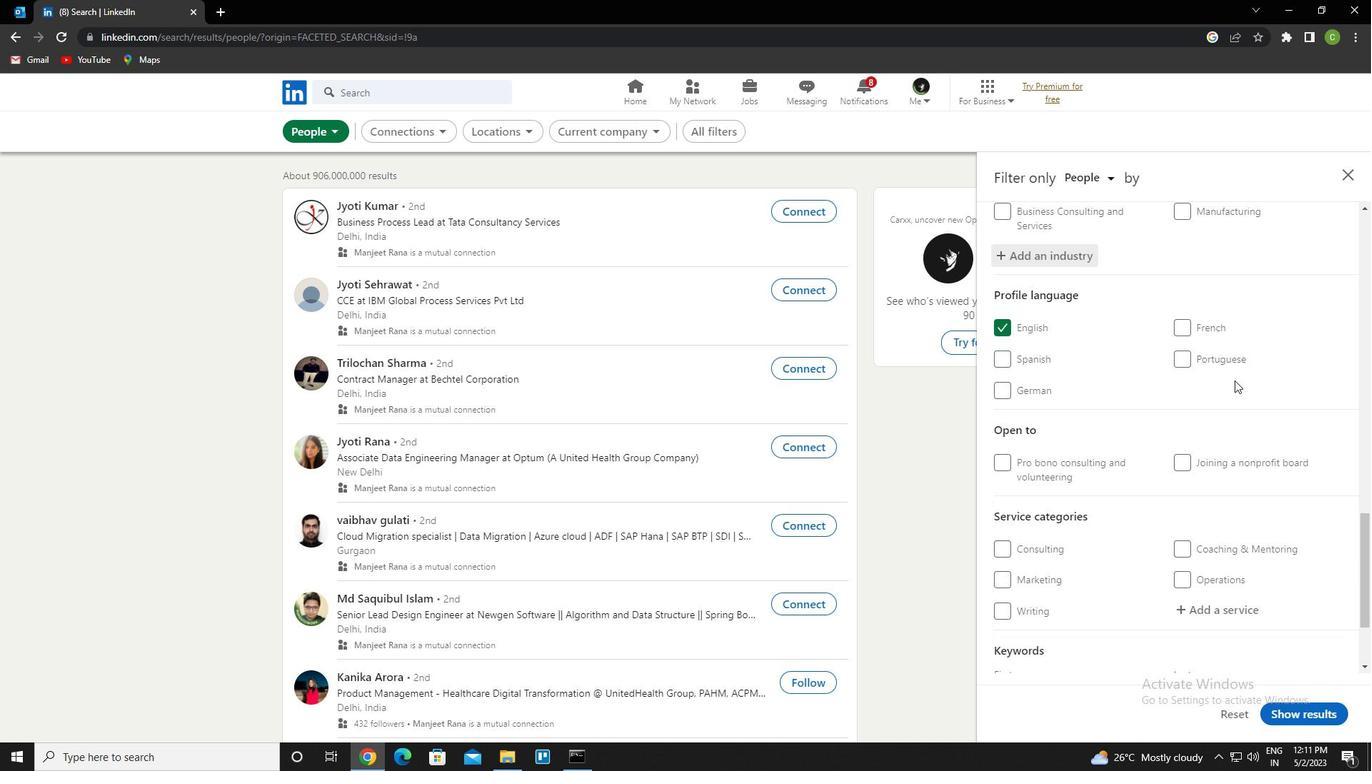 
Action: Mouse moved to (1223, 479)
Screenshot: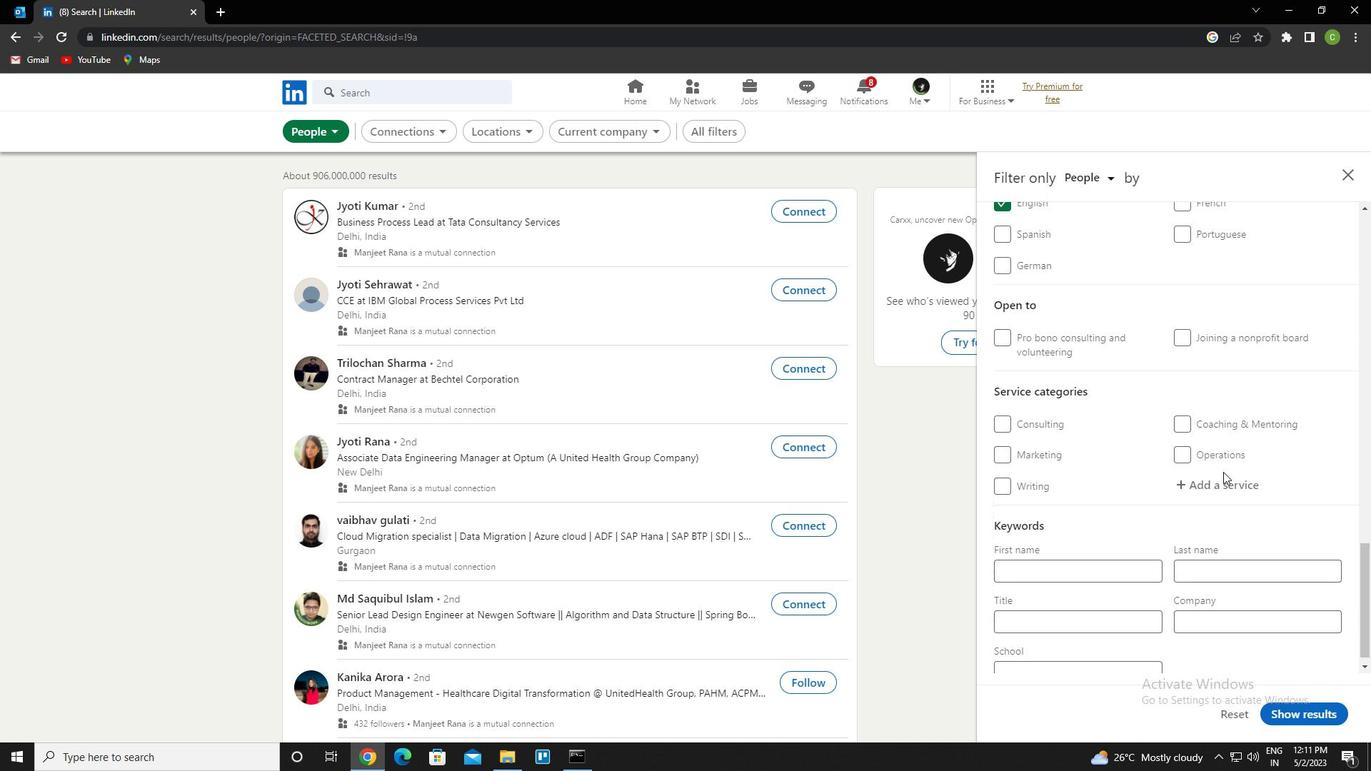 
Action: Mouse pressed left at (1223, 479)
Screenshot: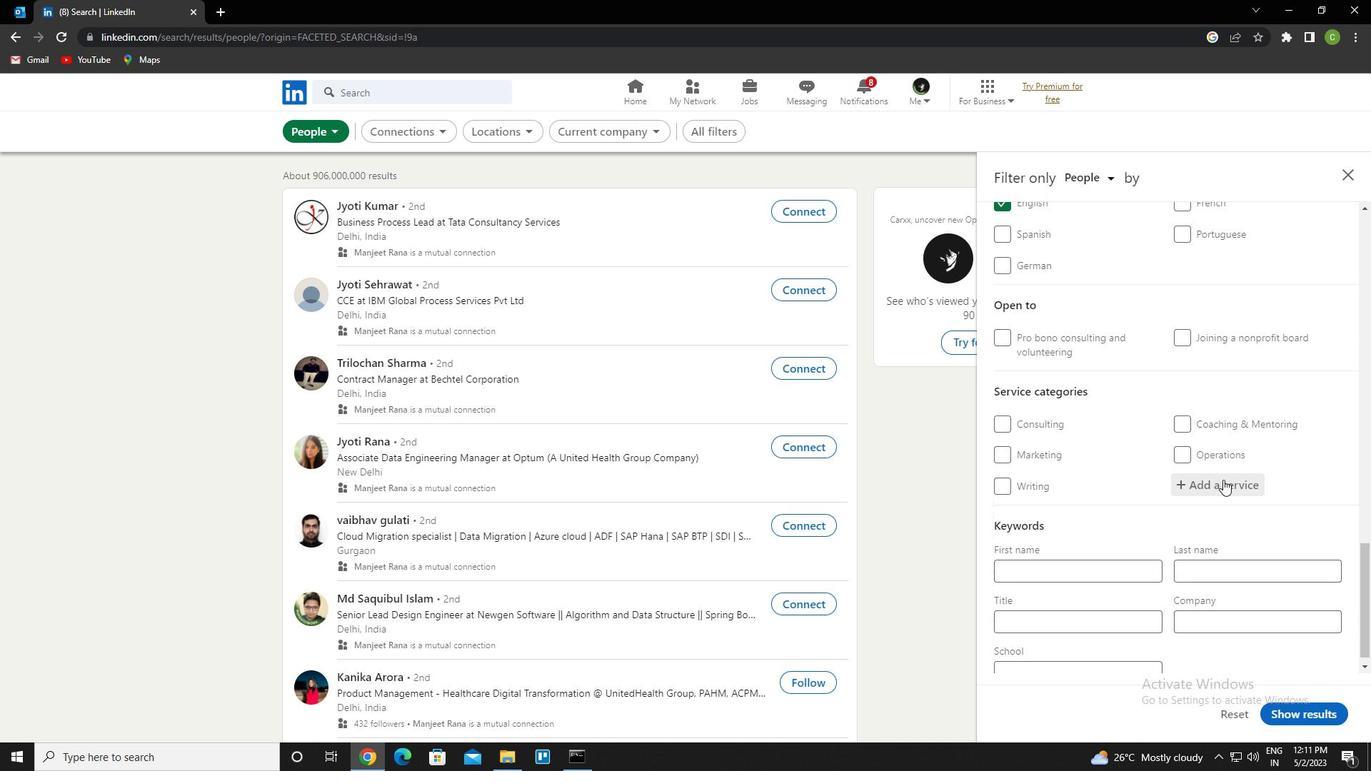 
Action: Key pressed <Key.caps_lock>c<Key.caps_lock>atering<Key.down><Key.enter>
Screenshot: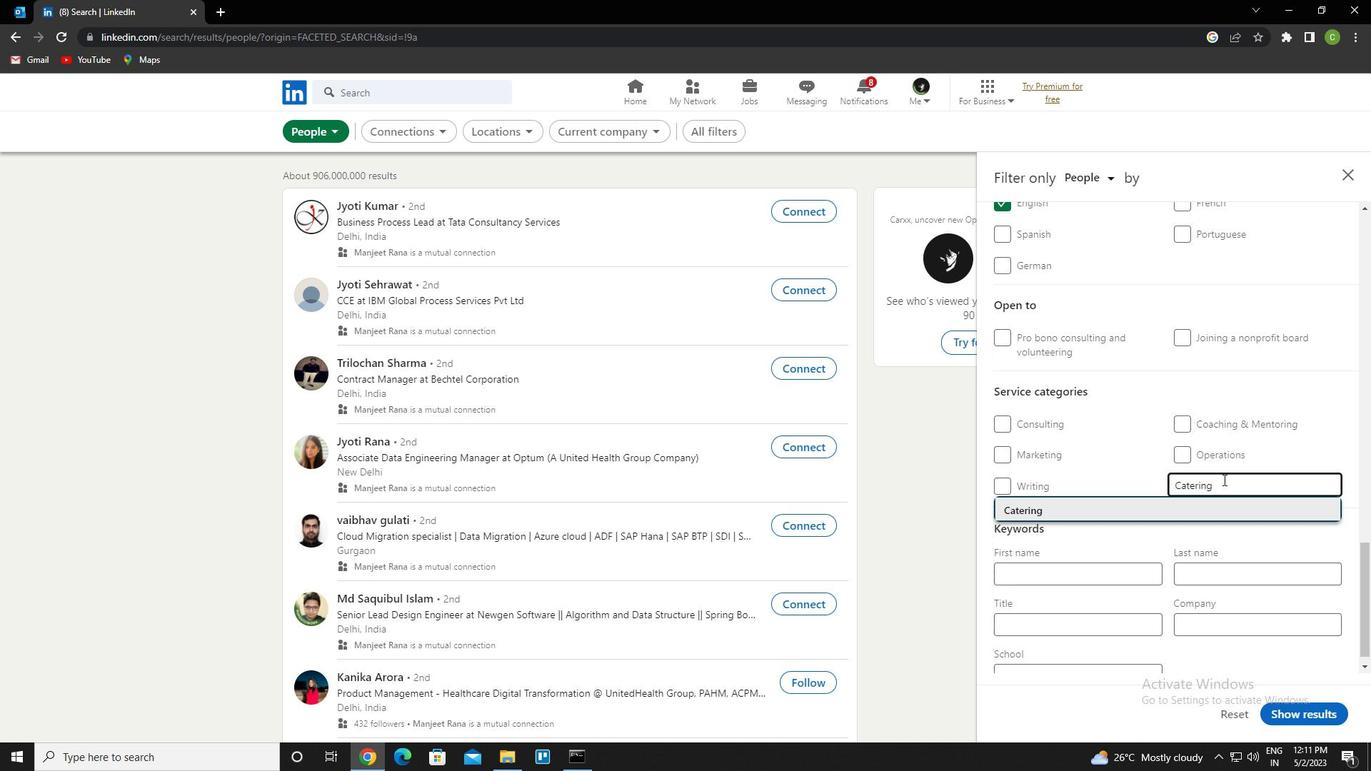 
Action: Mouse scrolled (1223, 479) with delta (0, 0)
Screenshot: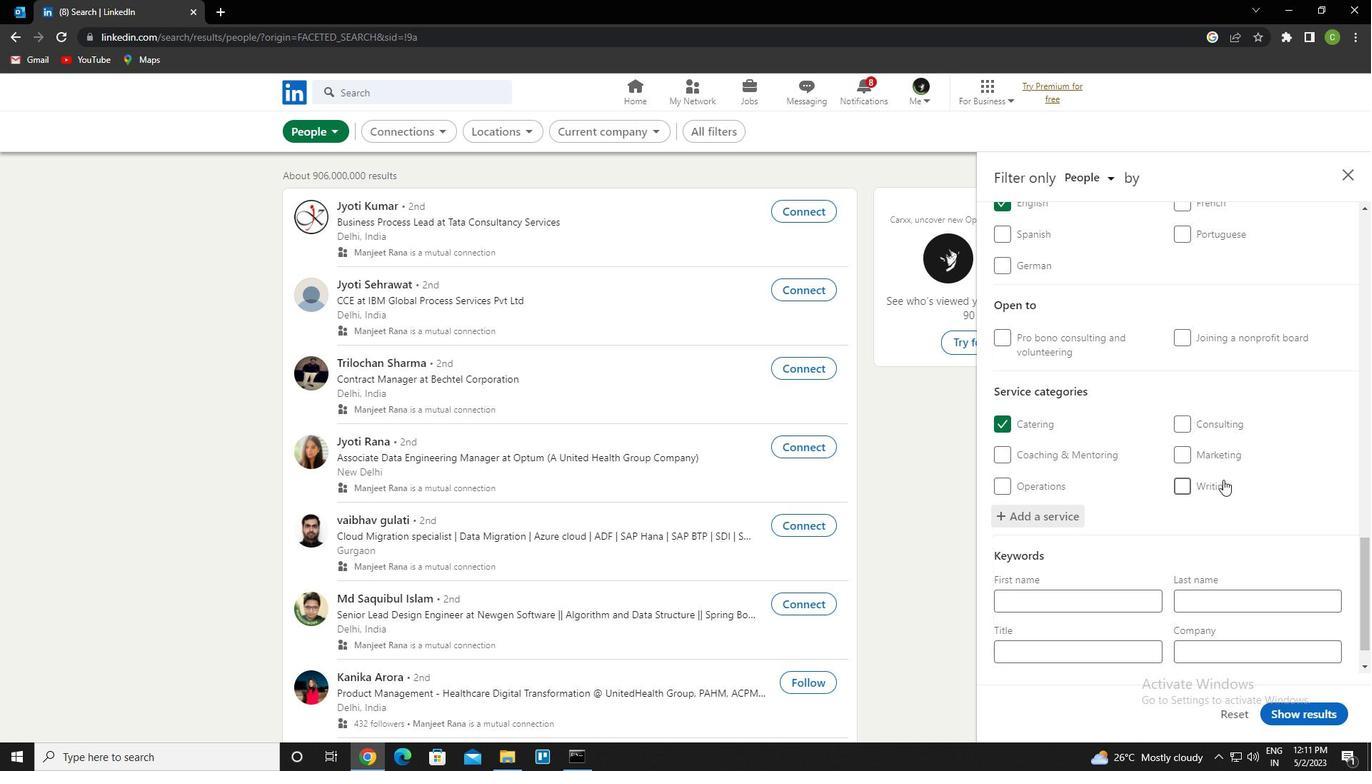 
Action: Mouse scrolled (1223, 479) with delta (0, 0)
Screenshot: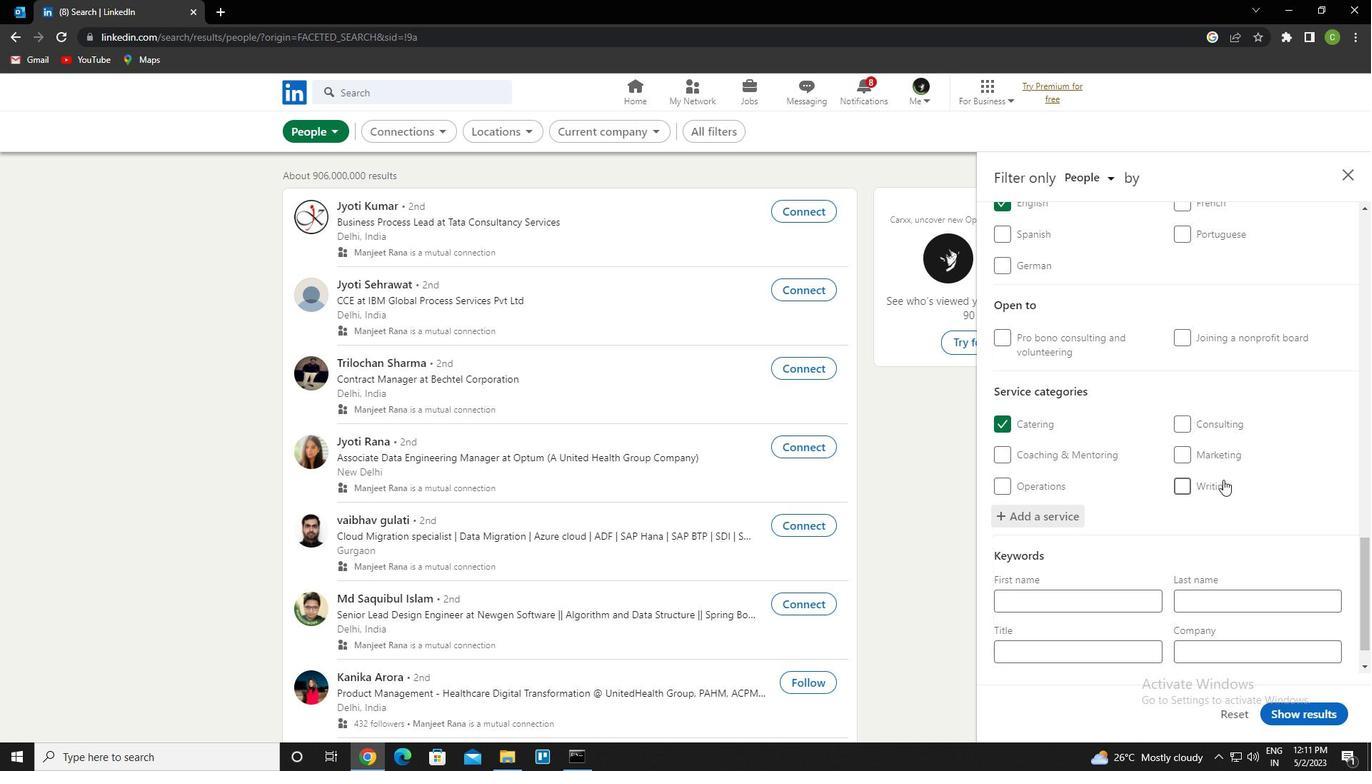 
Action: Mouse scrolled (1223, 479) with delta (0, 0)
Screenshot: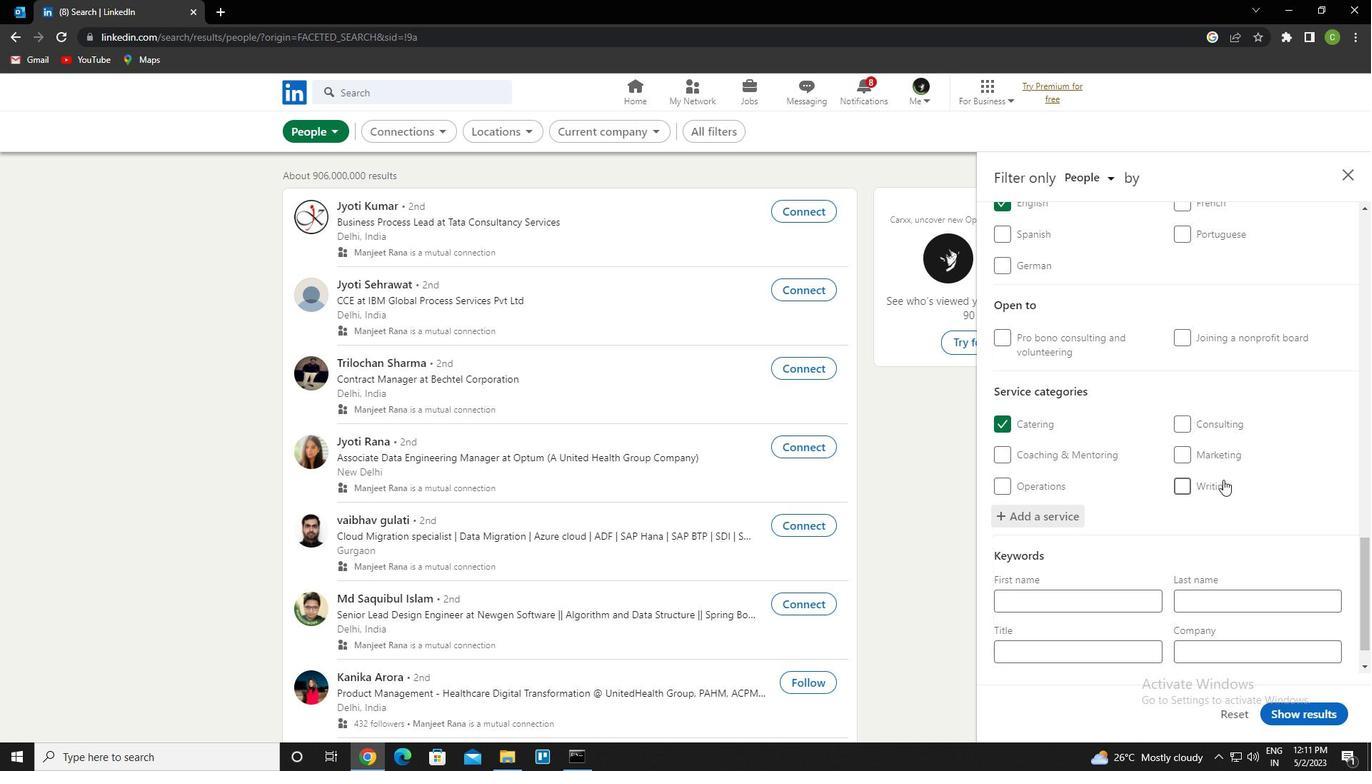
Action: Mouse scrolled (1223, 479) with delta (0, 0)
Screenshot: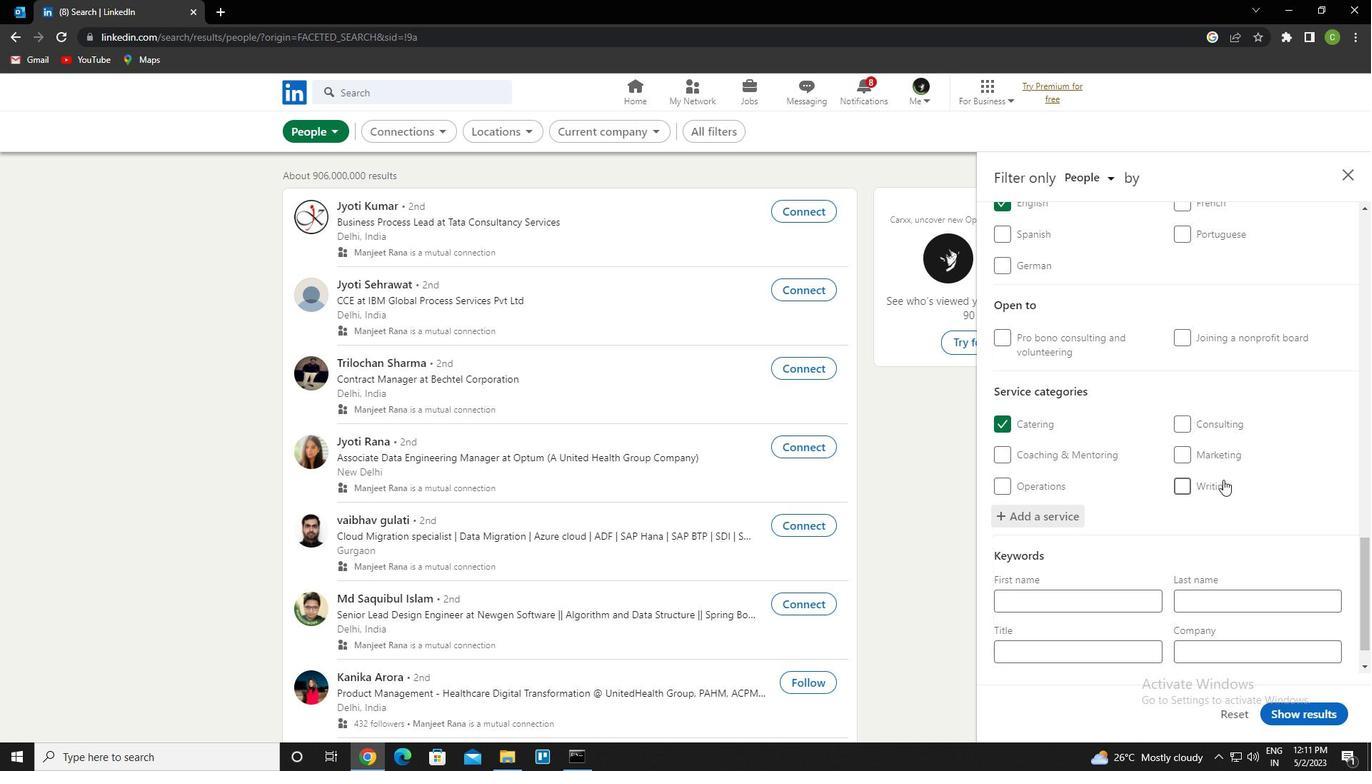 
Action: Mouse scrolled (1223, 479) with delta (0, 0)
Screenshot: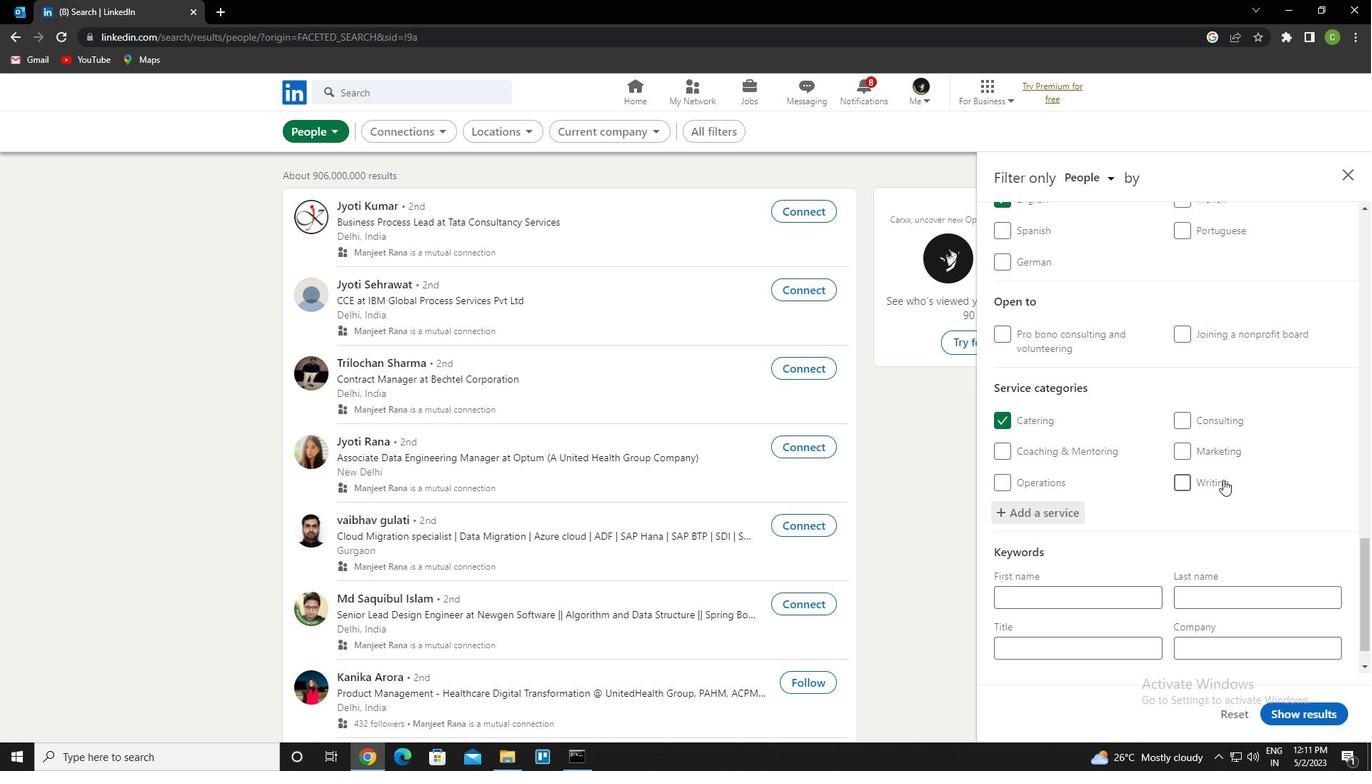 
Action: Mouse scrolled (1223, 479) with delta (0, 0)
Screenshot: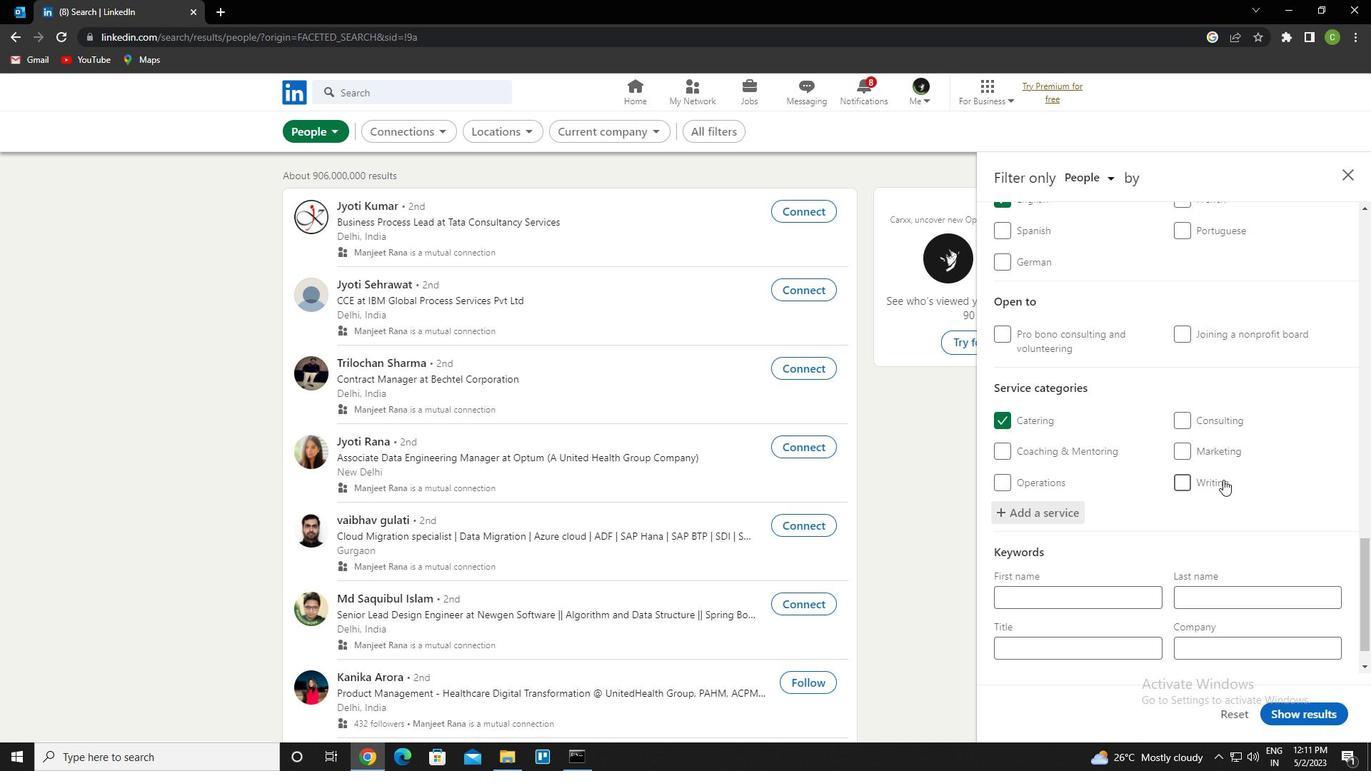 
Action: Mouse scrolled (1223, 479) with delta (0, 0)
Screenshot: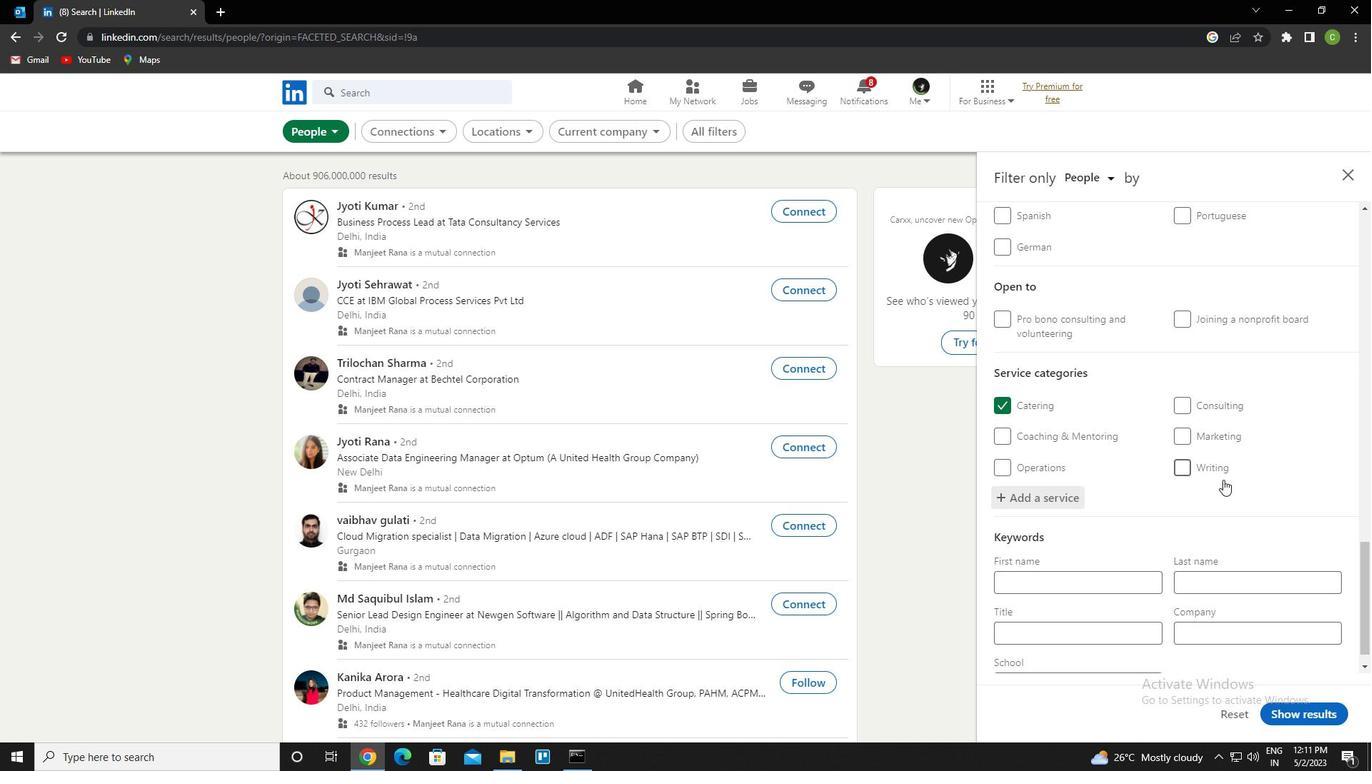 
Action: Mouse scrolled (1223, 479) with delta (0, 0)
Screenshot: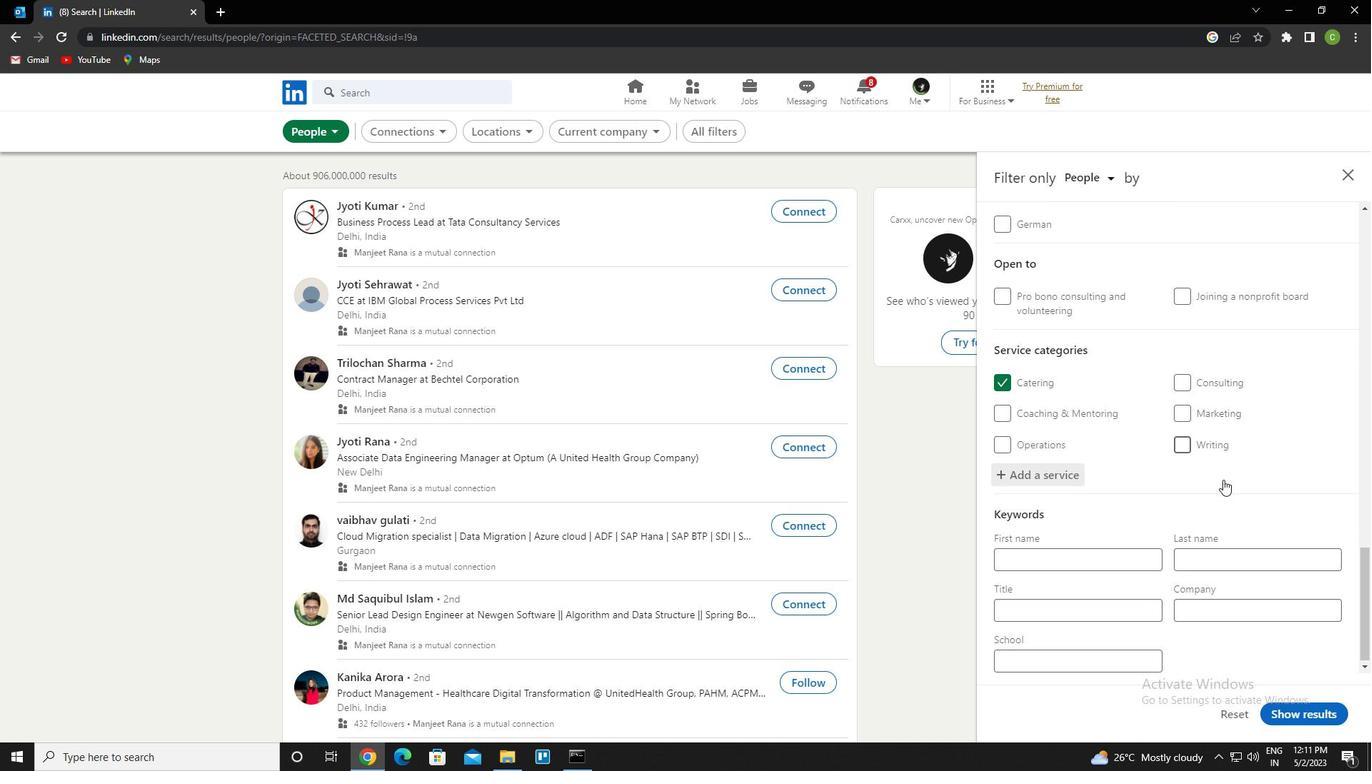 
Action: Mouse moved to (1073, 611)
Screenshot: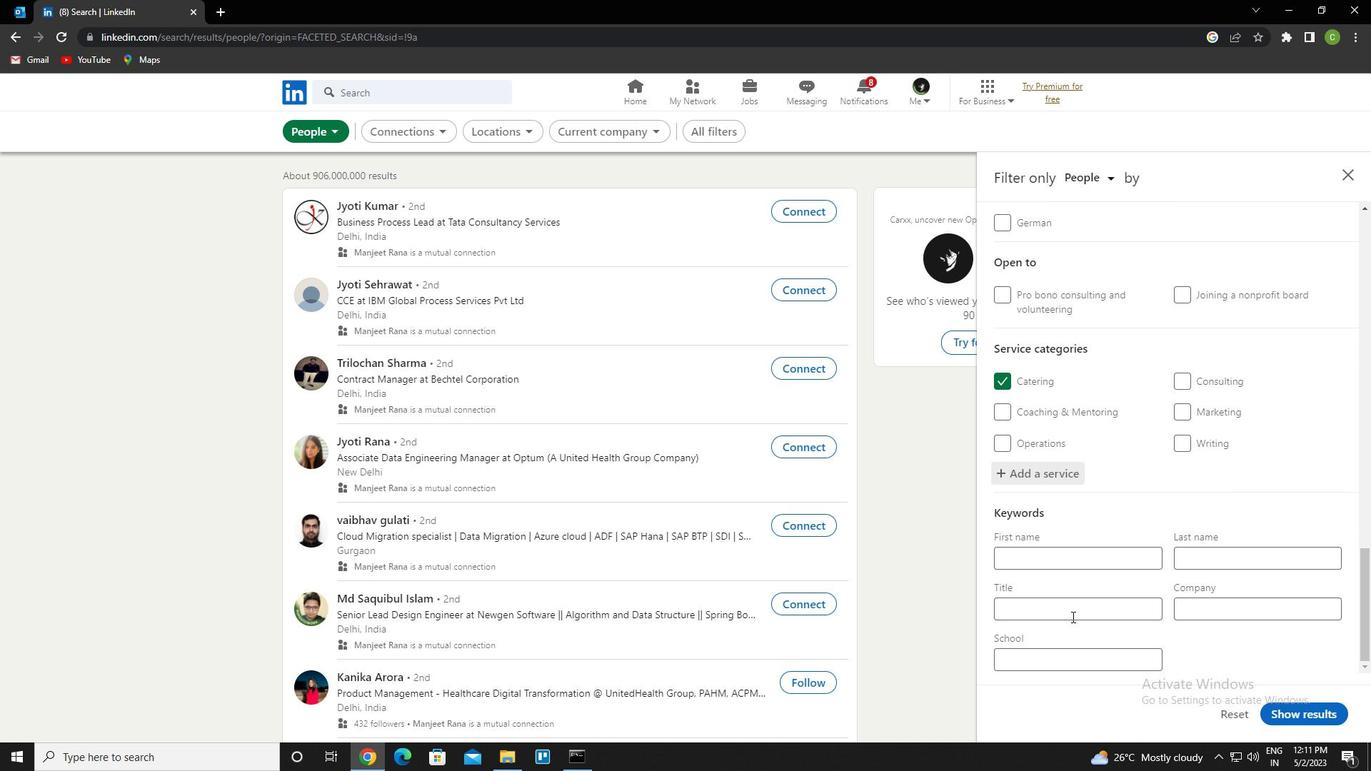 
Action: Mouse pressed left at (1073, 611)
Screenshot: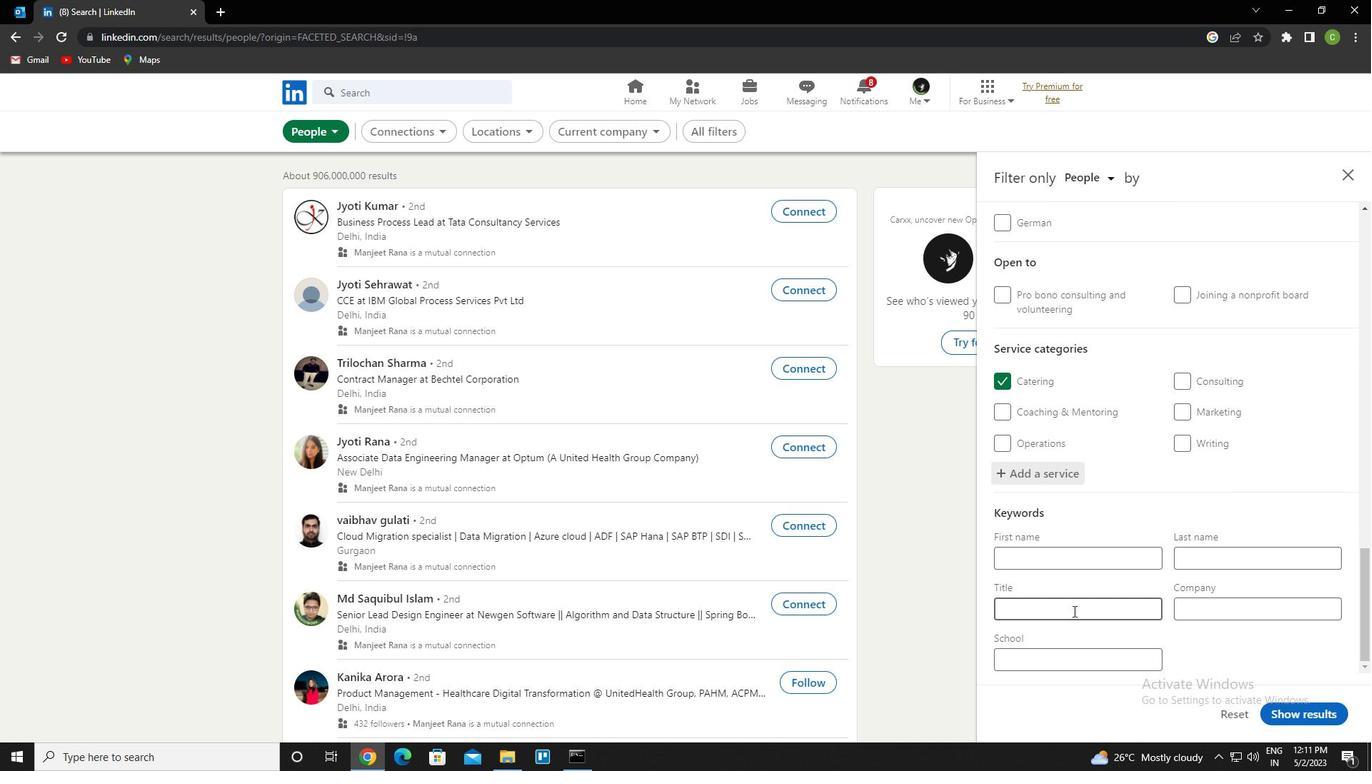 
Action: Key pressed <Key.caps_lock>c<Key.caps_lock>hief<Key.space><Key.caps_lock>p<Key.caps_lock>eople<Key.space><Key.caps_lock>o<Key.caps_lock>ffiv<Key.backspace>cer
Screenshot: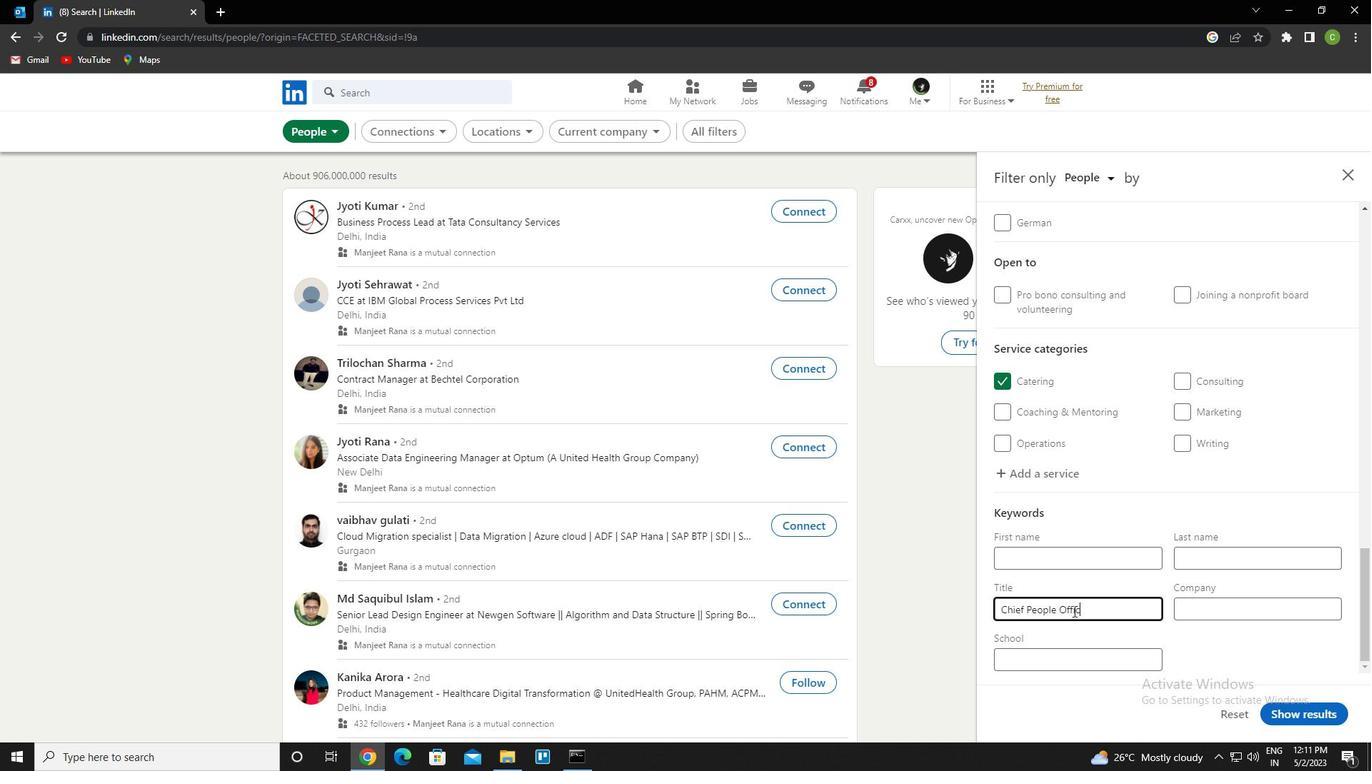 
Action: Mouse moved to (1282, 704)
Screenshot: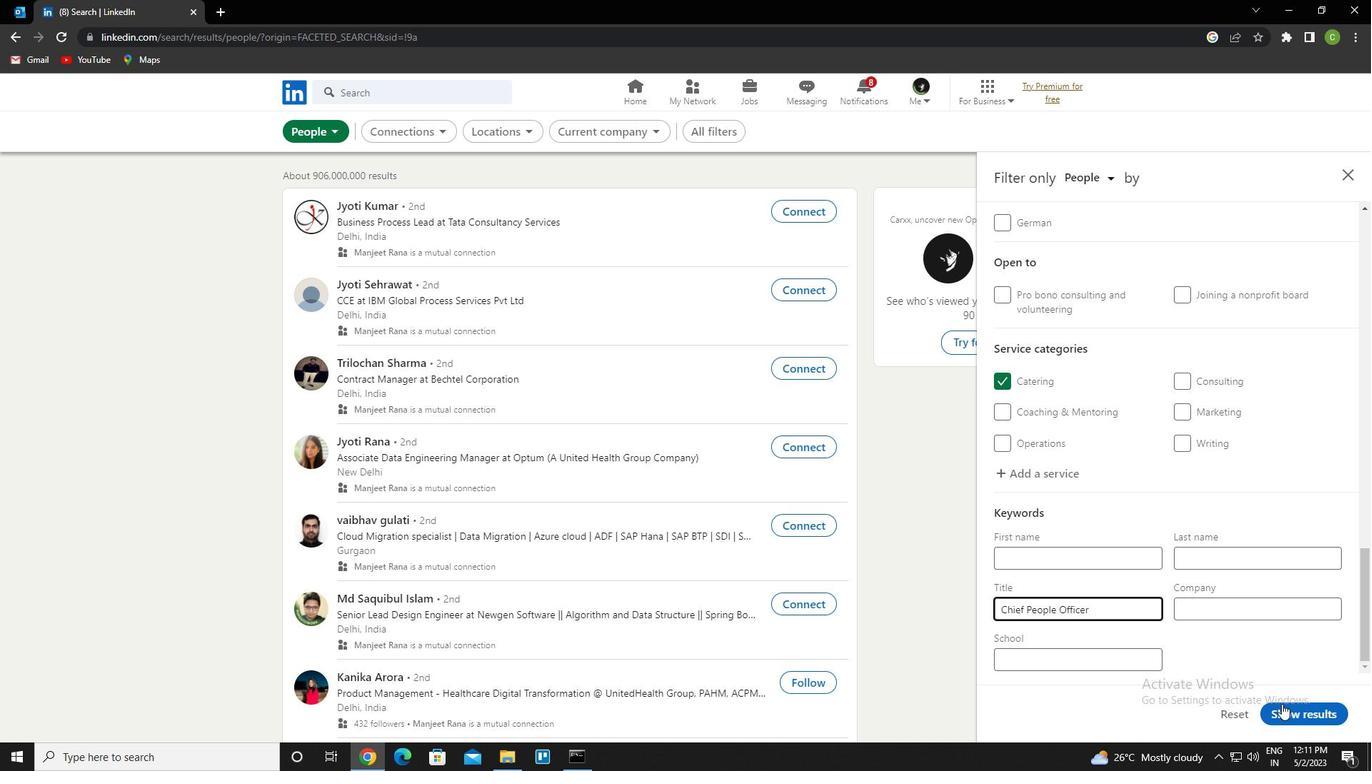 
Action: Mouse pressed left at (1282, 704)
Screenshot: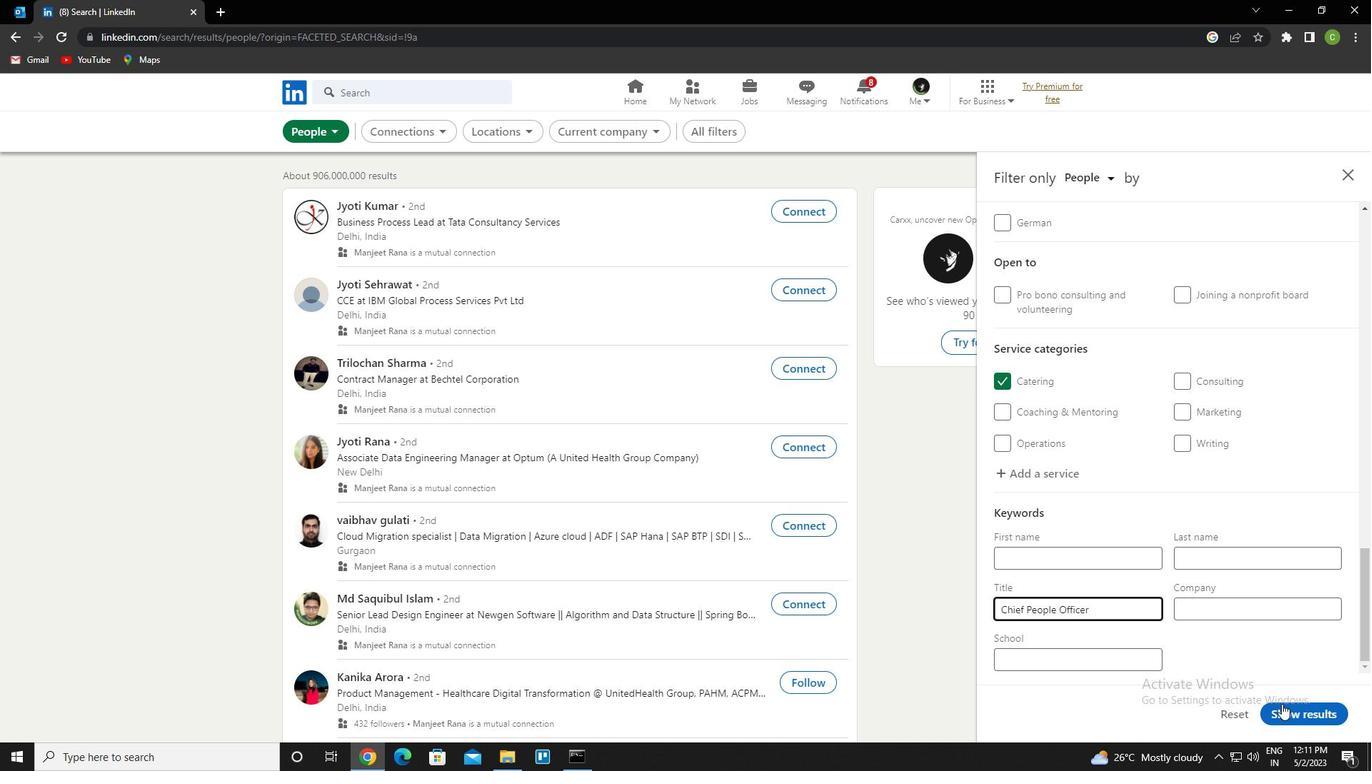 
Action: Mouse moved to (1180, 648)
Screenshot: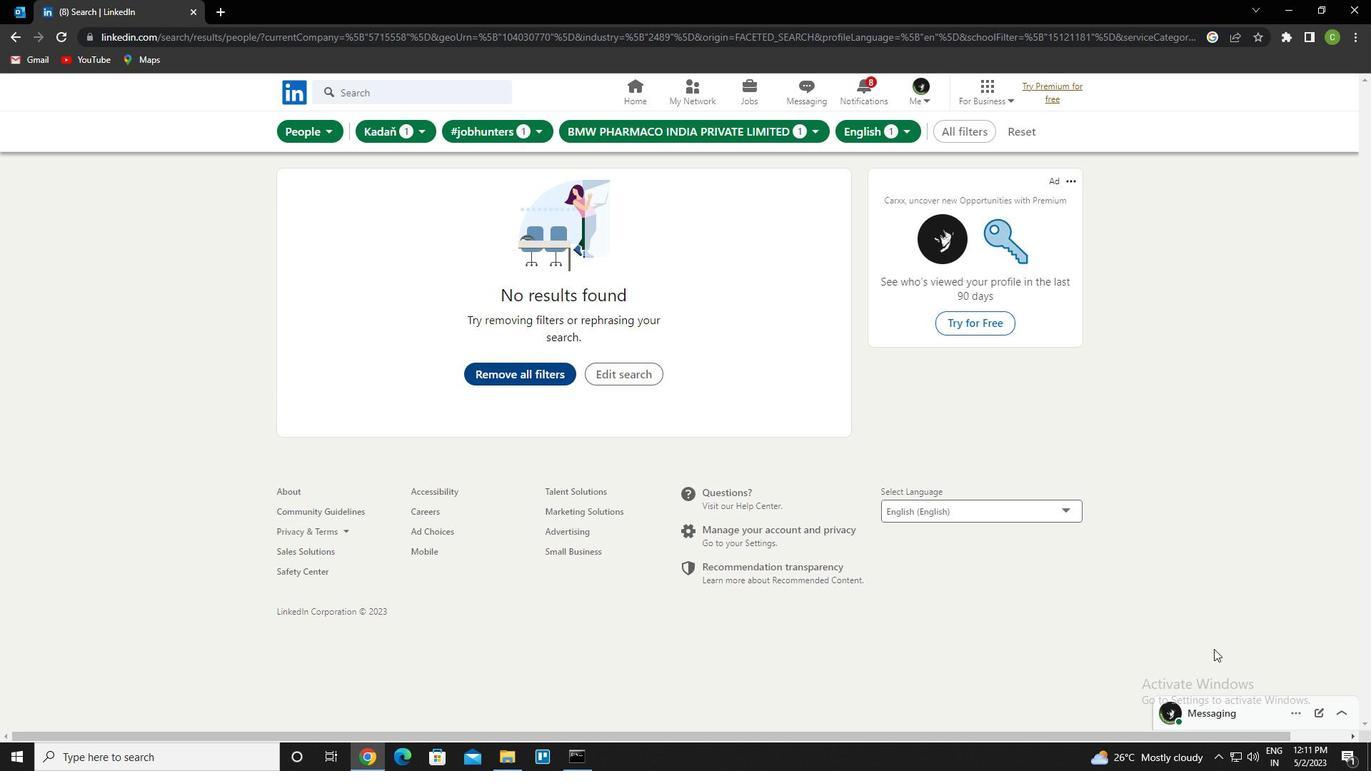 
